 Task: Look for space in Lafiagi, Nigeria from 9th June, 2023 to 16th June, 2023 for 2 adults in price range Rs.8000 to Rs.16000. Place can be entire place with 2 bedrooms having 2 beds and 1 bathroom. Property type can be house, flat, guest house. Booking option can be shelf check-in. Required host language is English.
Action: Mouse moved to (529, 108)
Screenshot: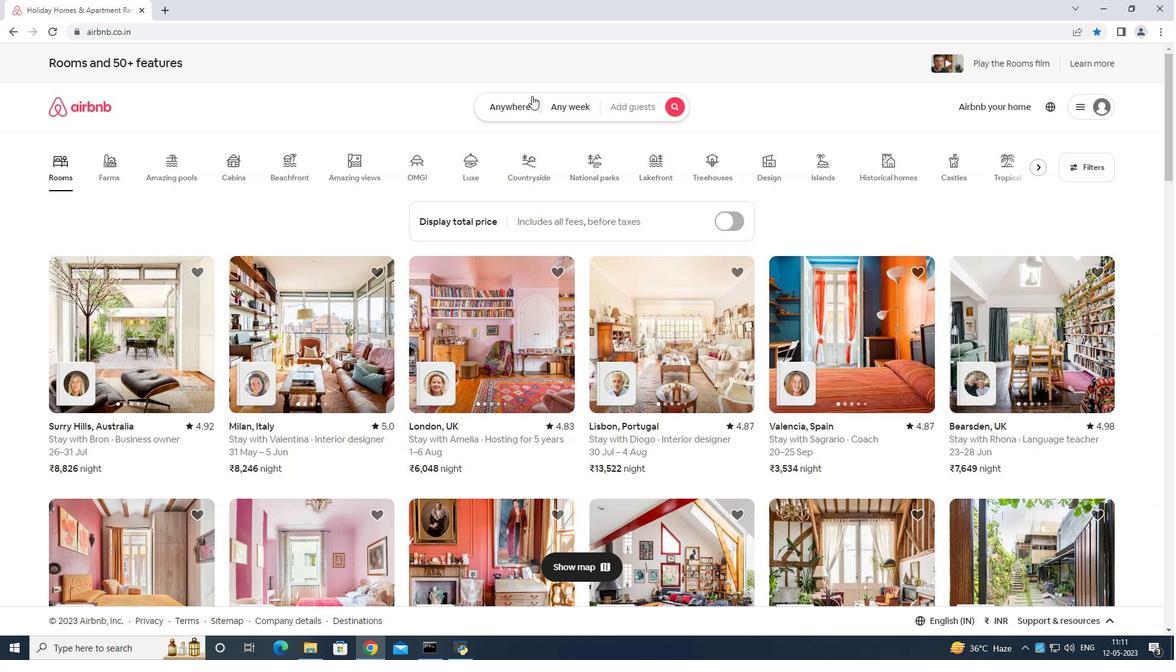 
Action: Mouse pressed left at (529, 108)
Screenshot: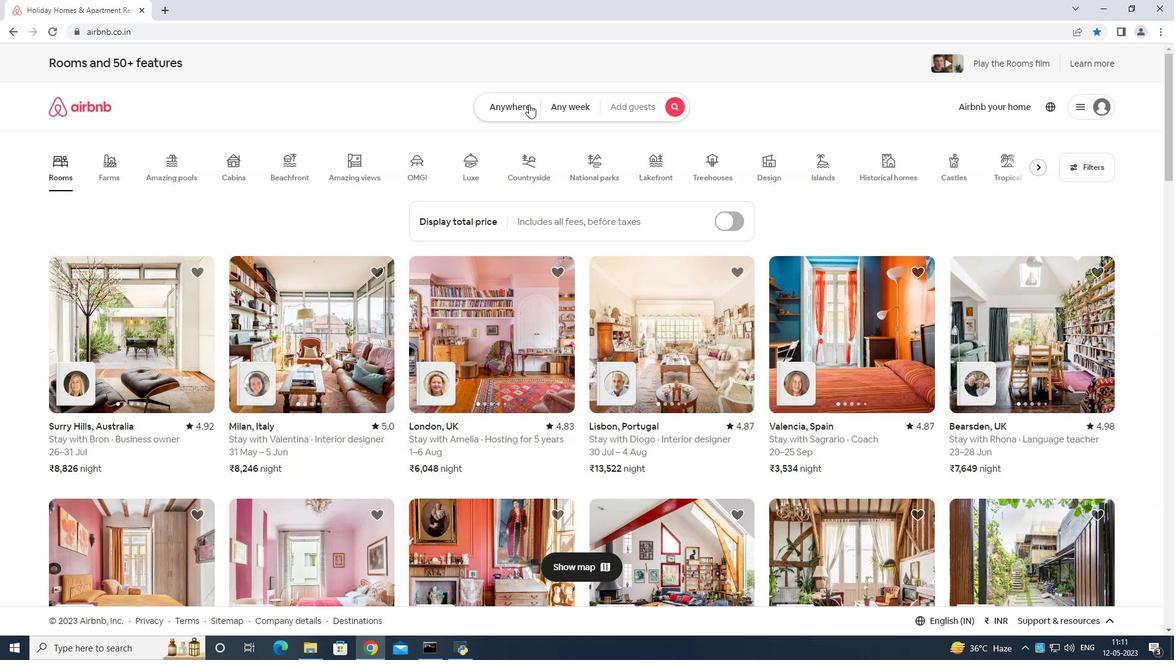 
Action: Mouse moved to (486, 143)
Screenshot: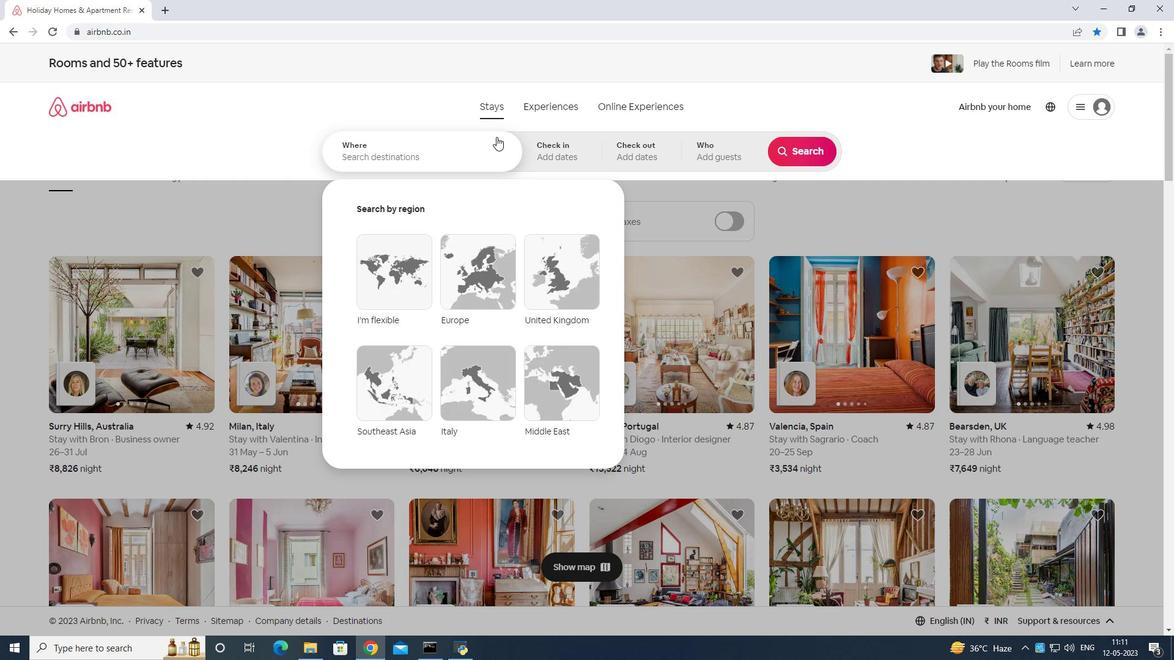 
Action: Mouse pressed left at (486, 143)
Screenshot: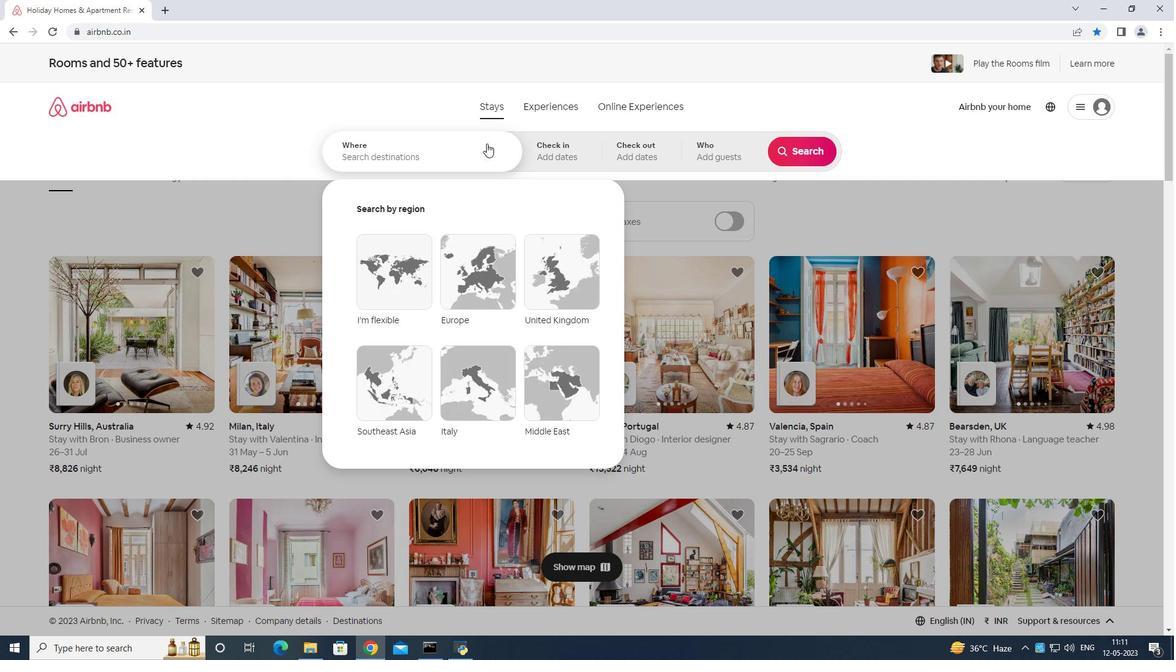 
Action: Mouse moved to (480, 142)
Screenshot: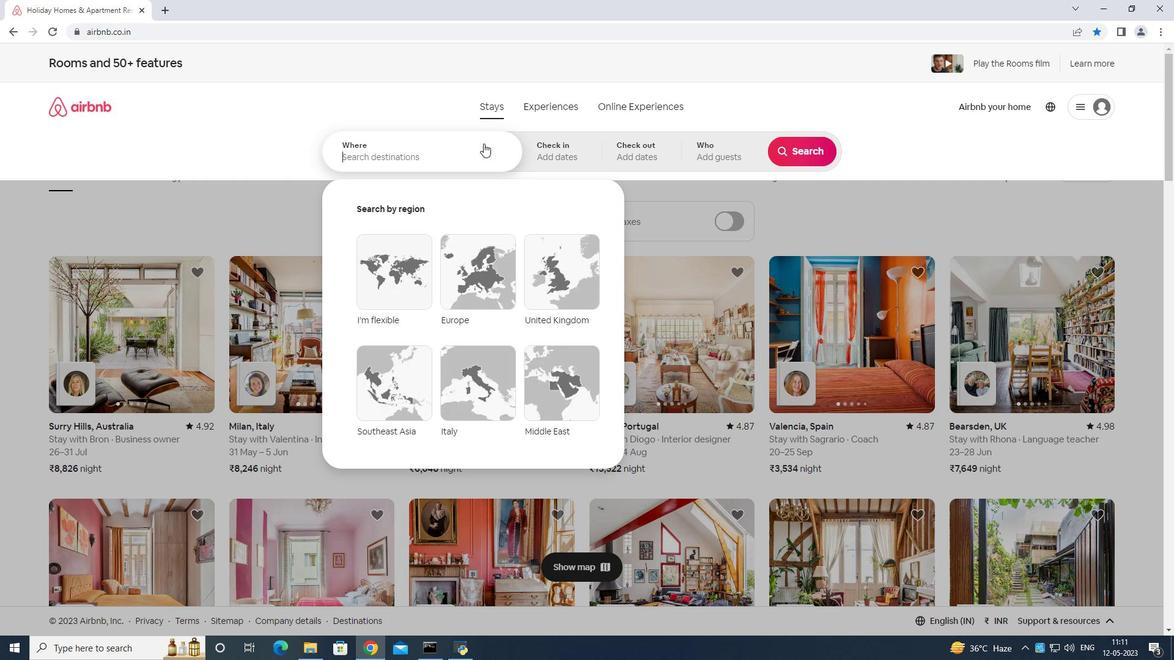 
Action: Key pressed <Key.shift>Lafiagi<Key.space>nigera<Key.backspace>ia<Key.enter>
Screenshot: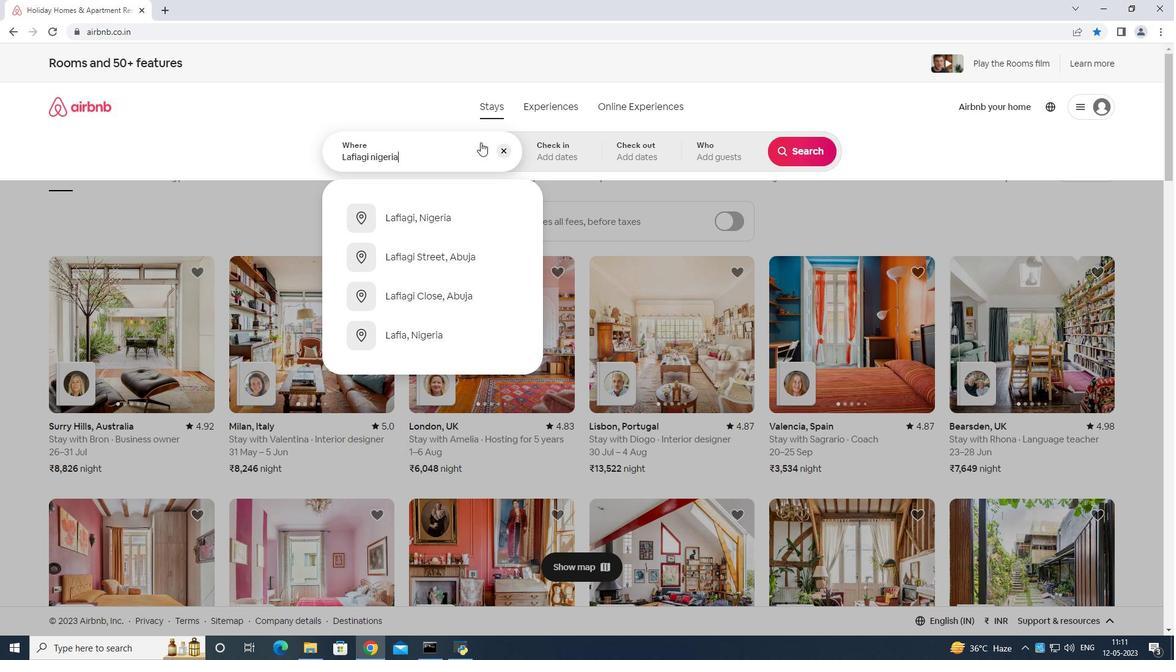 
Action: Mouse moved to (794, 250)
Screenshot: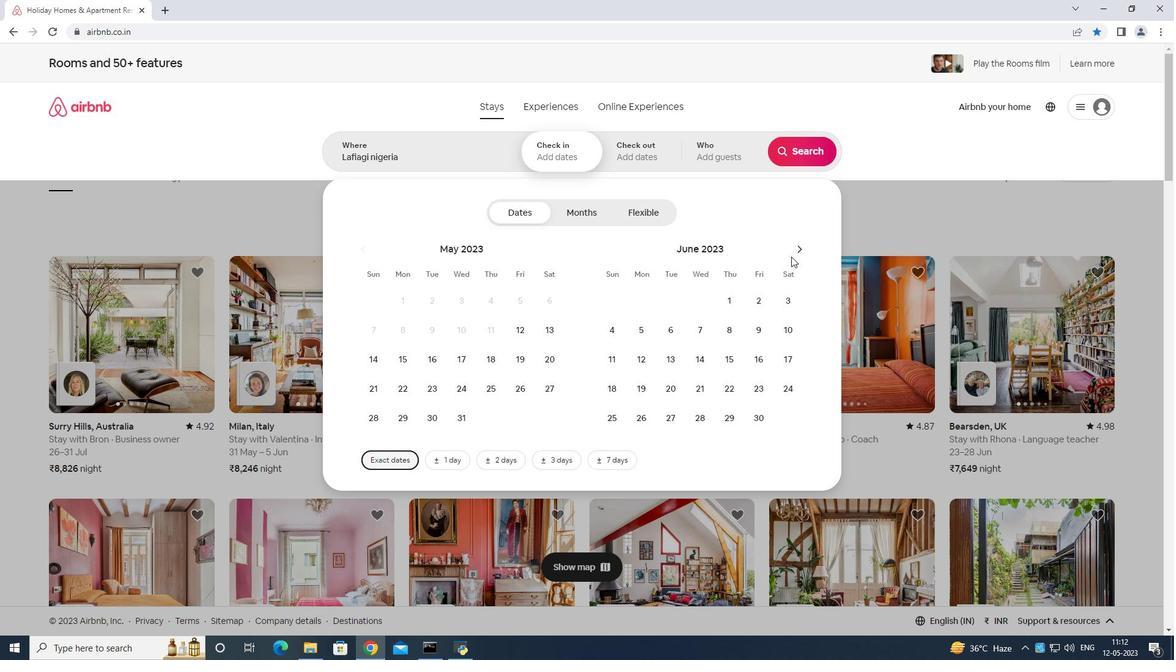 
Action: Mouse pressed left at (794, 250)
Screenshot: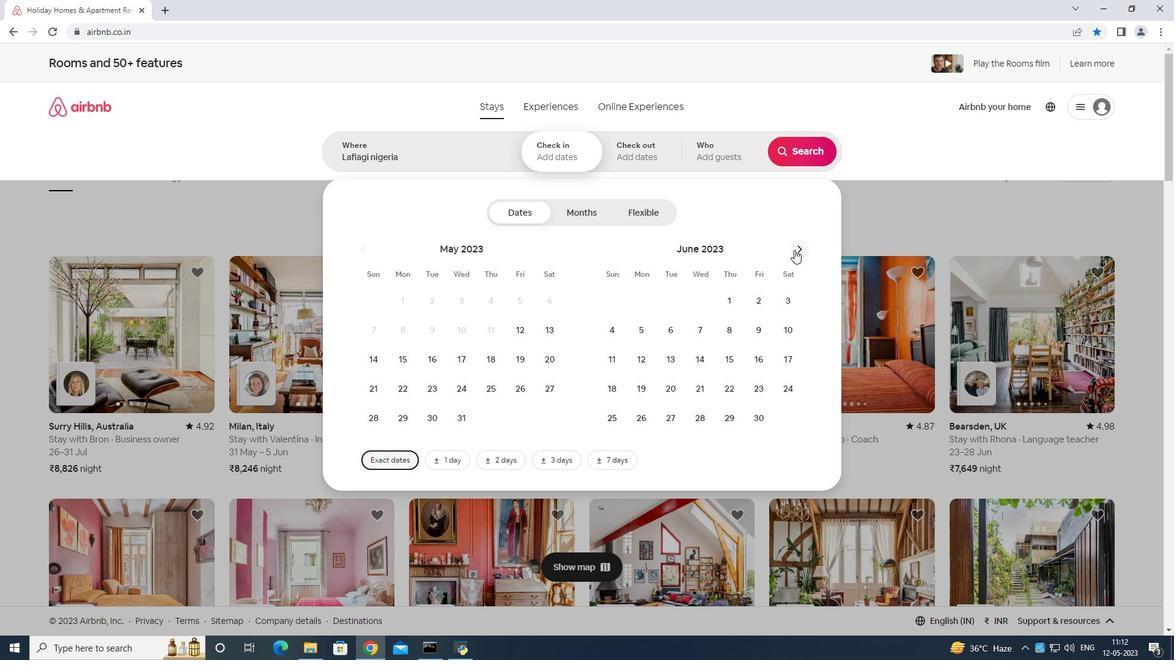
Action: Mouse moved to (518, 332)
Screenshot: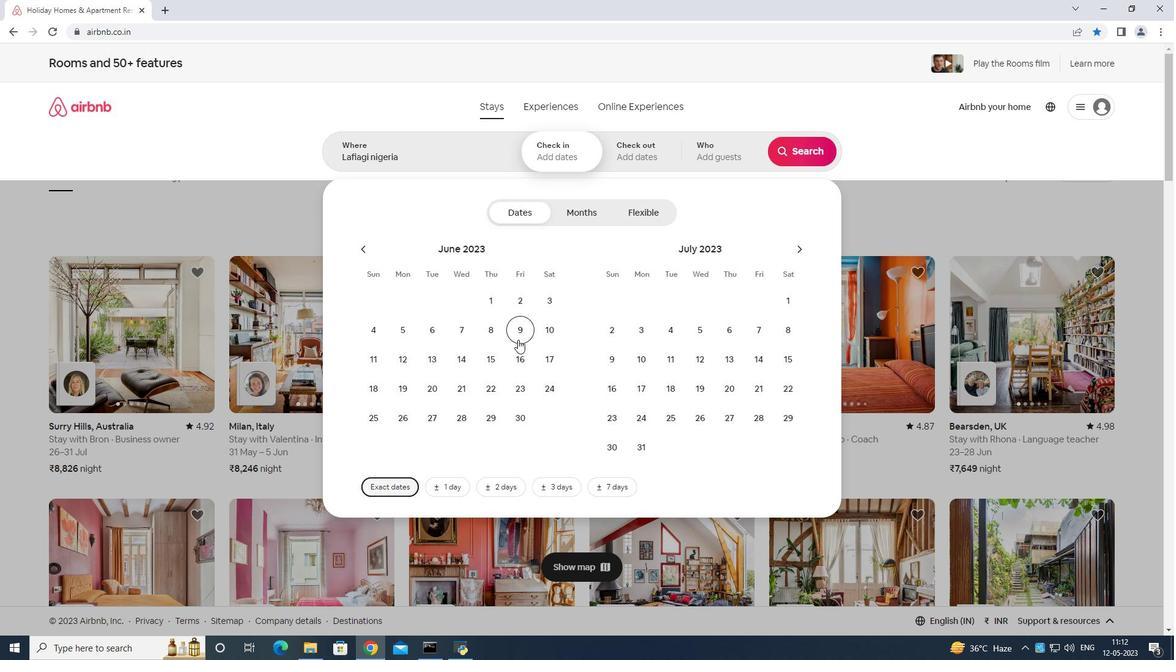 
Action: Mouse pressed left at (518, 332)
Screenshot: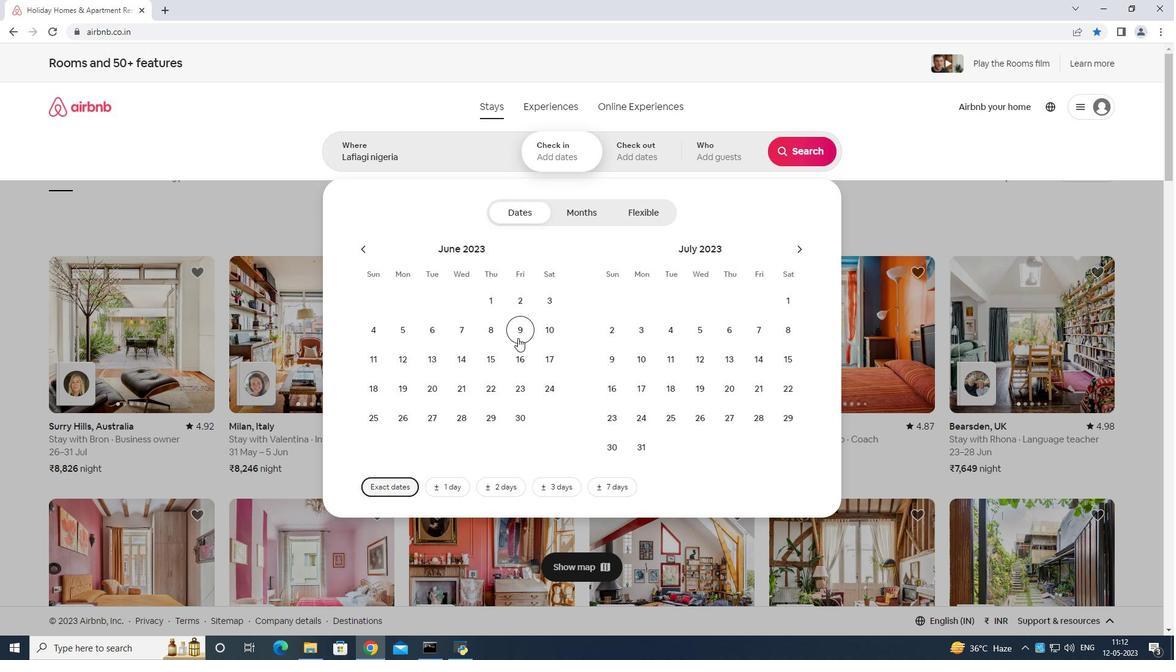 
Action: Mouse moved to (515, 361)
Screenshot: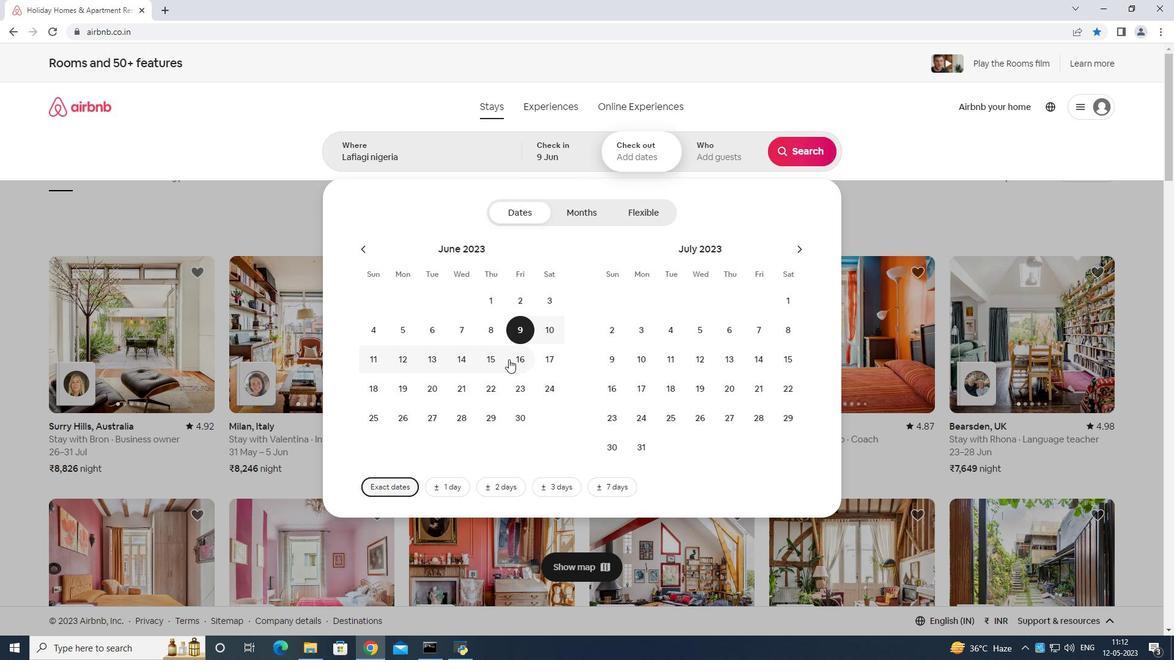 
Action: Mouse pressed left at (515, 361)
Screenshot: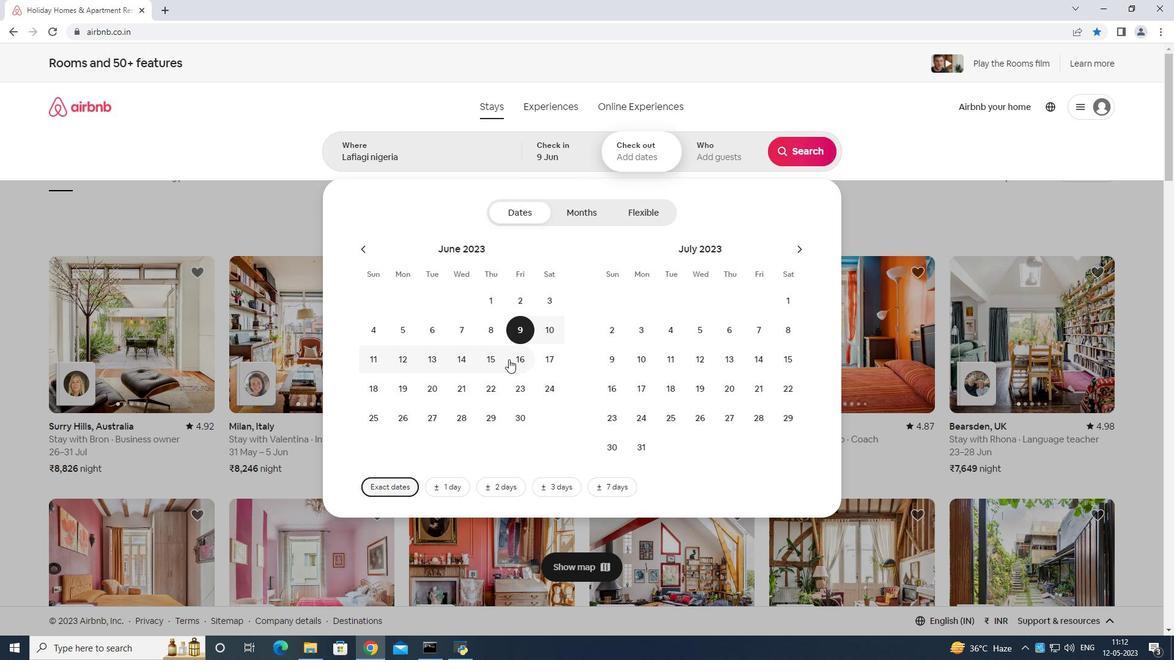 
Action: Mouse moved to (719, 153)
Screenshot: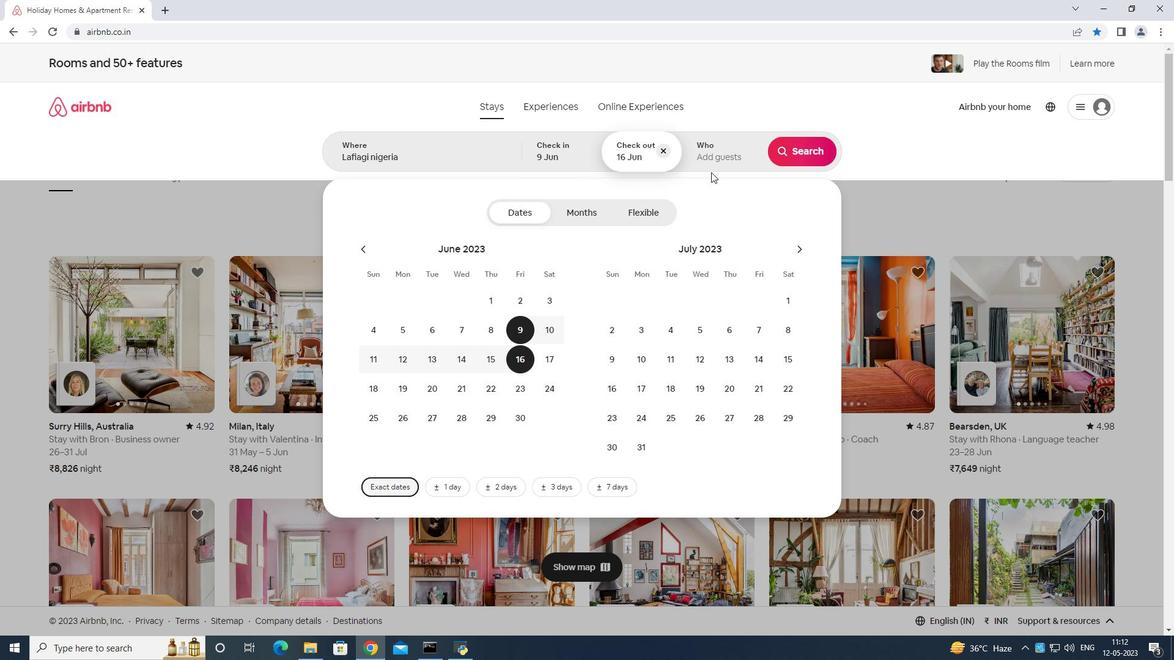 
Action: Mouse pressed left at (719, 153)
Screenshot: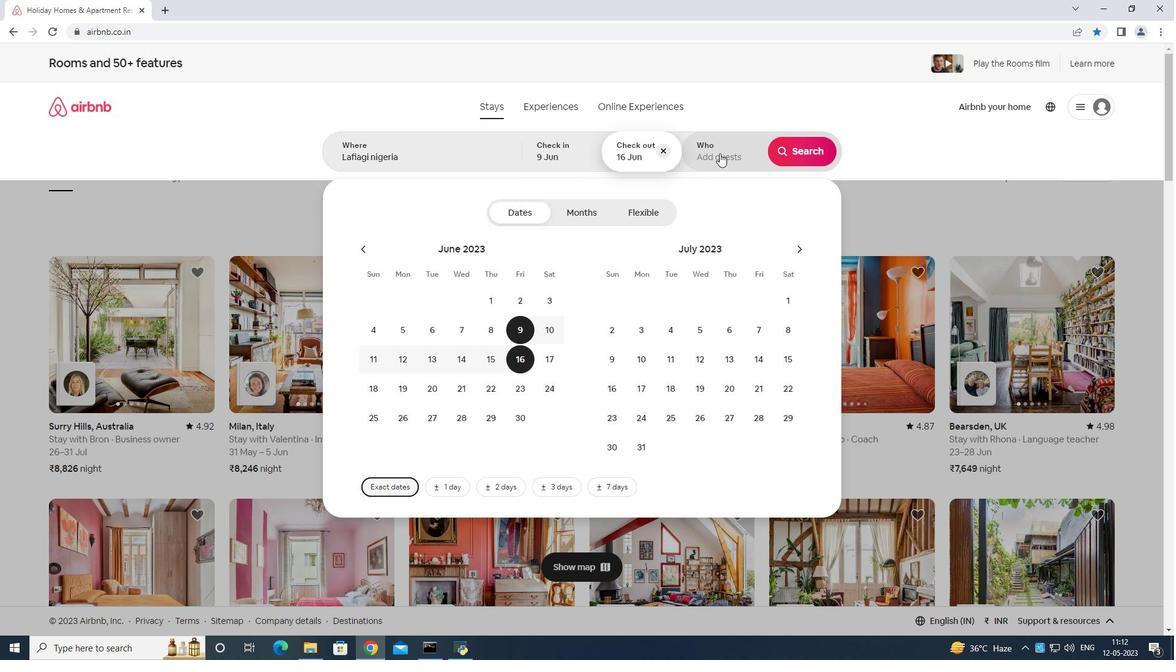 
Action: Mouse moved to (803, 226)
Screenshot: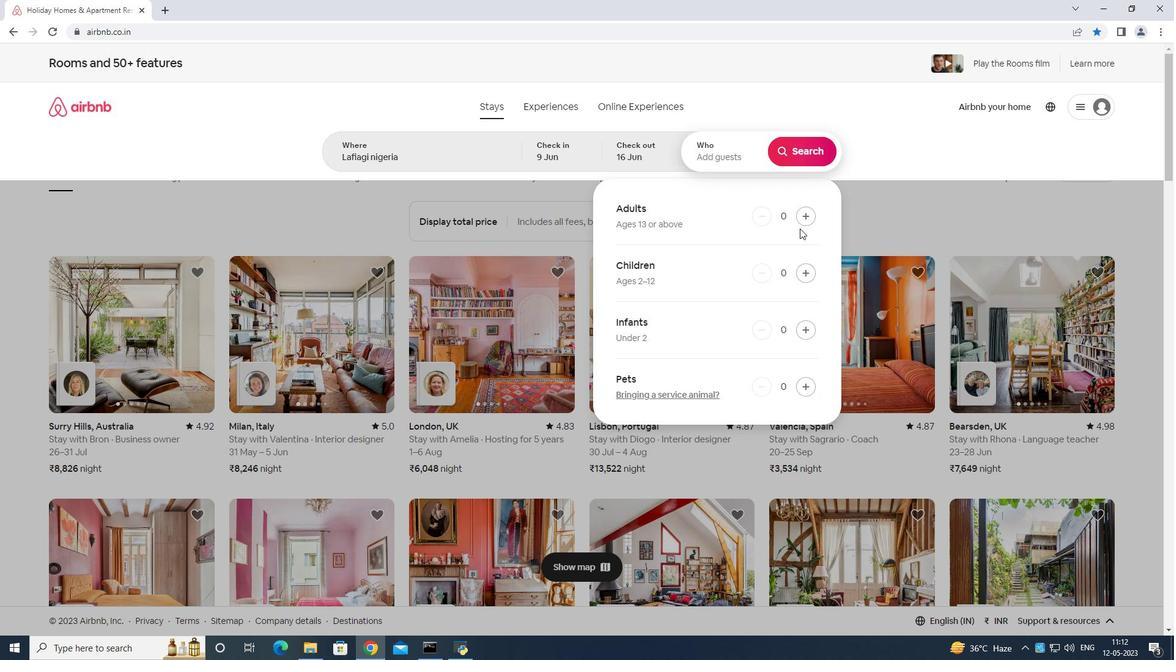 
Action: Mouse pressed left at (803, 226)
Screenshot: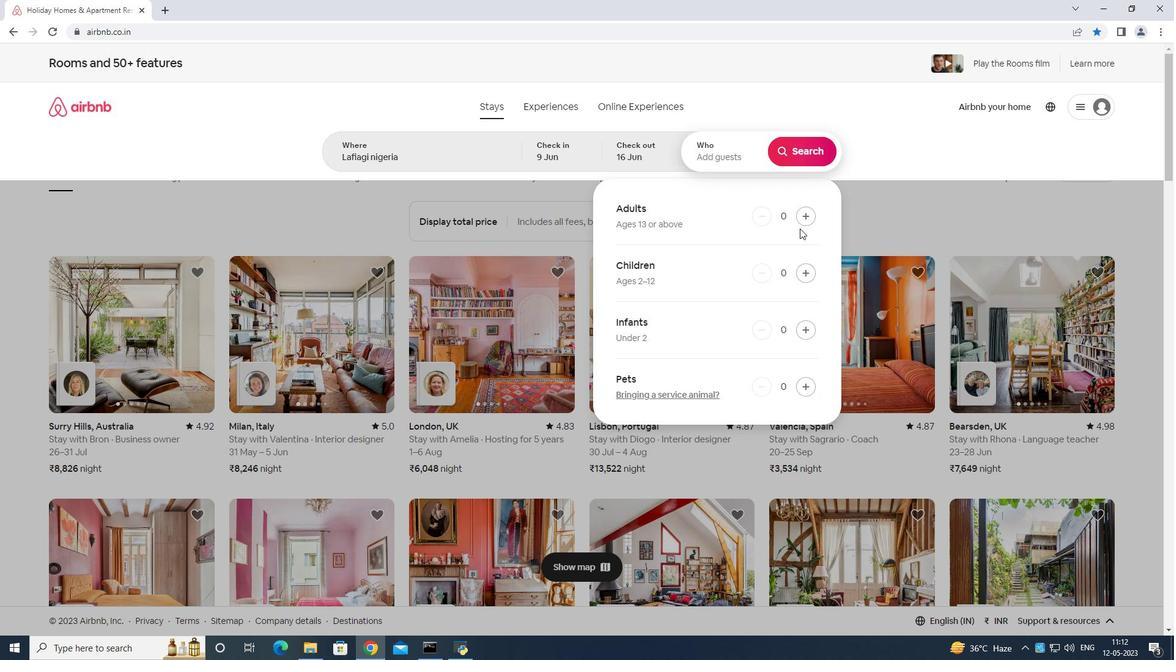 
Action: Mouse moved to (805, 225)
Screenshot: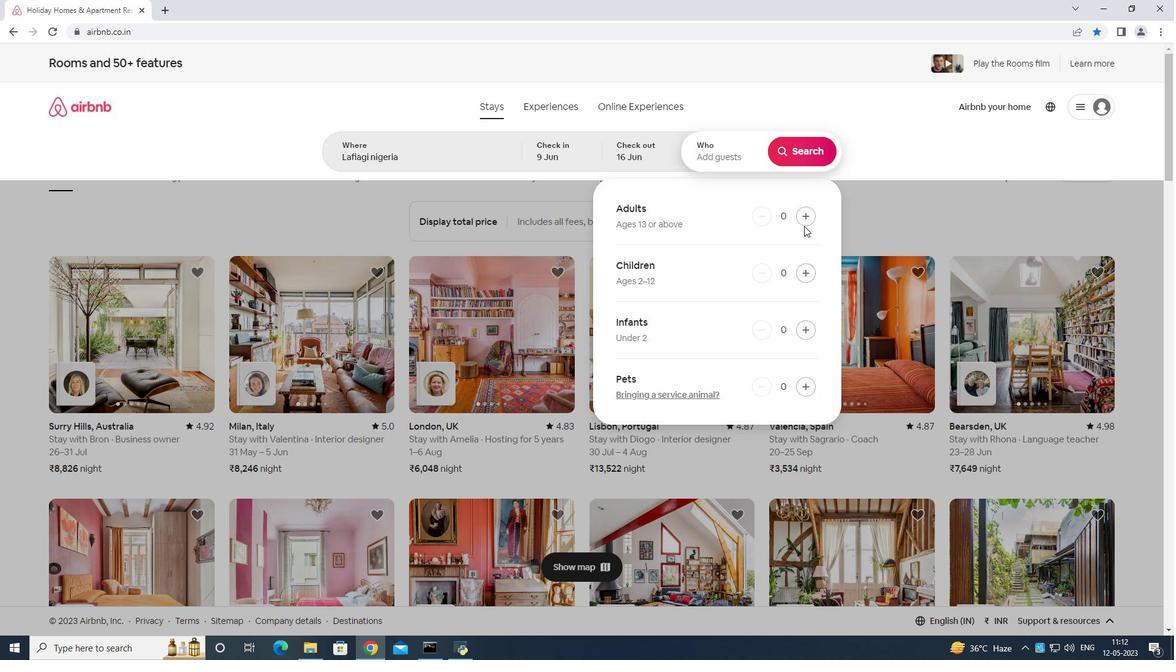 
Action: Mouse pressed left at (805, 225)
Screenshot: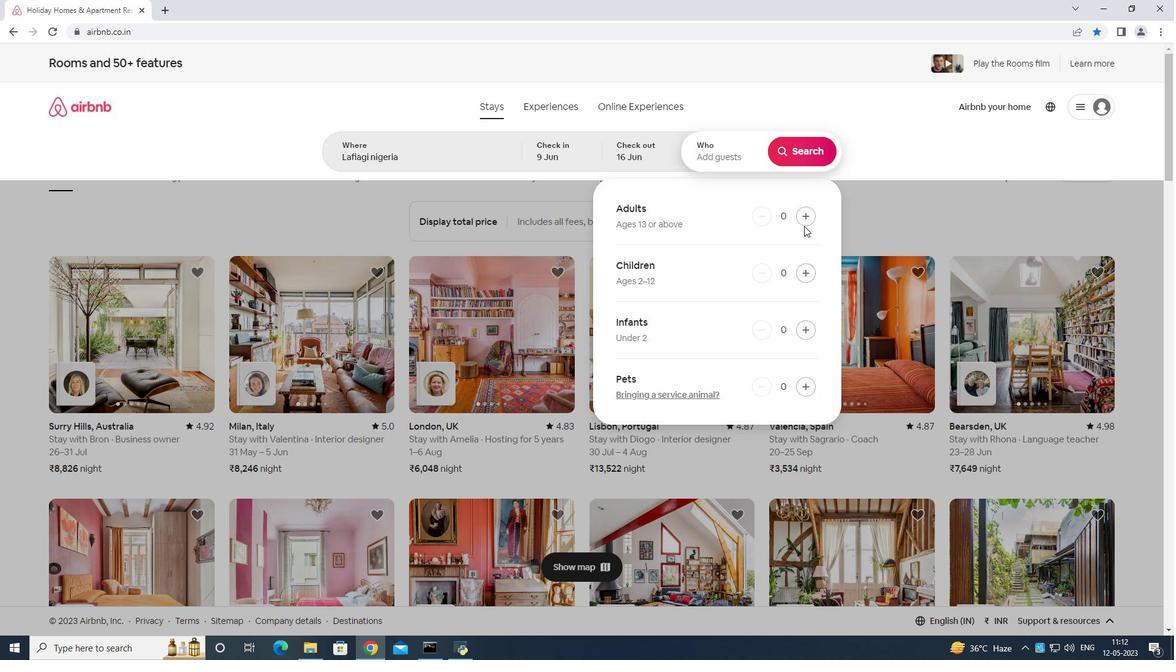 
Action: Mouse moved to (806, 224)
Screenshot: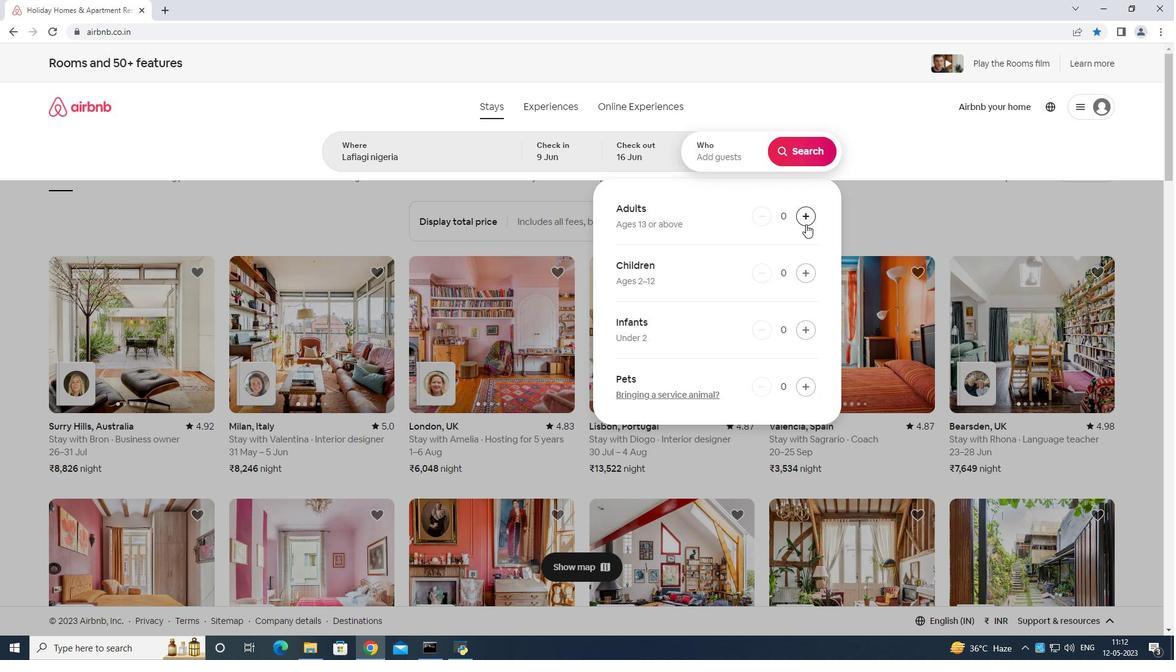 
Action: Mouse pressed left at (806, 224)
Screenshot: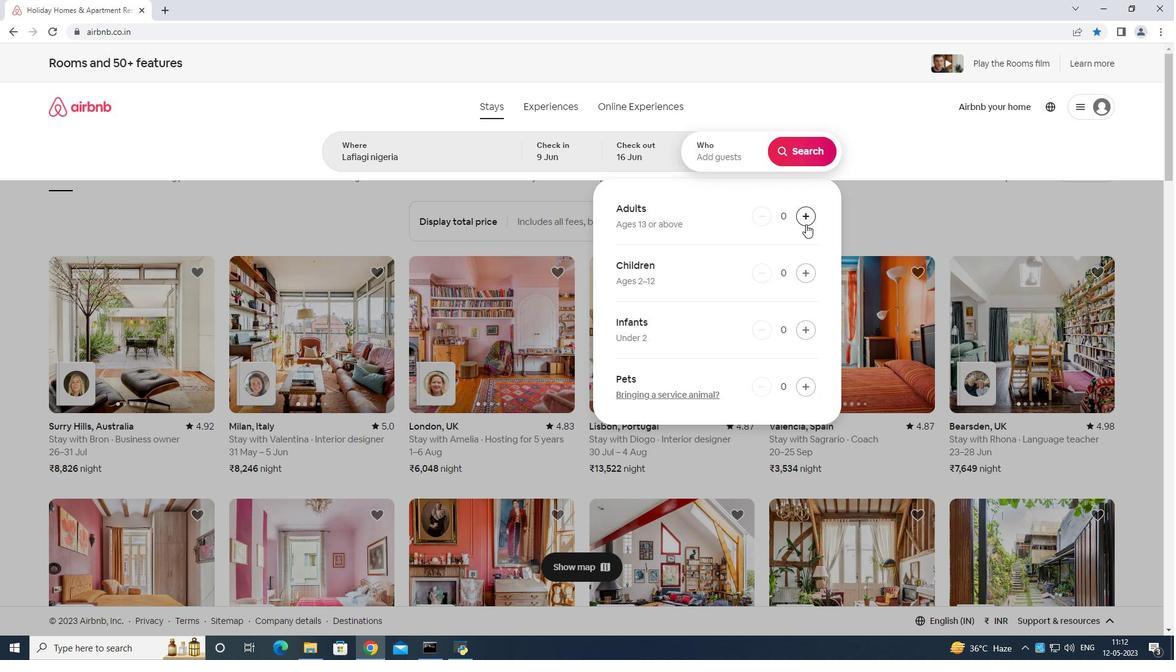 
Action: Mouse moved to (796, 148)
Screenshot: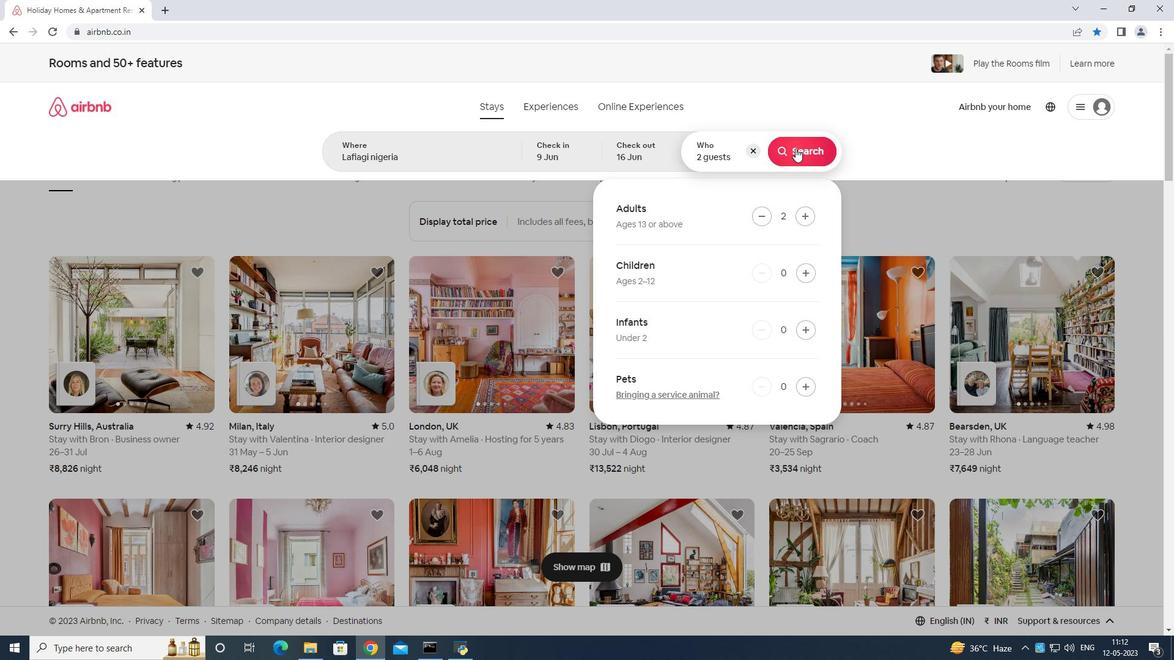 
Action: Mouse pressed left at (796, 148)
Screenshot: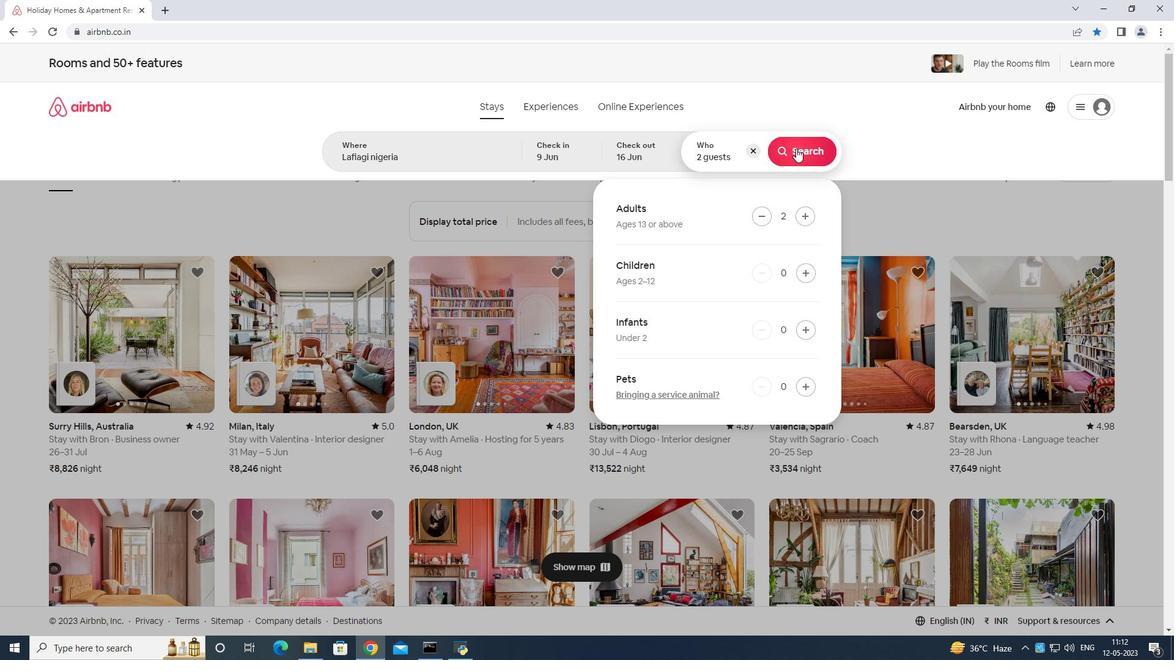 
Action: Mouse moved to (1116, 119)
Screenshot: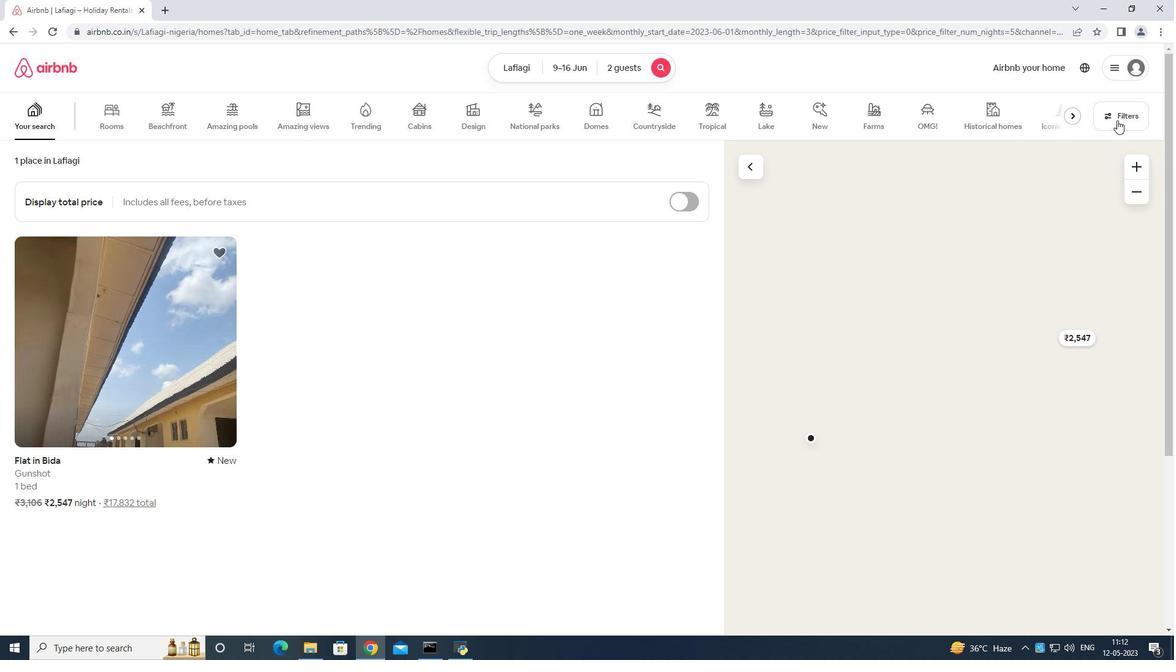 
Action: Mouse pressed left at (1116, 119)
Screenshot: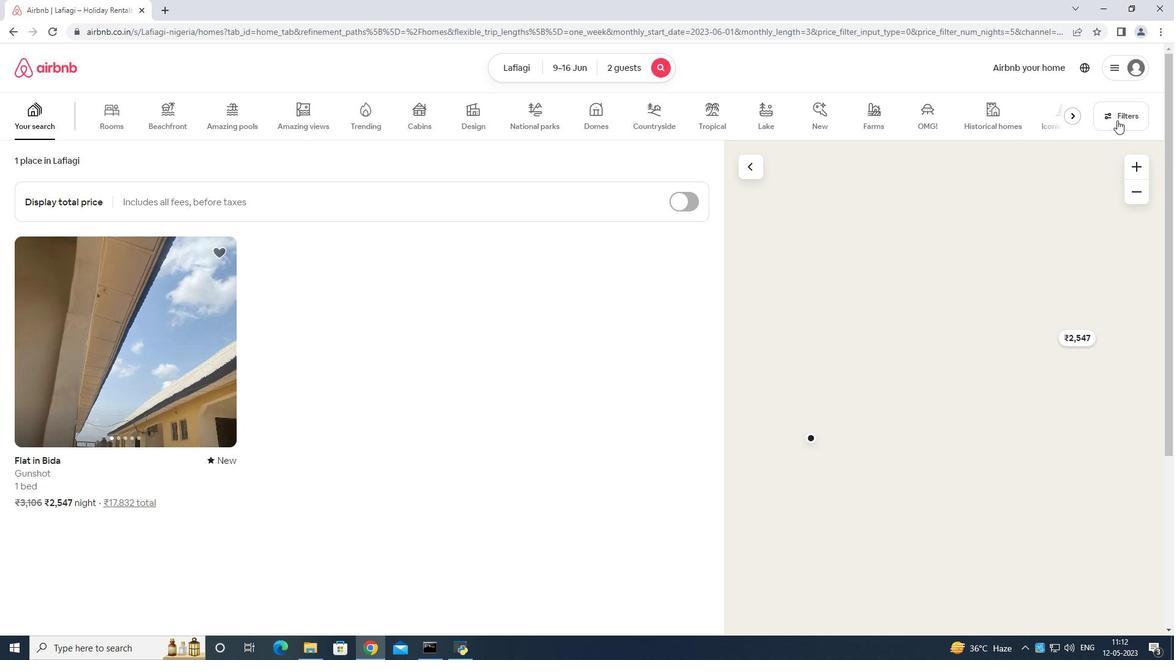 
Action: Mouse moved to (532, 416)
Screenshot: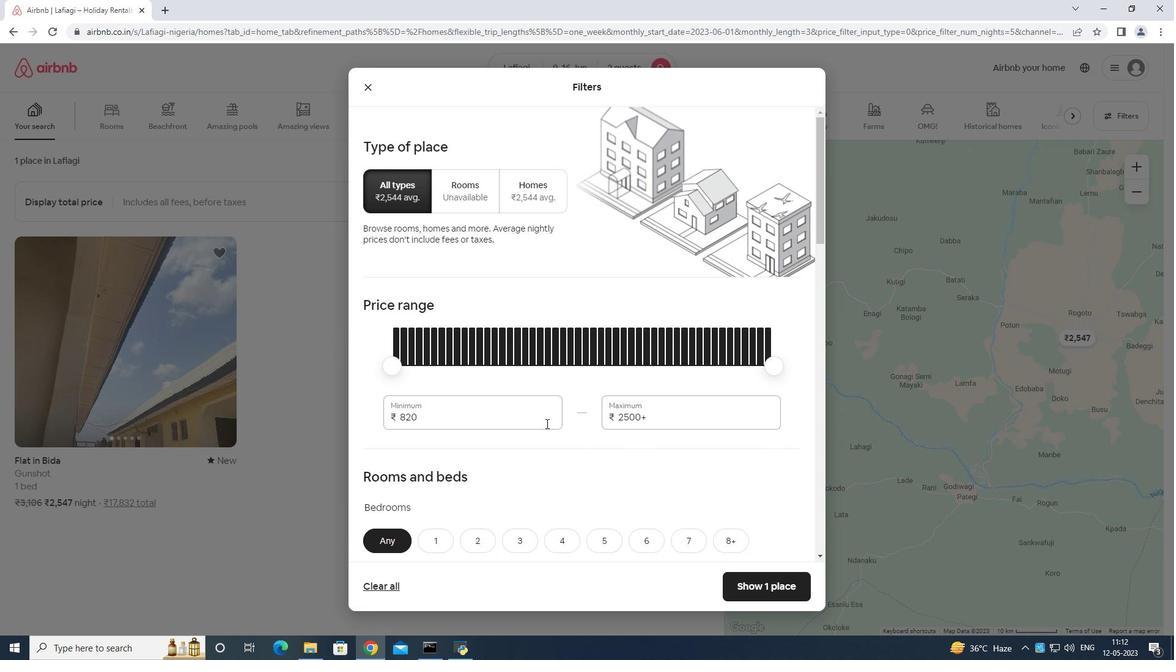 
Action: Mouse pressed left at (532, 416)
Screenshot: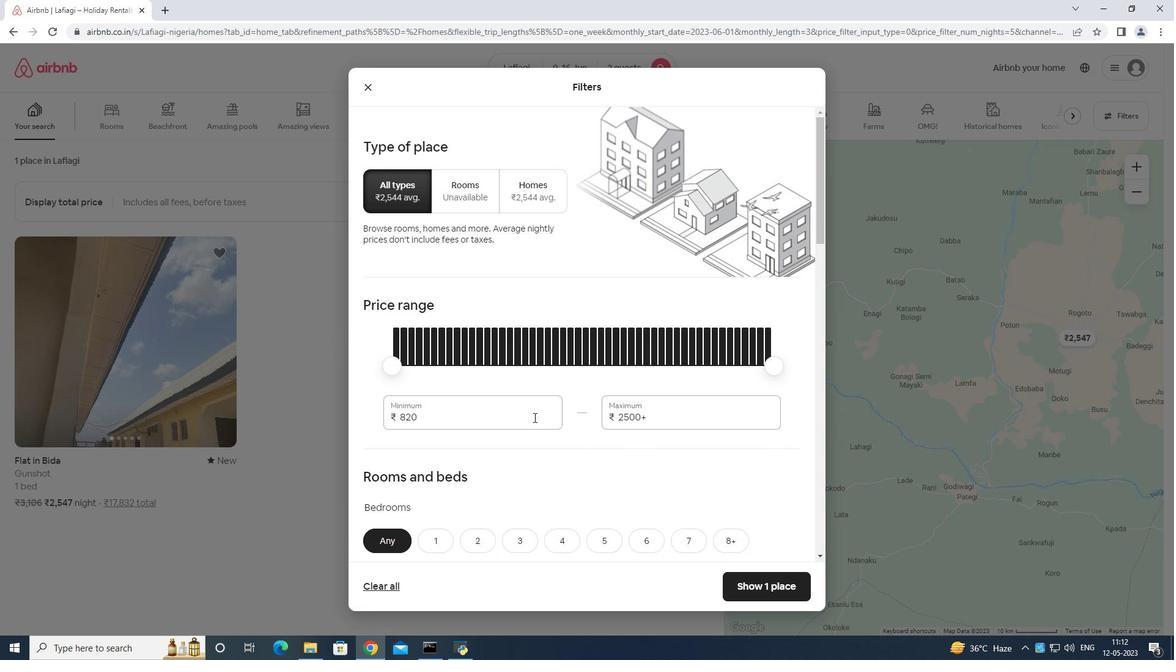 
Action: Key pressed <Key.backspace>
Screenshot: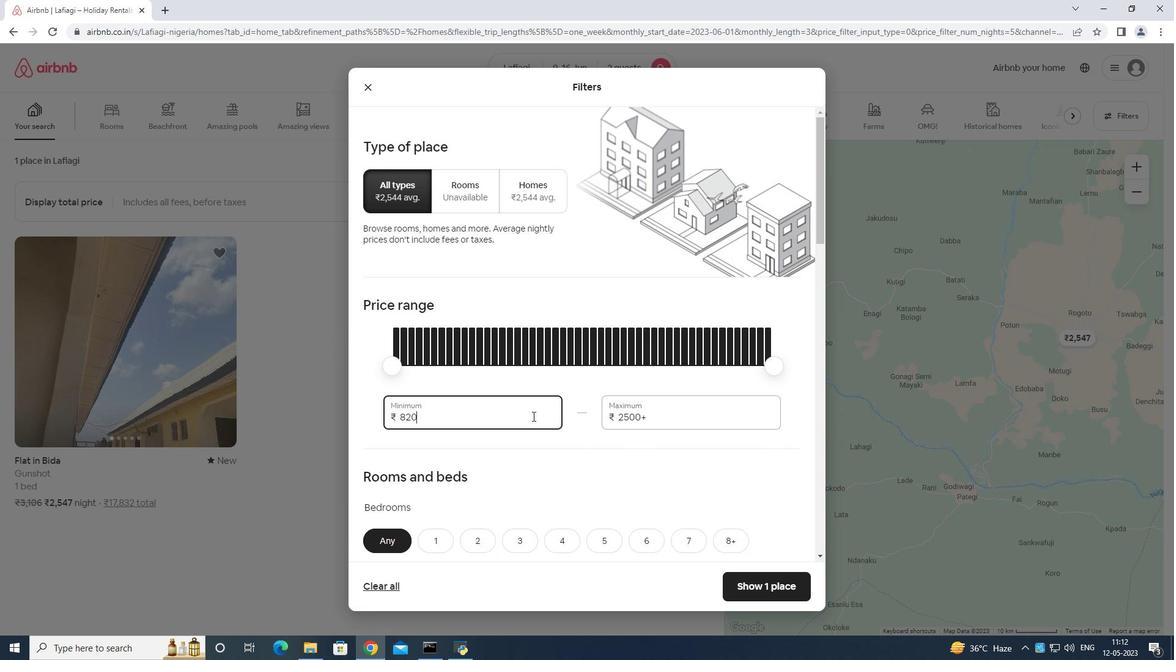 
Action: Mouse moved to (532, 415)
Screenshot: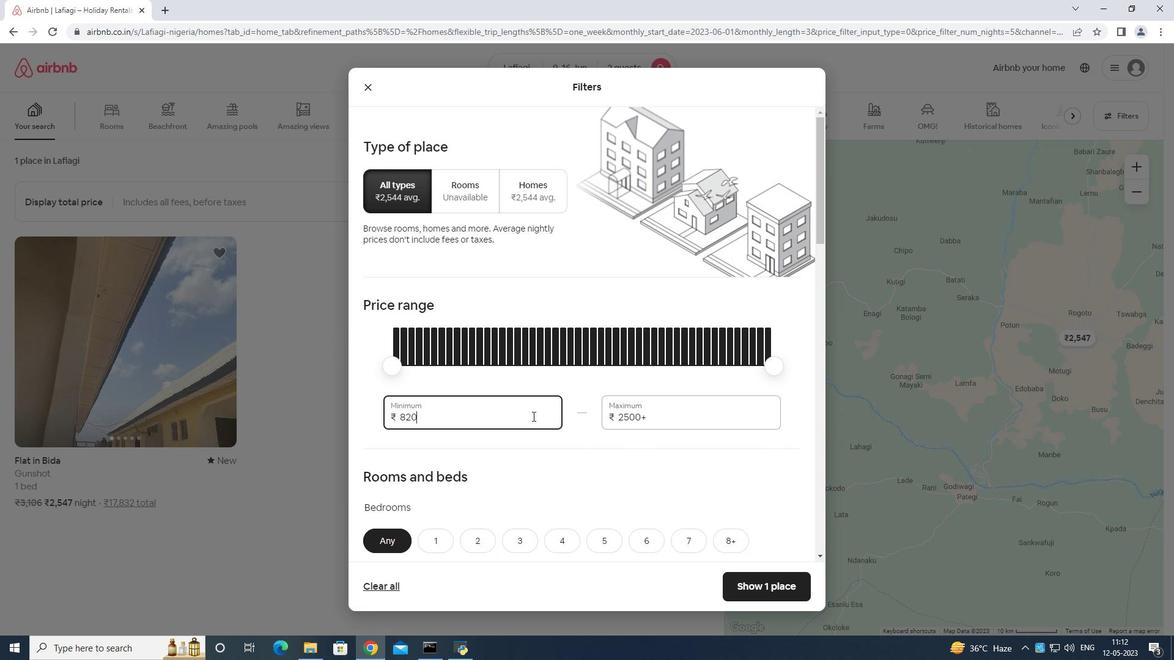 
Action: Key pressed <Key.backspace><Key.backspace><Key.backspace><Key.backspace><Key.backspace><Key.backspace><Key.backspace><Key.backspace>
Screenshot: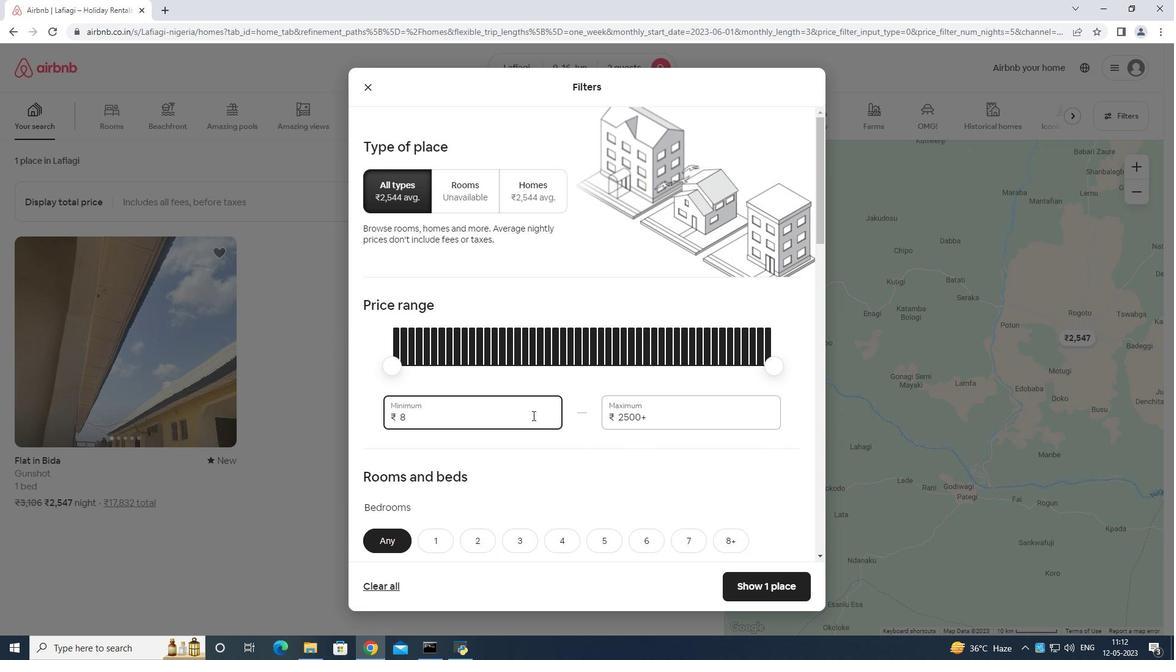 
Action: Mouse moved to (535, 414)
Screenshot: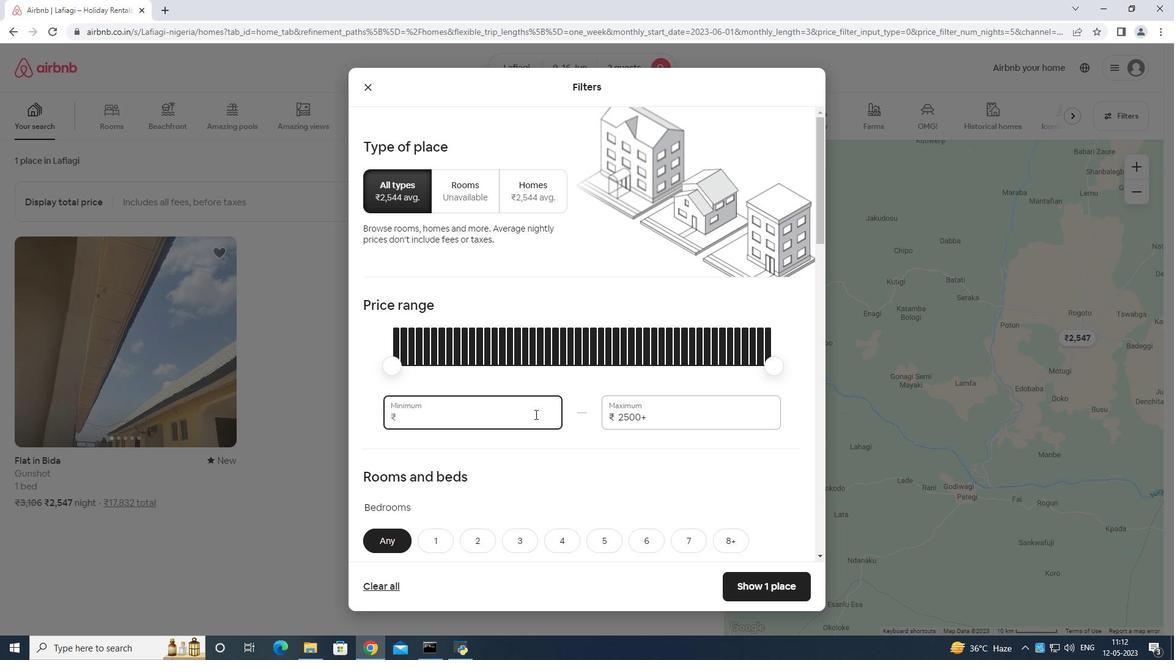 
Action: Key pressed 8
Screenshot: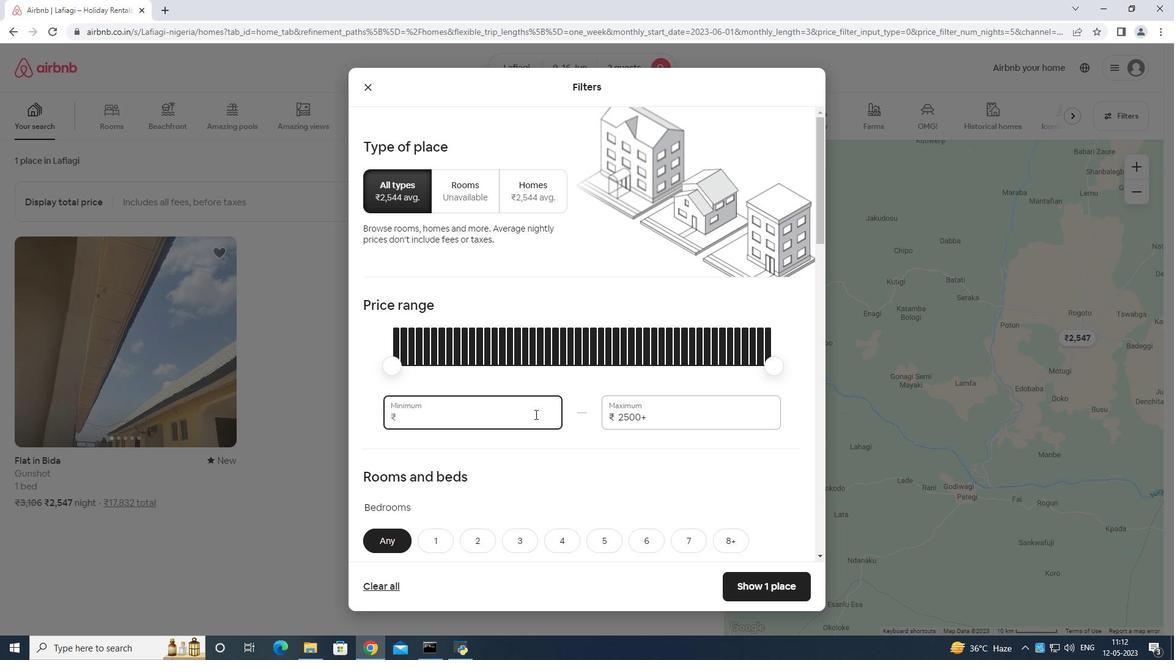 
Action: Mouse moved to (539, 414)
Screenshot: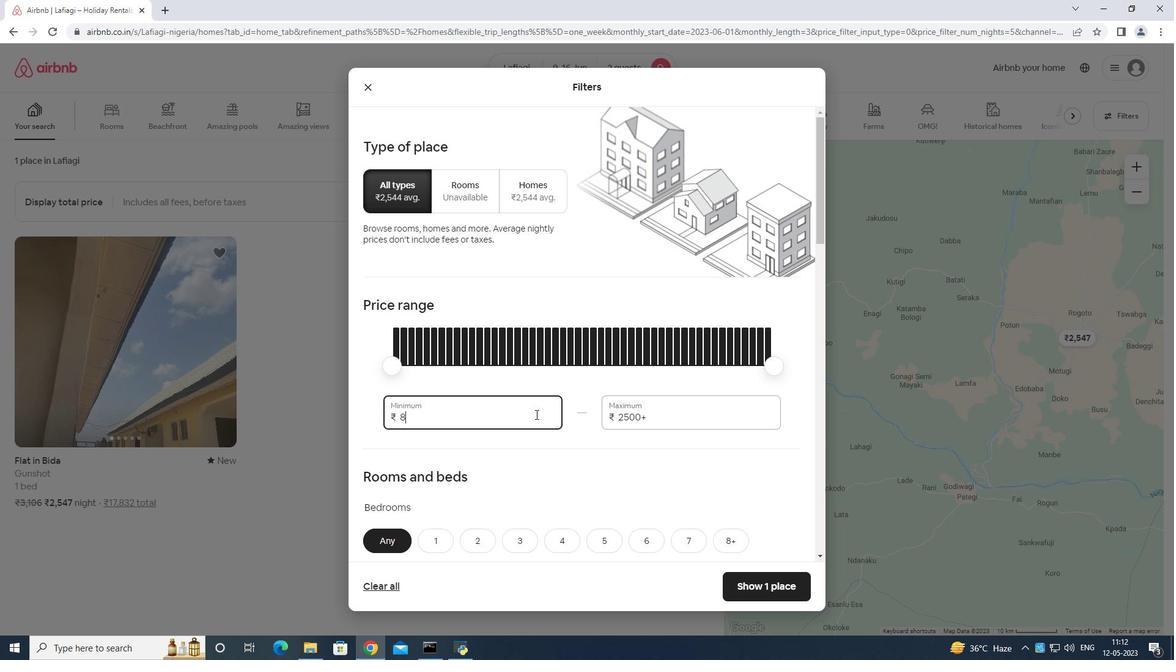 
Action: Key pressed 000
Screenshot: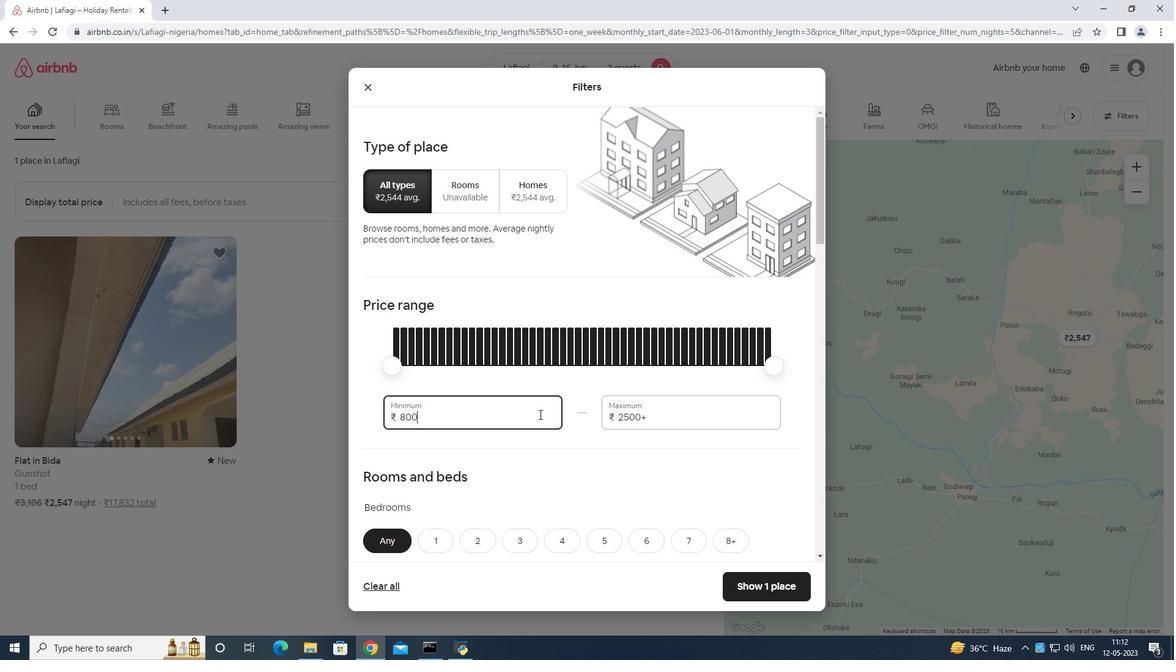 
Action: Mouse moved to (704, 403)
Screenshot: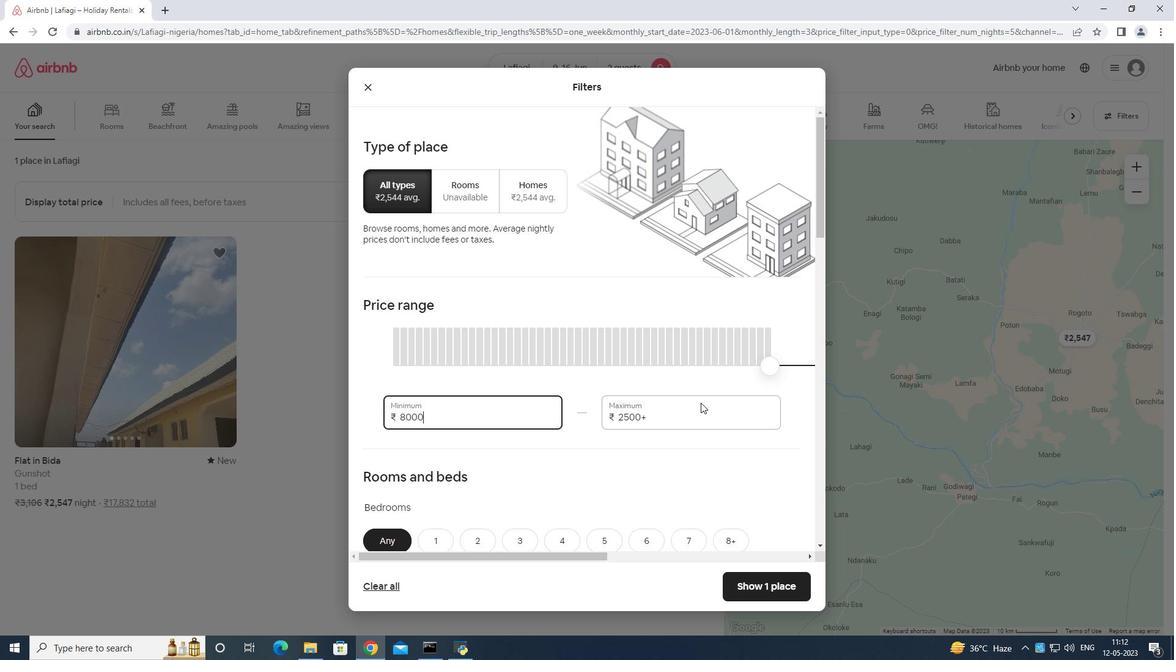
Action: Mouse pressed left at (704, 403)
Screenshot: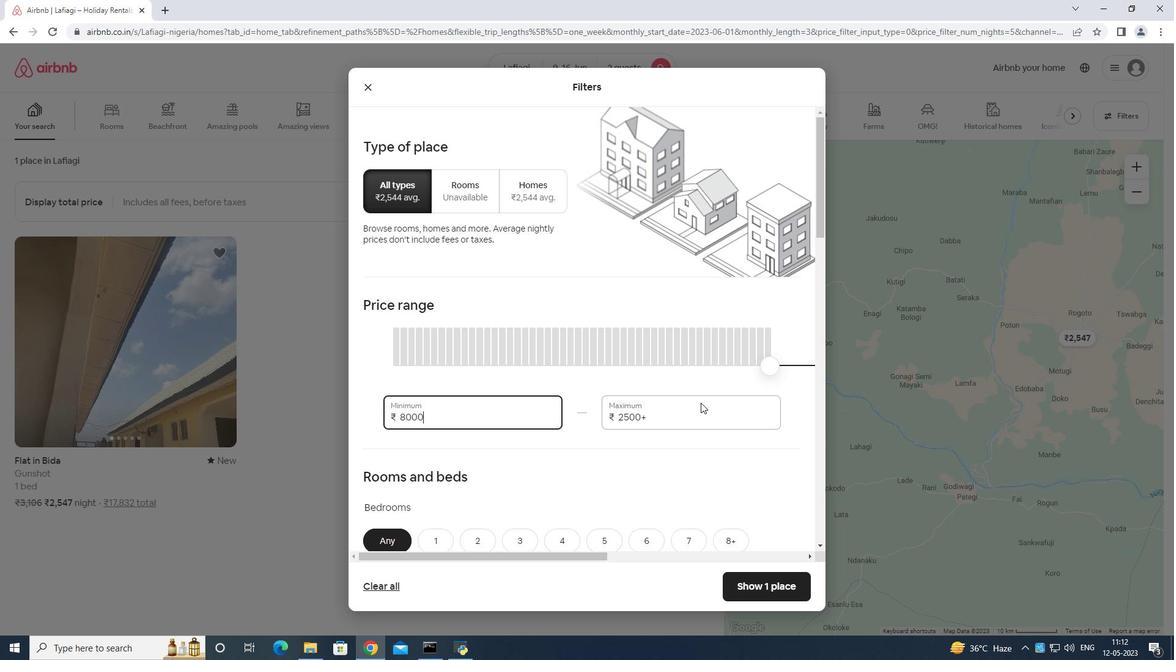 
Action: Mouse moved to (705, 401)
Screenshot: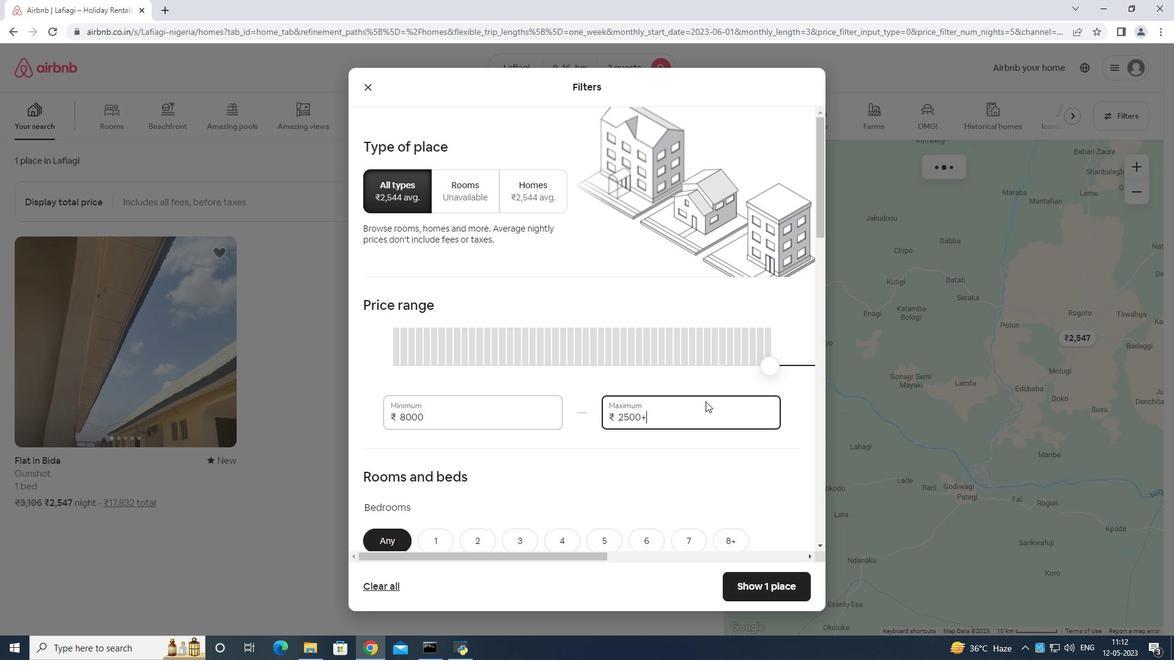 
Action: Key pressed <Key.backspace>
Screenshot: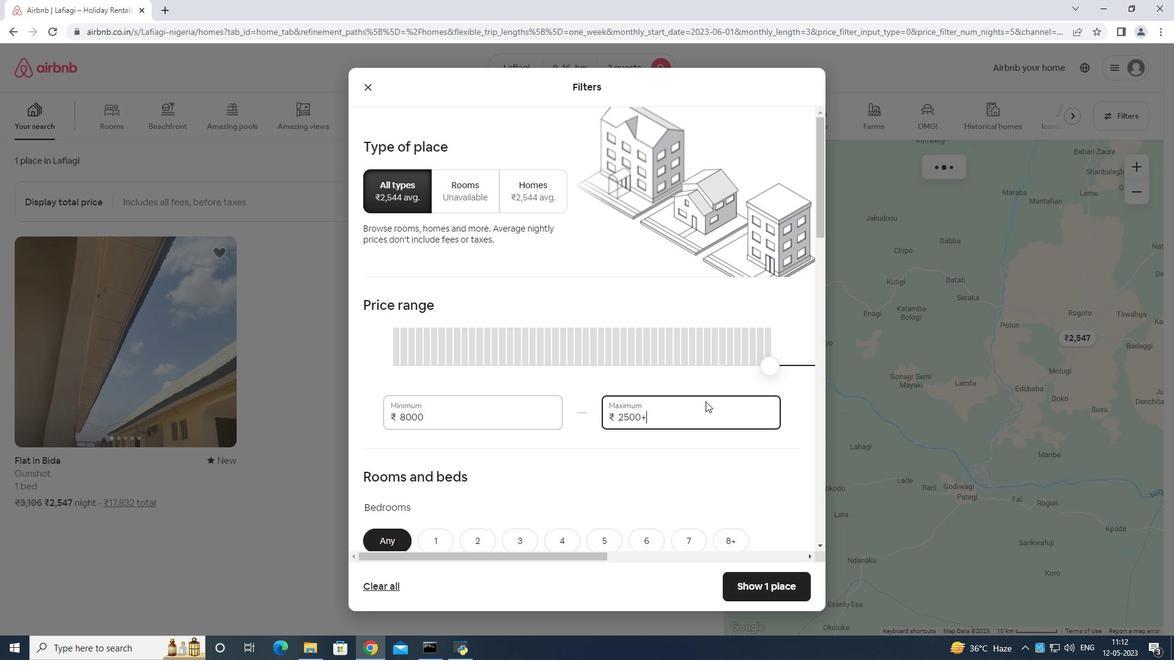 
Action: Mouse moved to (696, 403)
Screenshot: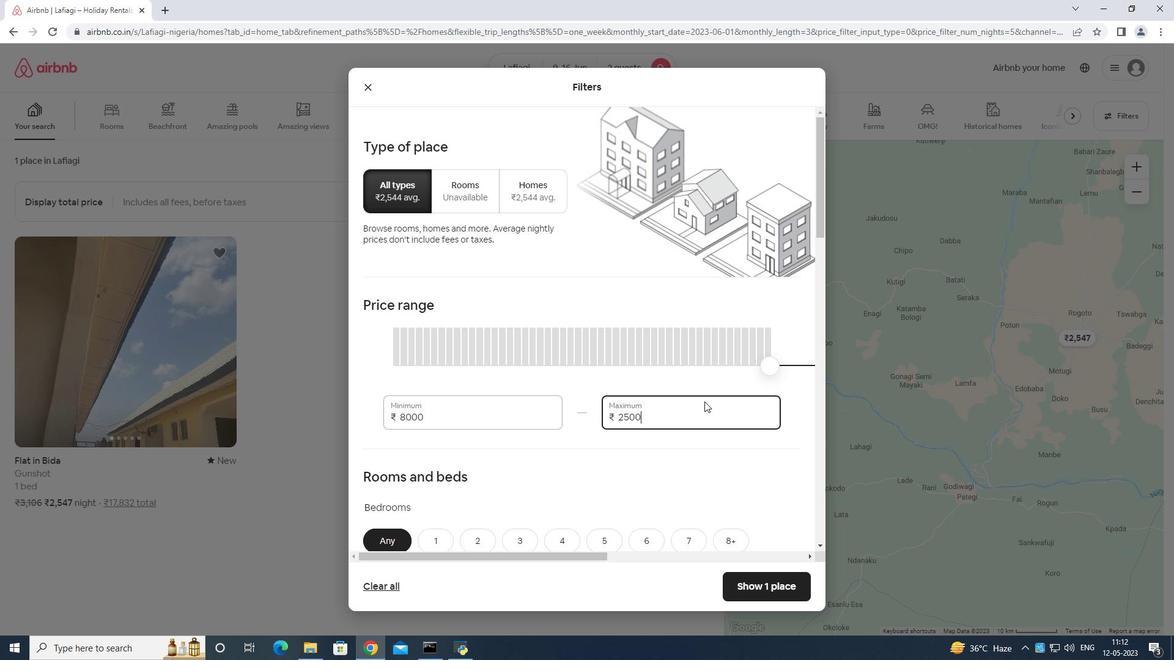 
Action: Key pressed <Key.backspace><Key.backspace><Key.backspace><Key.backspace><Key.backspace>16000
Screenshot: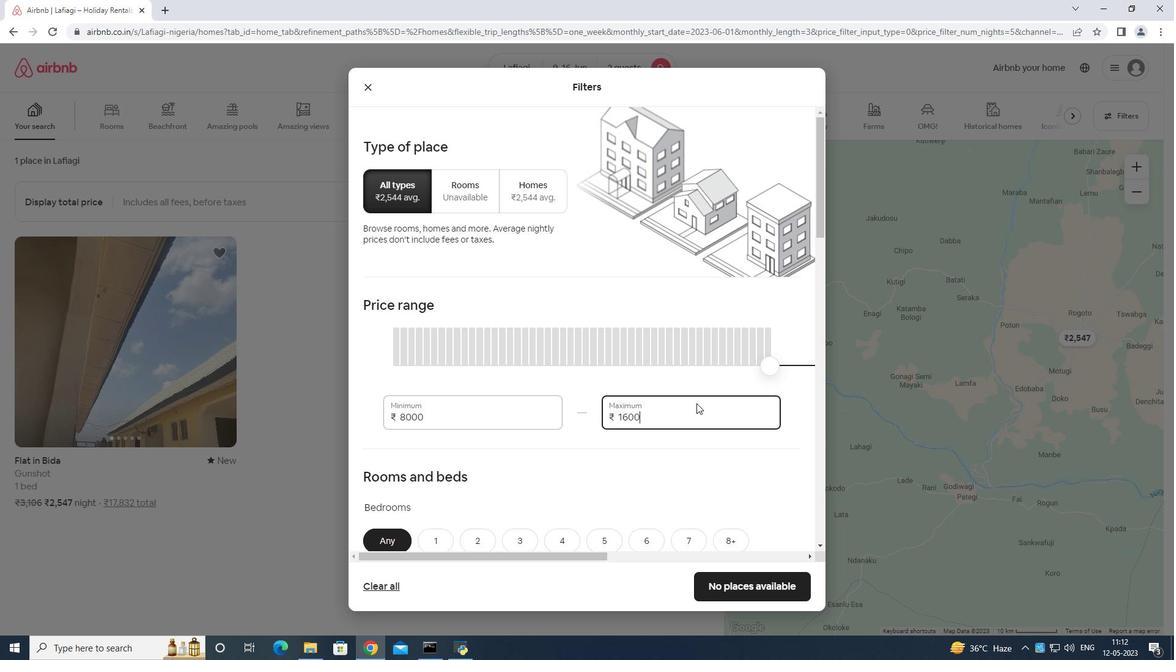 
Action: Mouse moved to (670, 389)
Screenshot: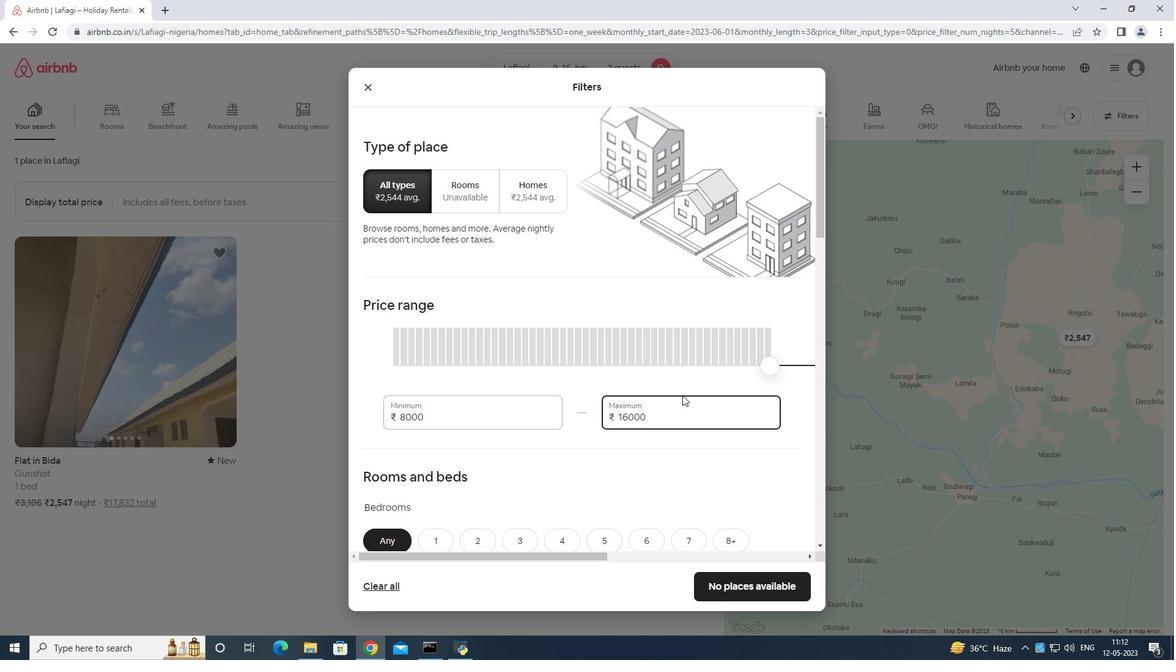 
Action: Mouse scrolled (670, 389) with delta (0, 0)
Screenshot: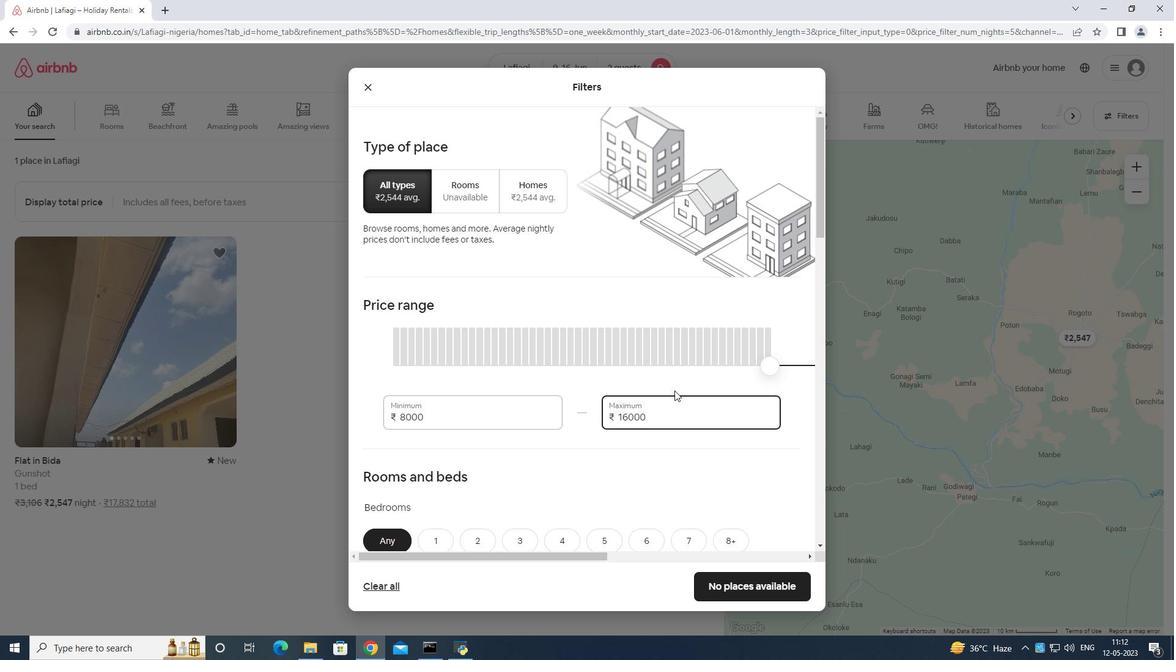 
Action: Mouse scrolled (670, 389) with delta (0, 0)
Screenshot: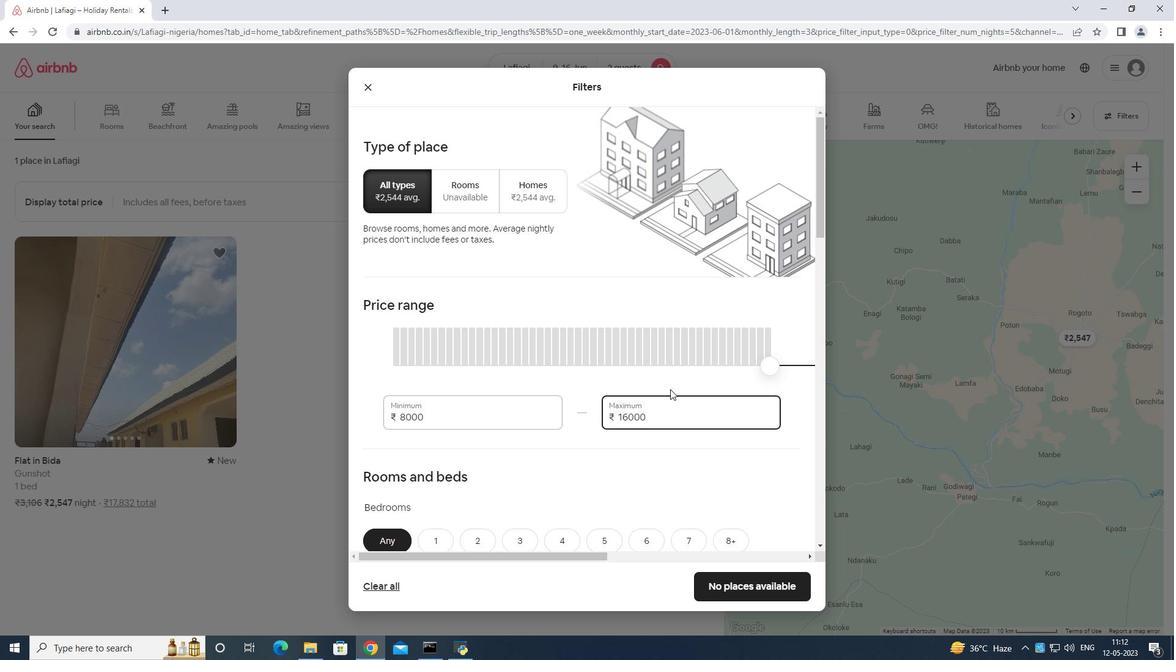
Action: Mouse moved to (669, 389)
Screenshot: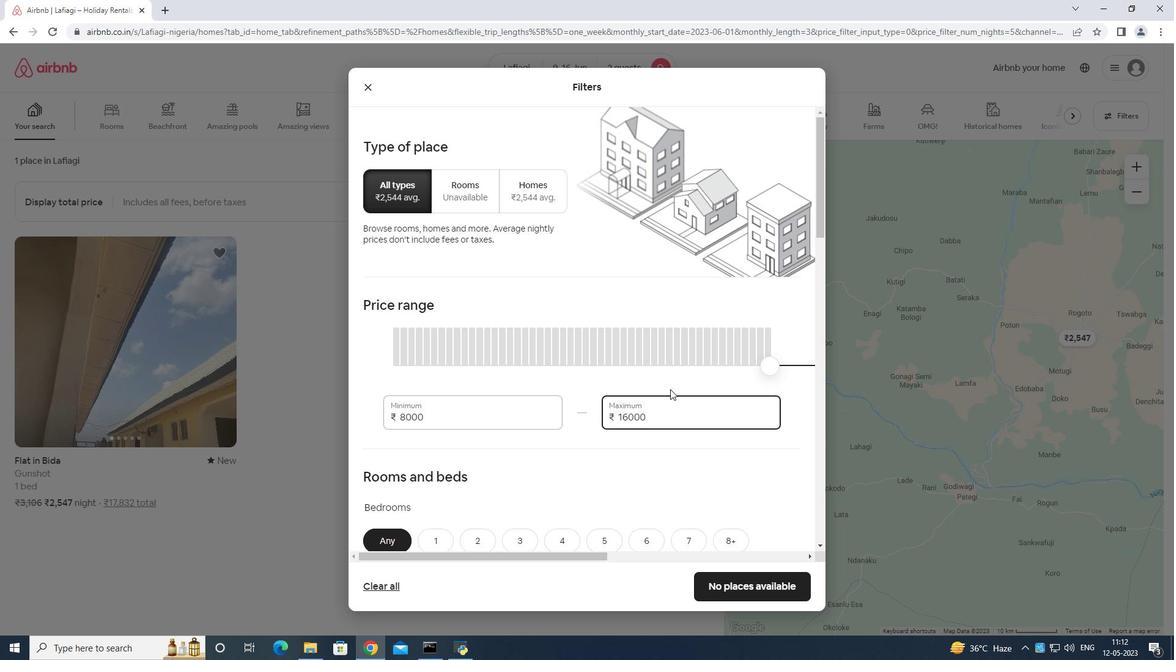 
Action: Mouse scrolled (669, 389) with delta (0, 0)
Screenshot: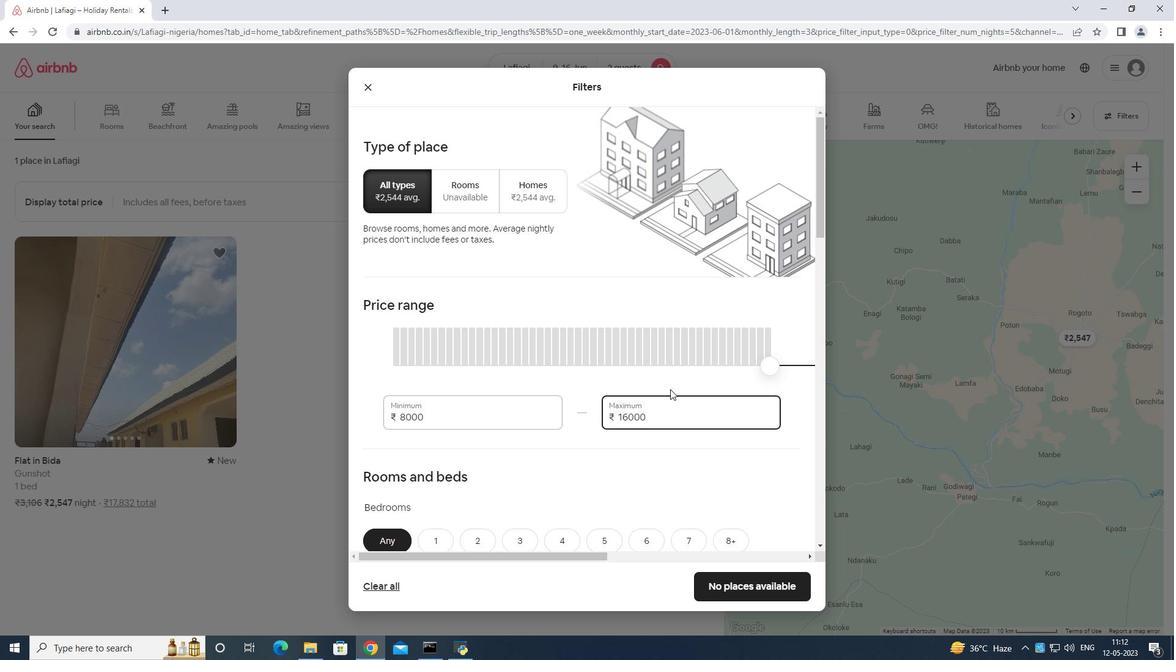 
Action: Mouse moved to (606, 341)
Screenshot: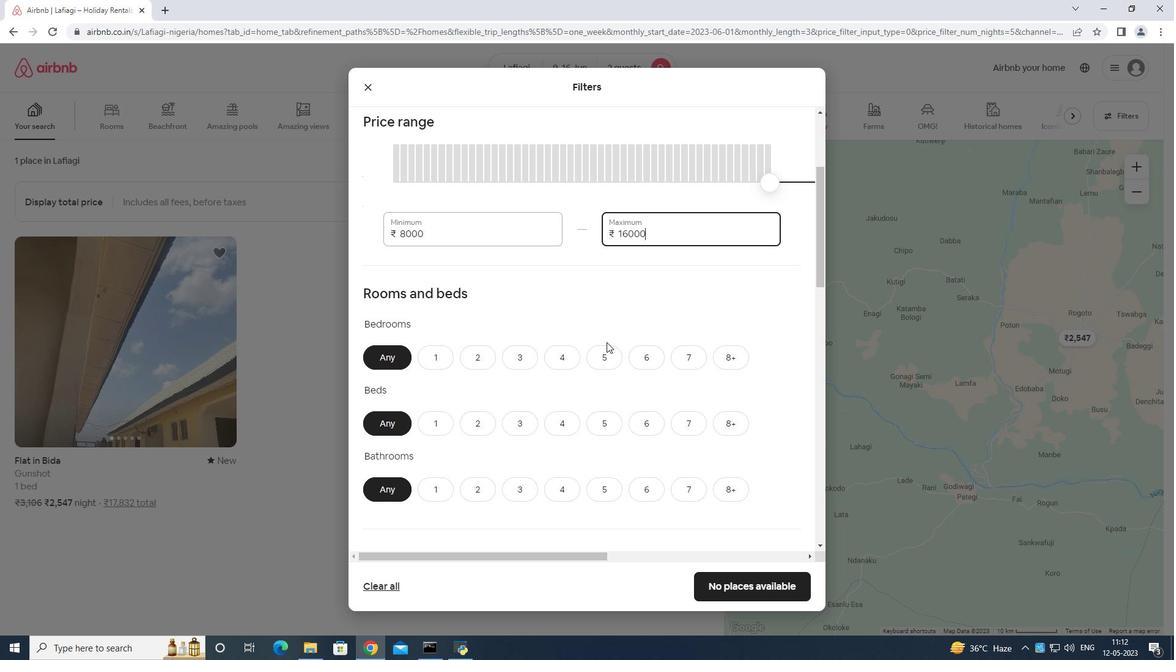 
Action: Mouse scrolled (606, 341) with delta (0, 0)
Screenshot: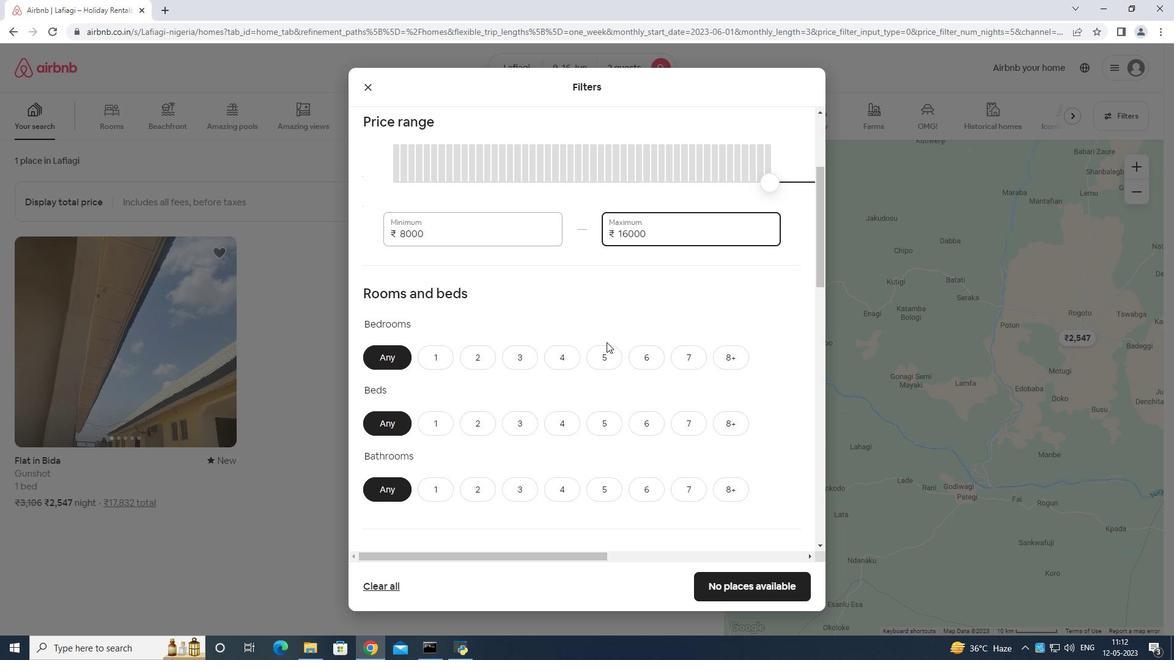 
Action: Mouse scrolled (606, 341) with delta (0, 0)
Screenshot: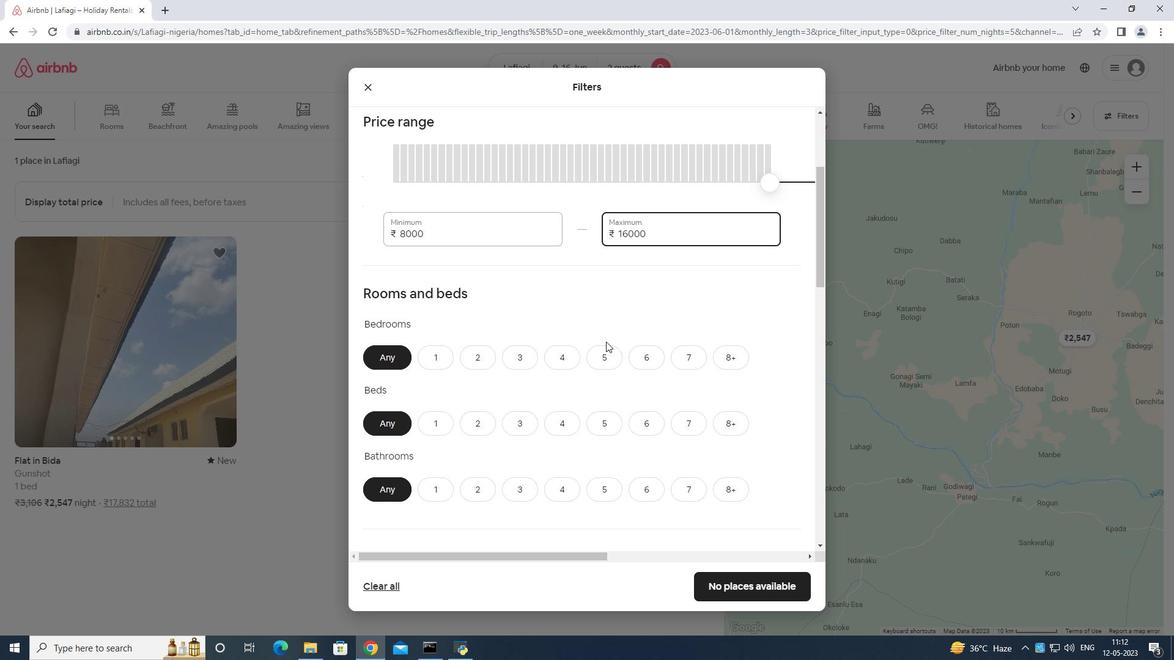 
Action: Mouse moved to (479, 236)
Screenshot: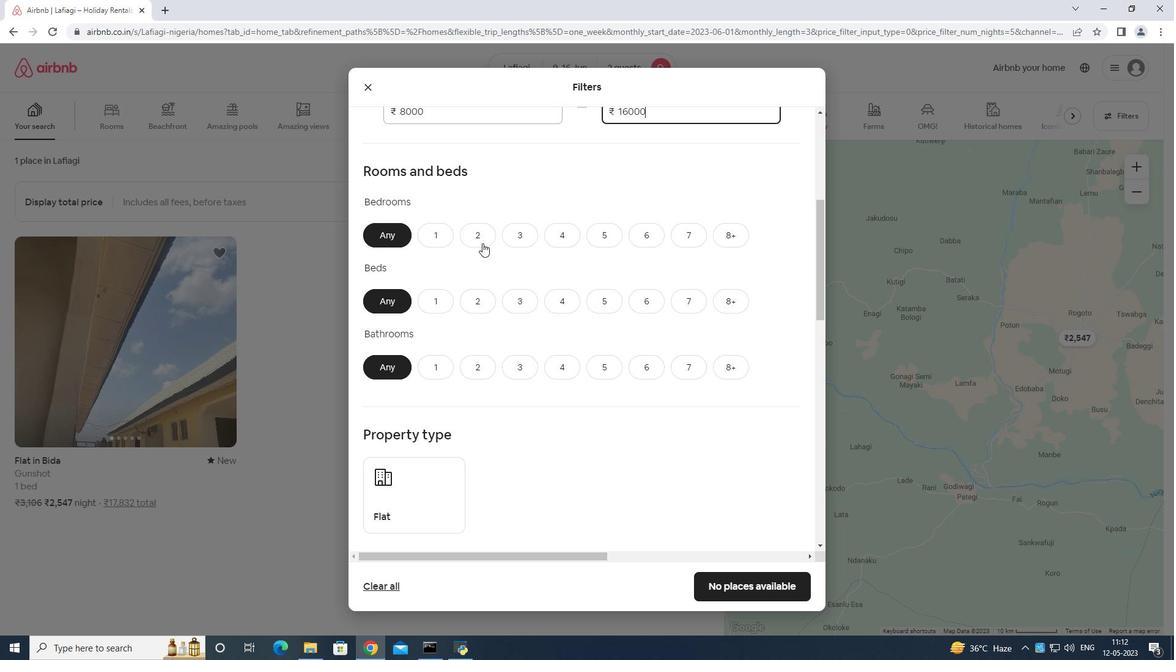 
Action: Mouse pressed left at (479, 236)
Screenshot: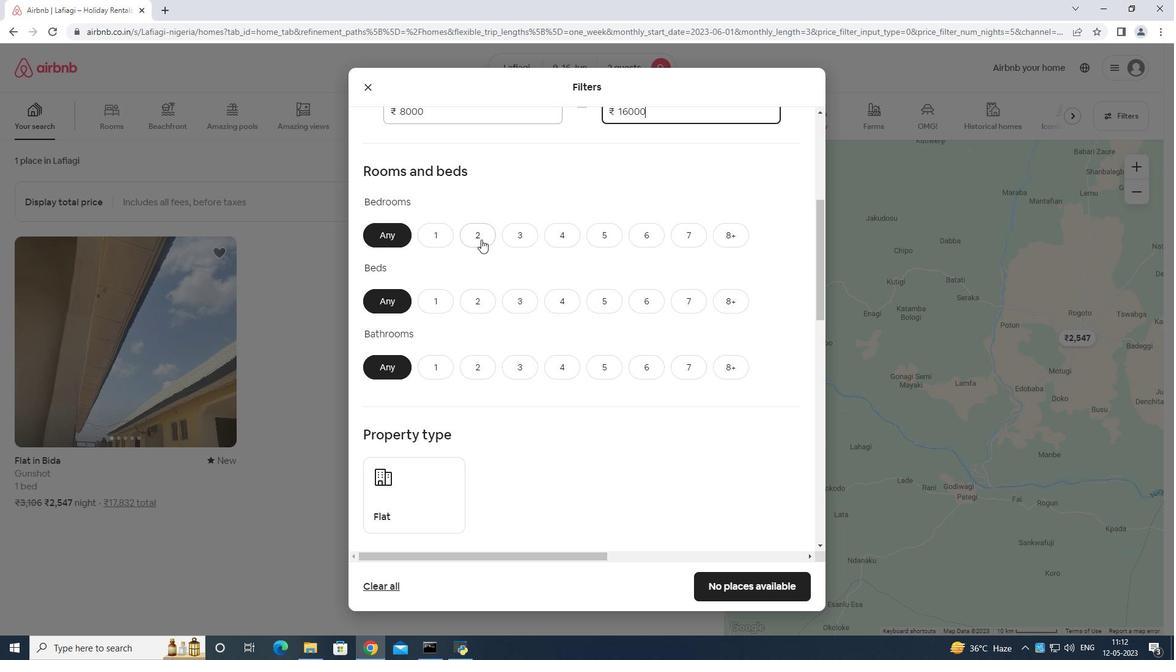 
Action: Mouse moved to (476, 297)
Screenshot: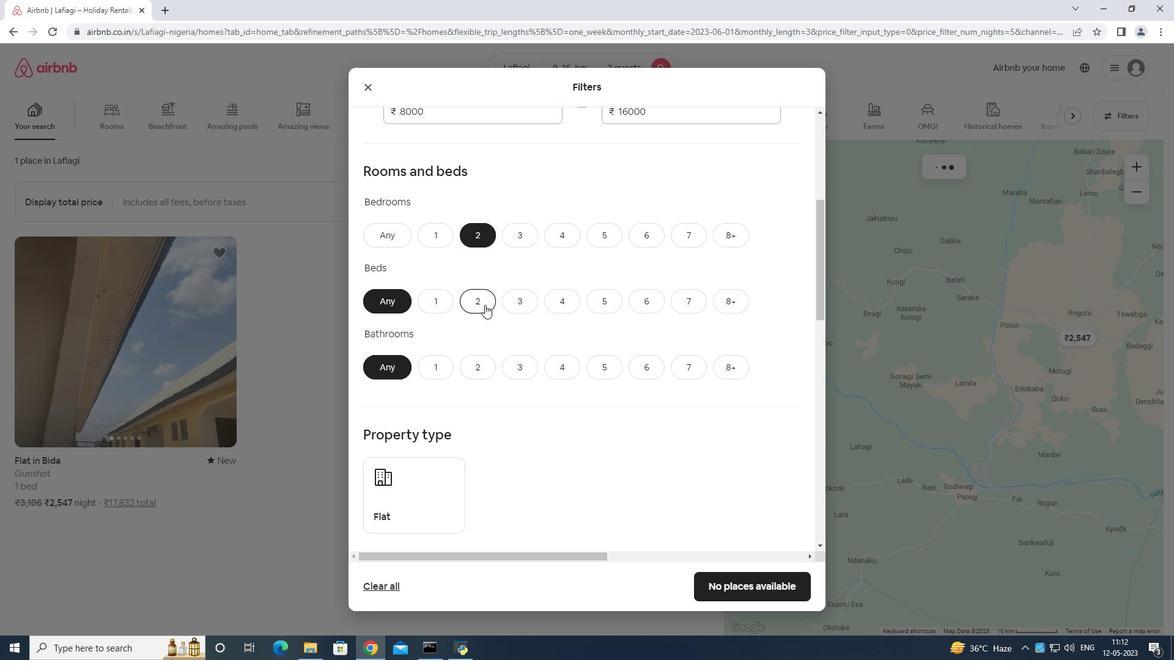 
Action: Mouse pressed left at (476, 297)
Screenshot: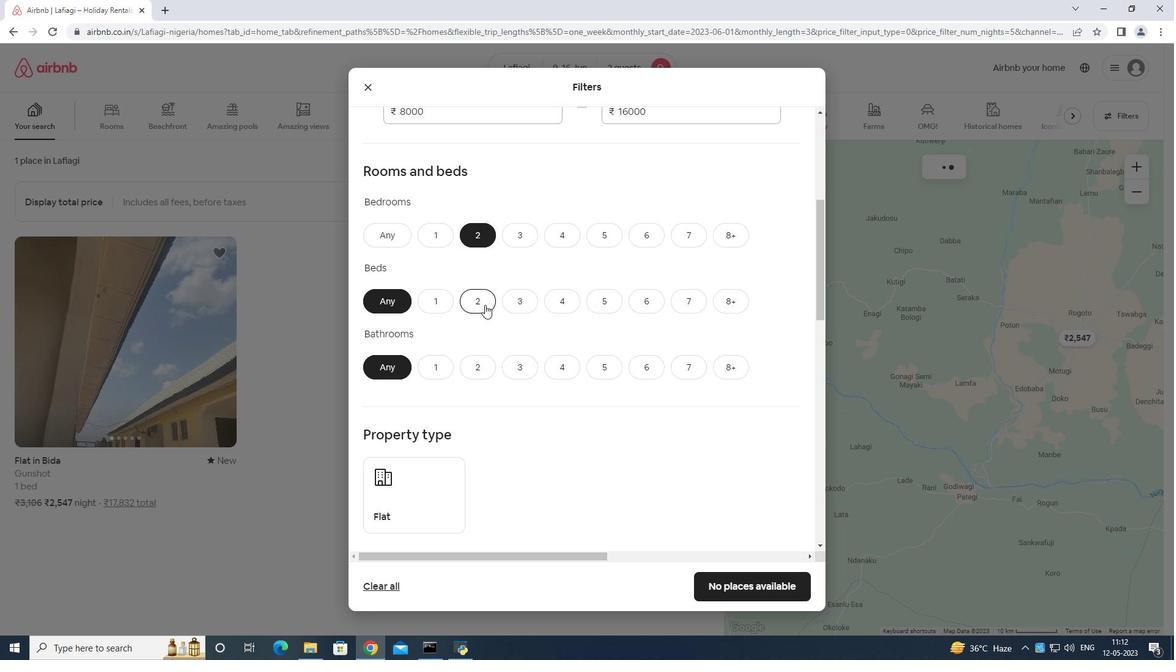 
Action: Mouse moved to (433, 378)
Screenshot: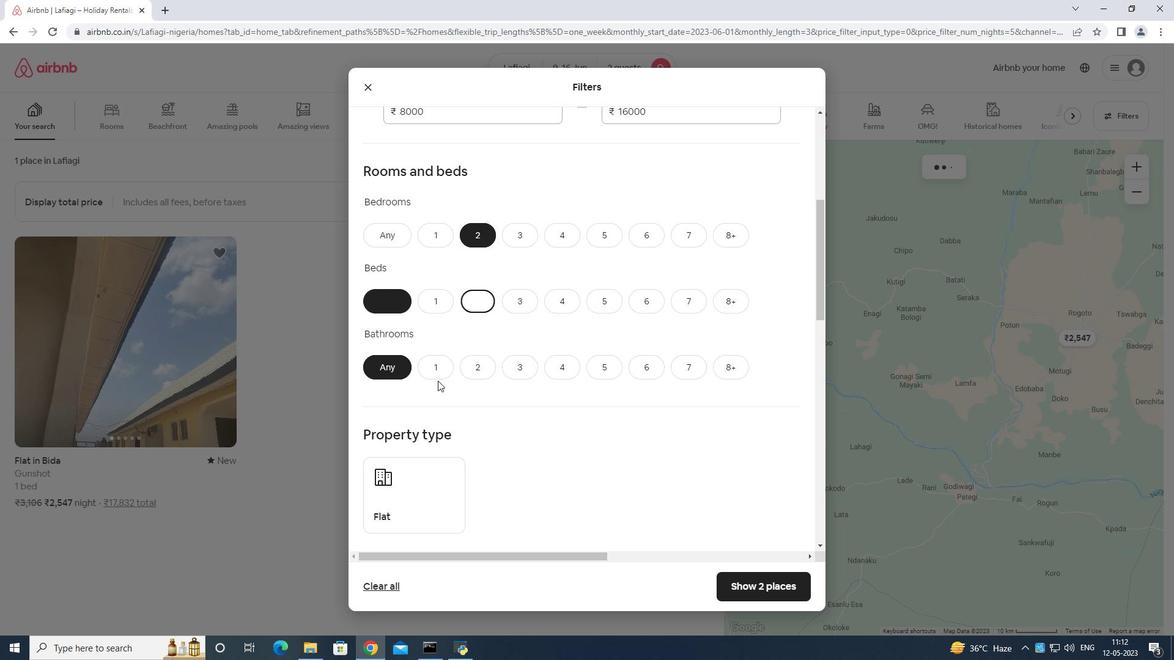 
Action: Mouse pressed left at (433, 378)
Screenshot: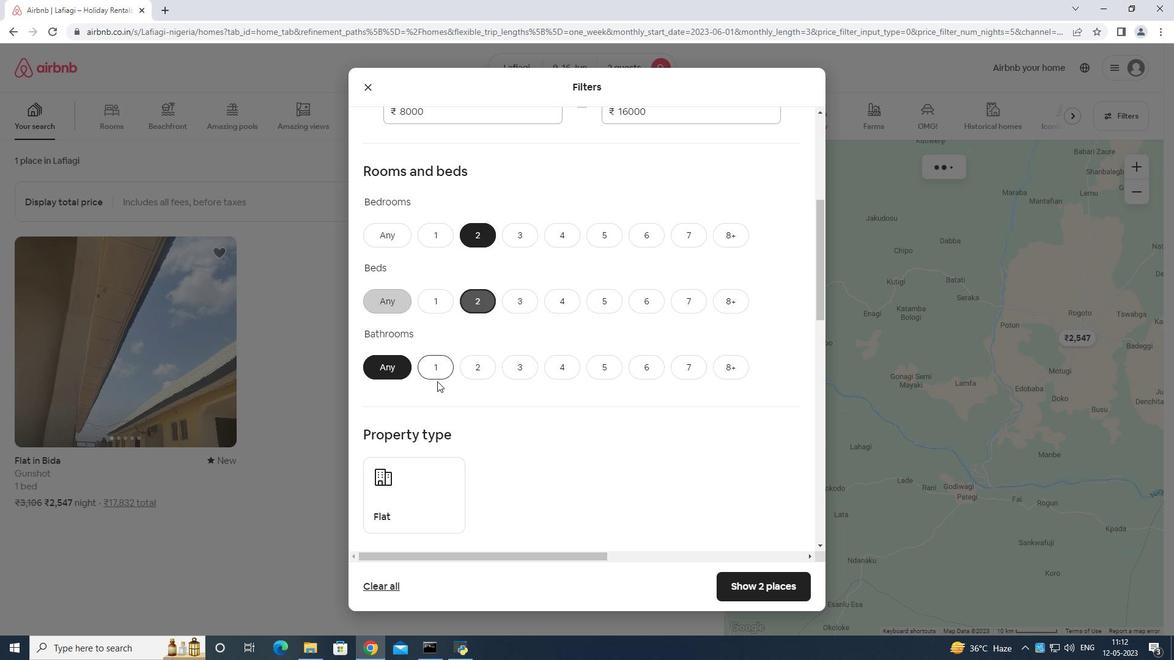 
Action: Mouse moved to (442, 360)
Screenshot: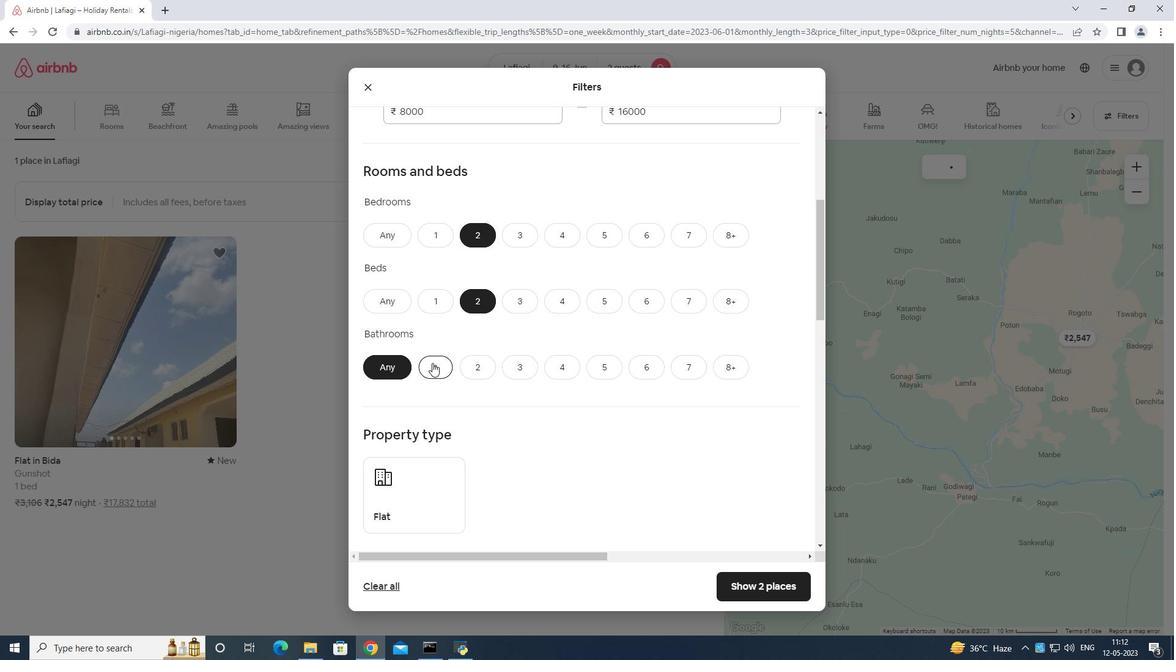 
Action: Mouse scrolled (442, 359) with delta (0, 0)
Screenshot: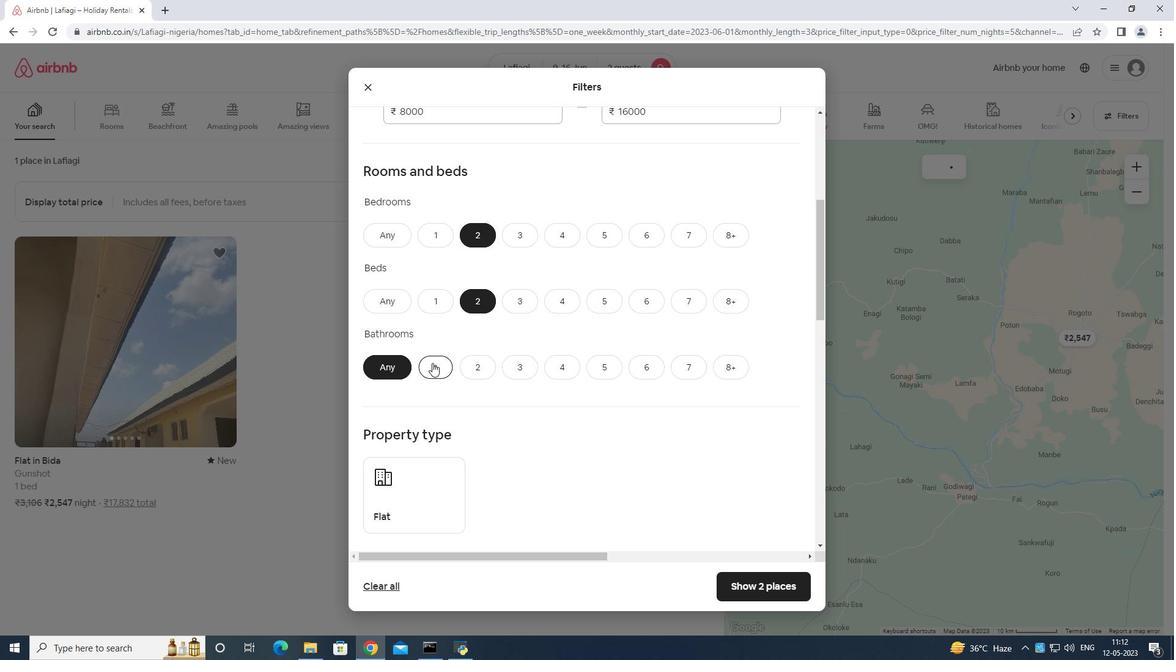 
Action: Mouse moved to (452, 360)
Screenshot: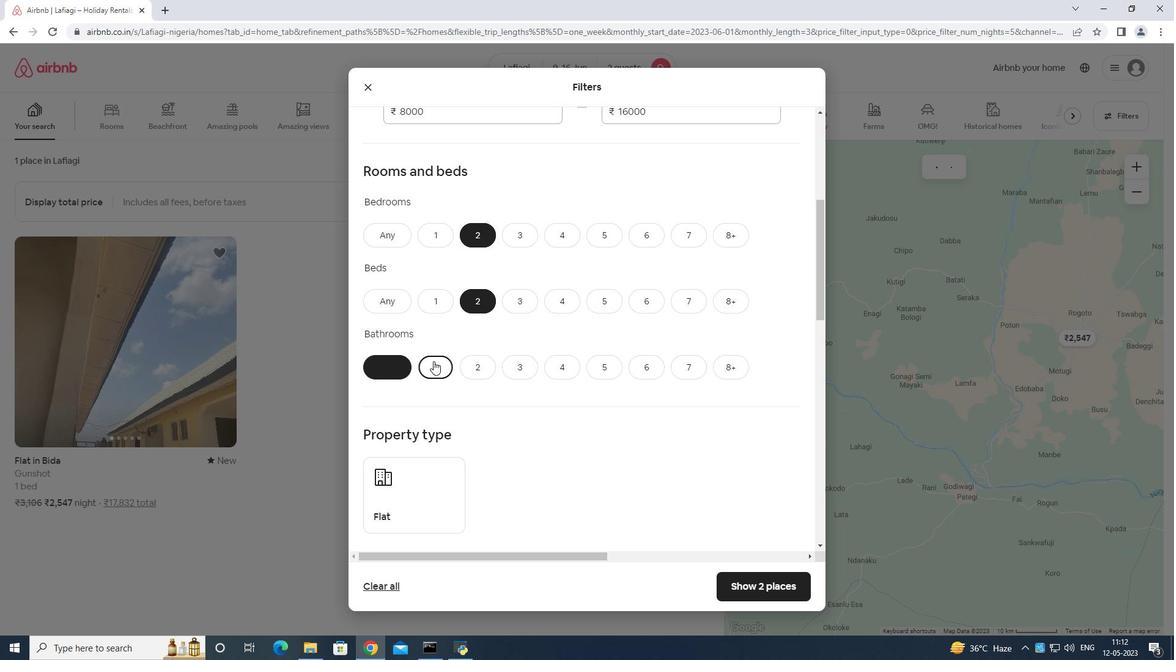 
Action: Mouse scrolled (452, 359) with delta (0, 0)
Screenshot: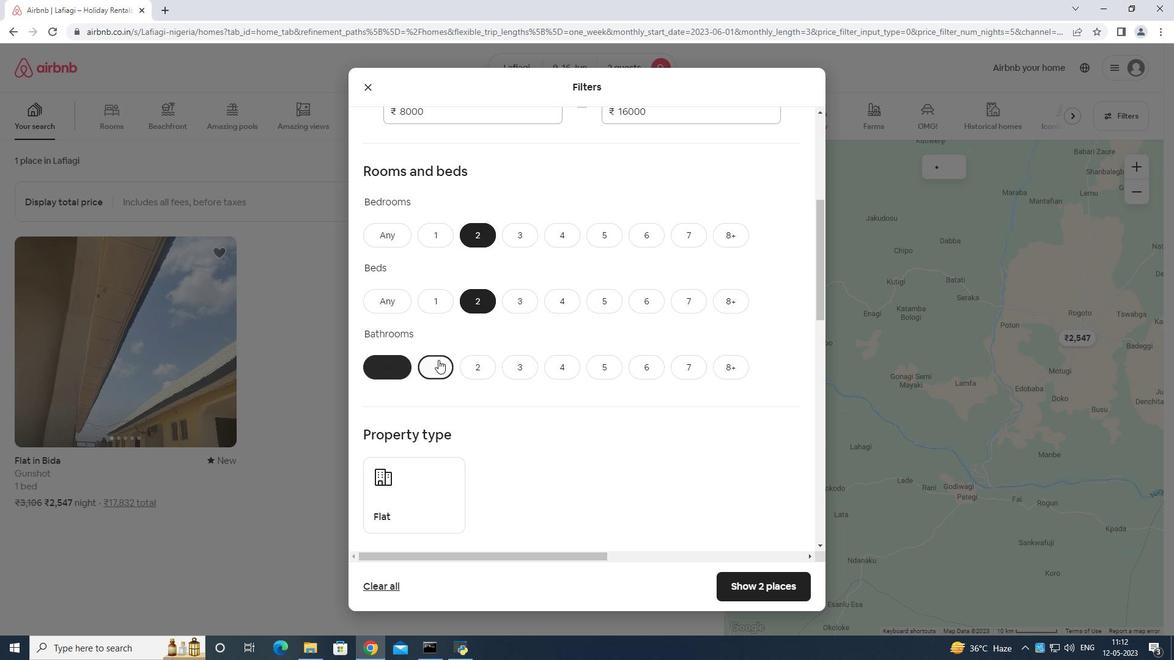 
Action: Mouse moved to (454, 360)
Screenshot: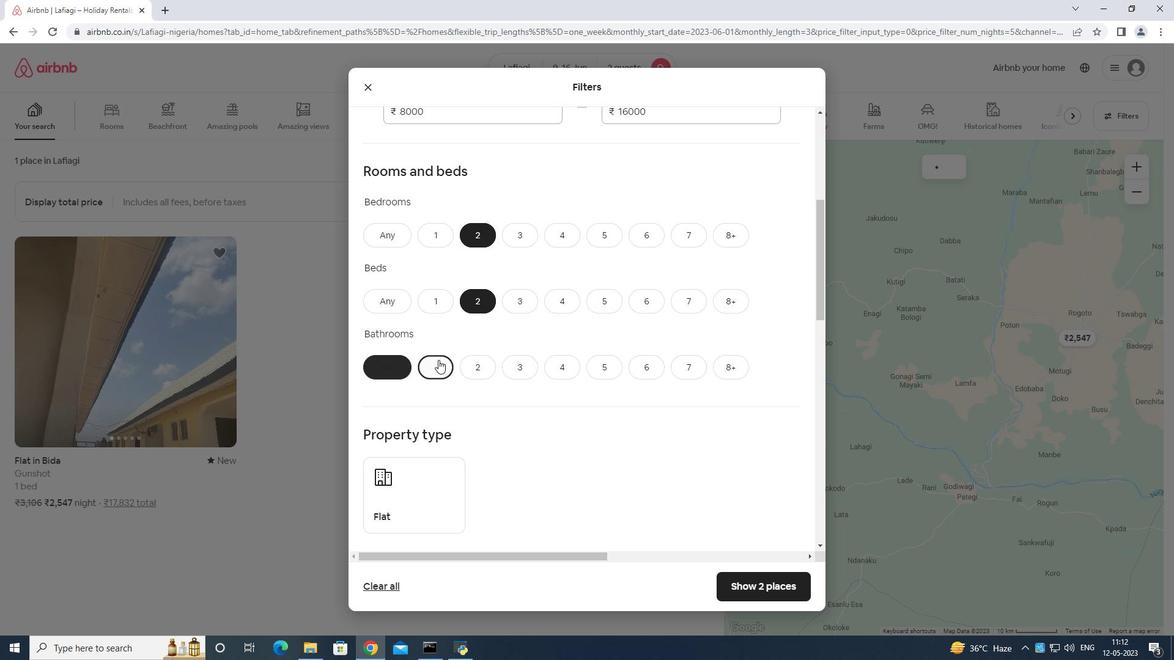 
Action: Mouse scrolled (454, 359) with delta (0, 0)
Screenshot: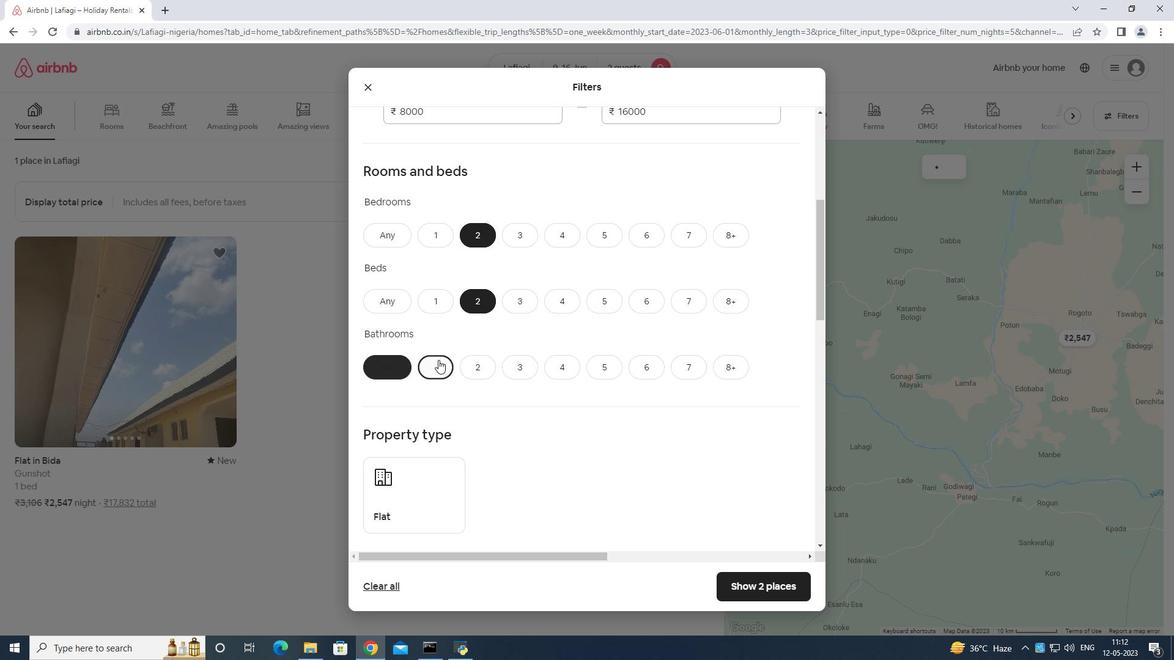 
Action: Mouse moved to (415, 322)
Screenshot: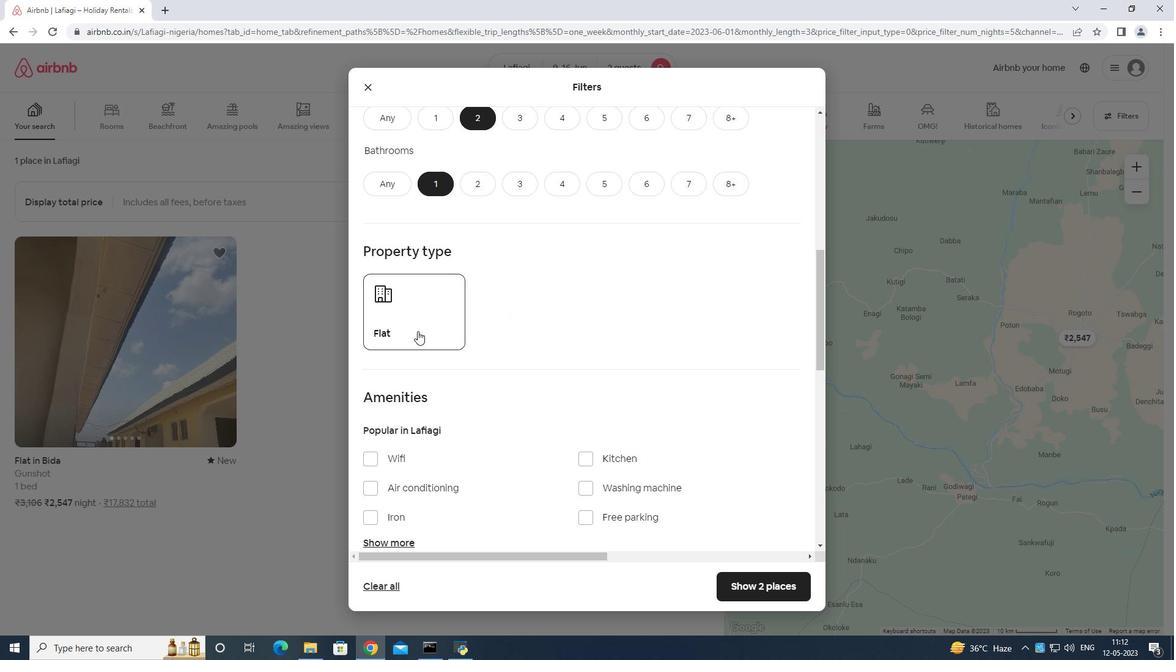 
Action: Mouse pressed left at (415, 322)
Screenshot: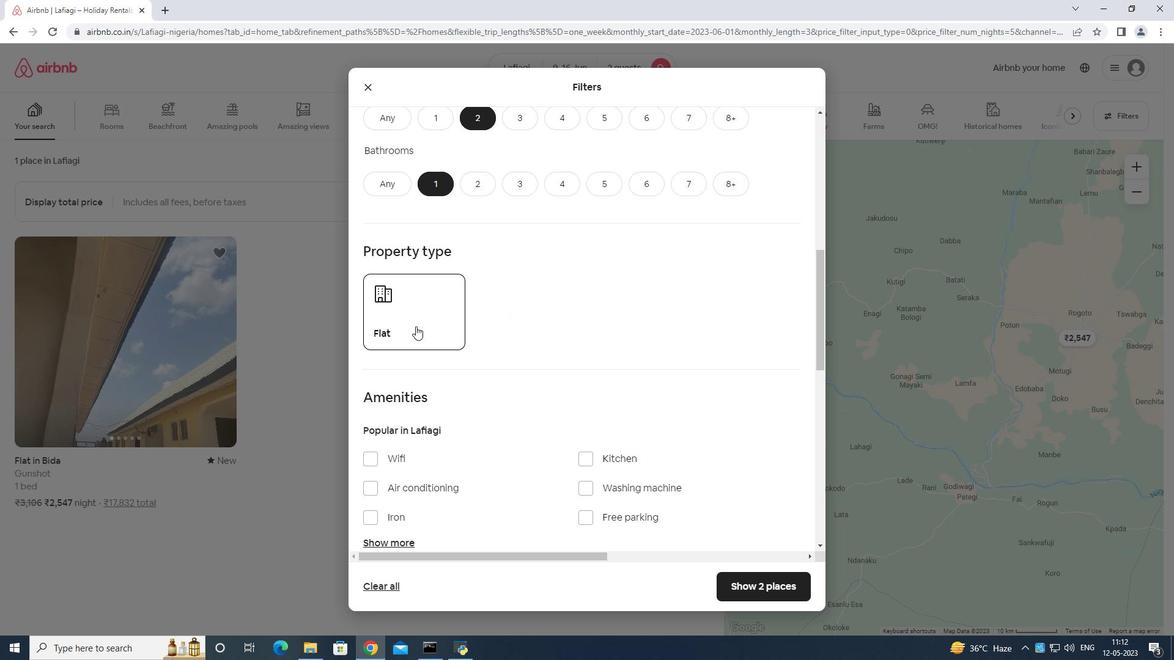 
Action: Mouse moved to (463, 291)
Screenshot: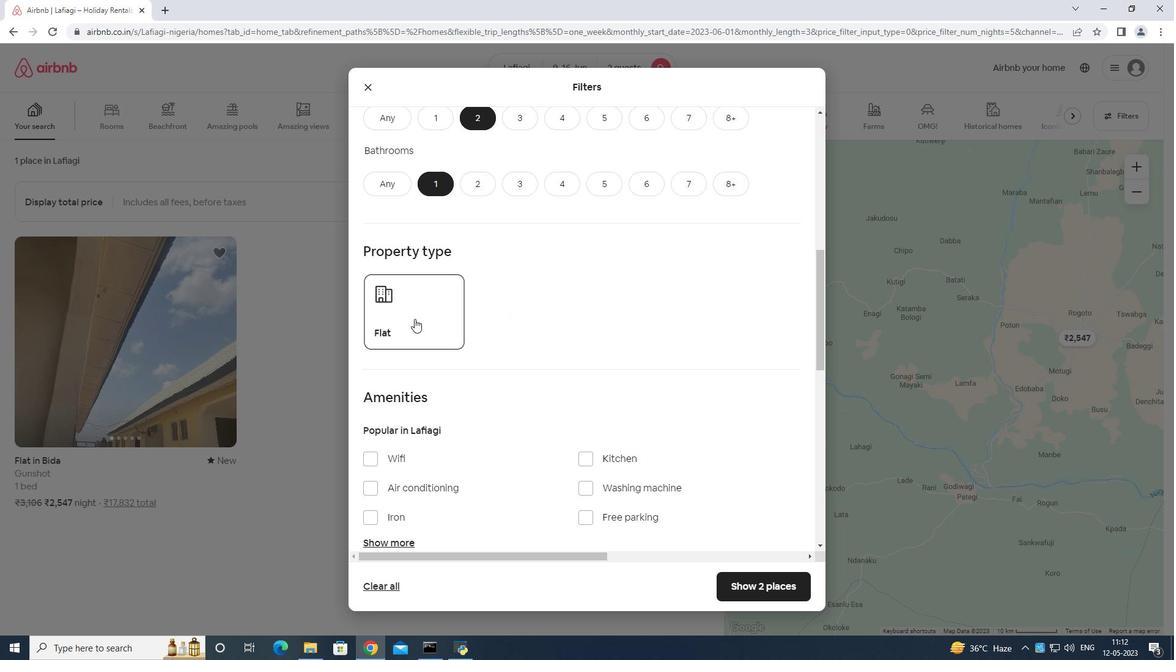 
Action: Mouse scrolled (463, 290) with delta (0, 0)
Screenshot: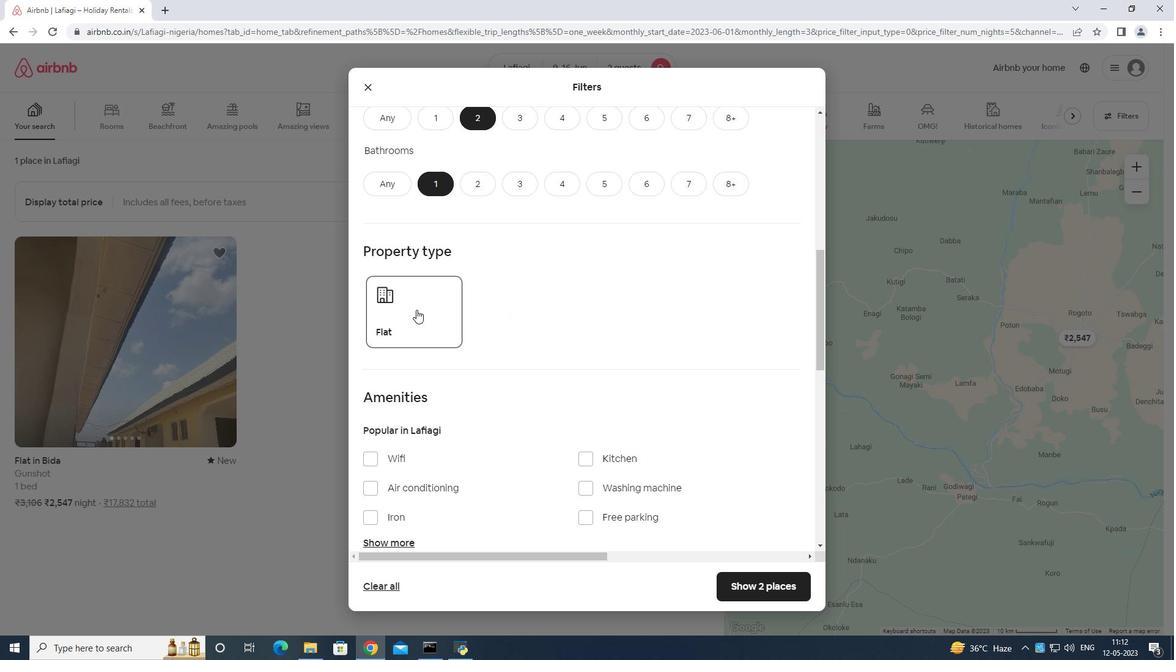 
Action: Mouse moved to (464, 291)
Screenshot: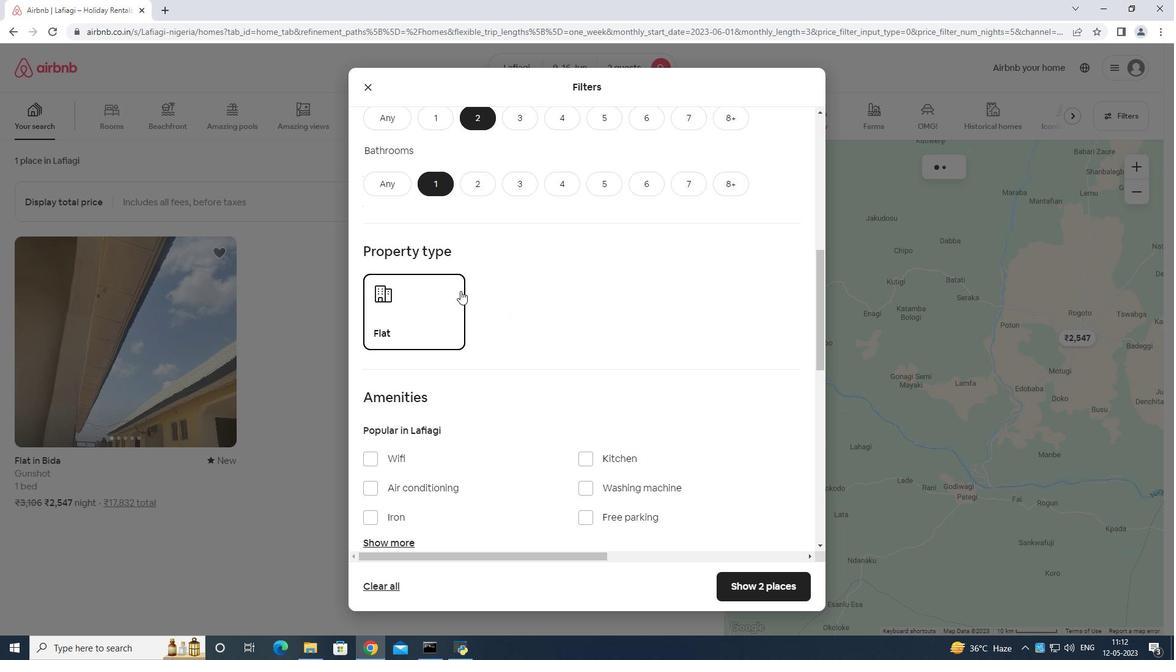 
Action: Mouse scrolled (464, 290) with delta (0, 0)
Screenshot: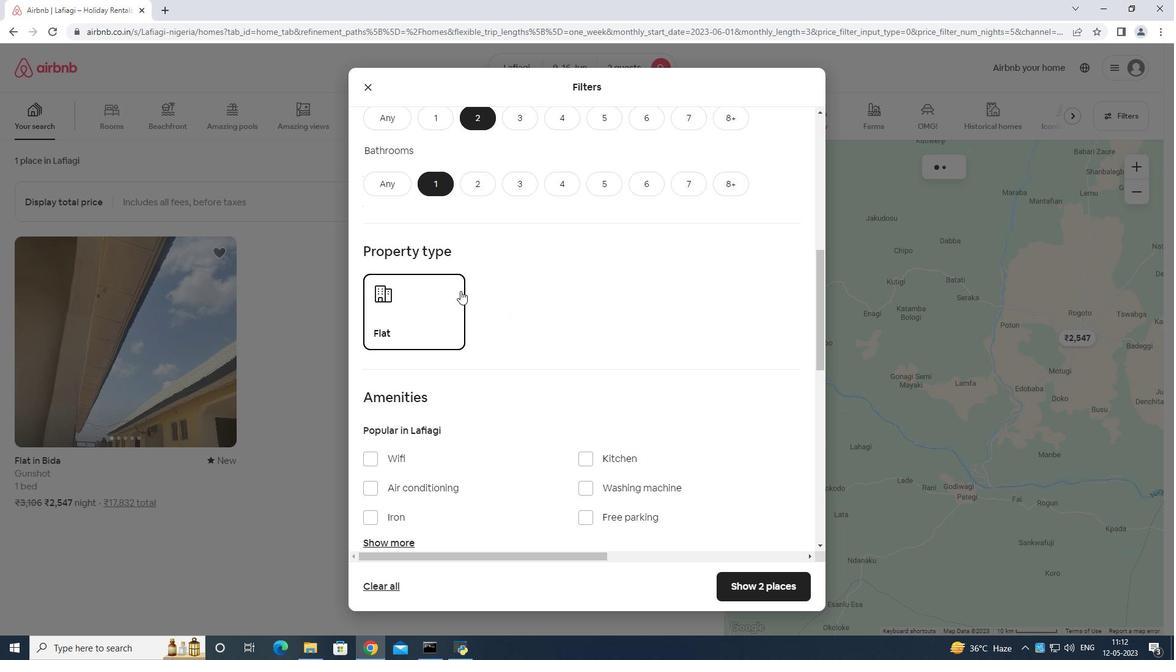 
Action: Mouse moved to (470, 292)
Screenshot: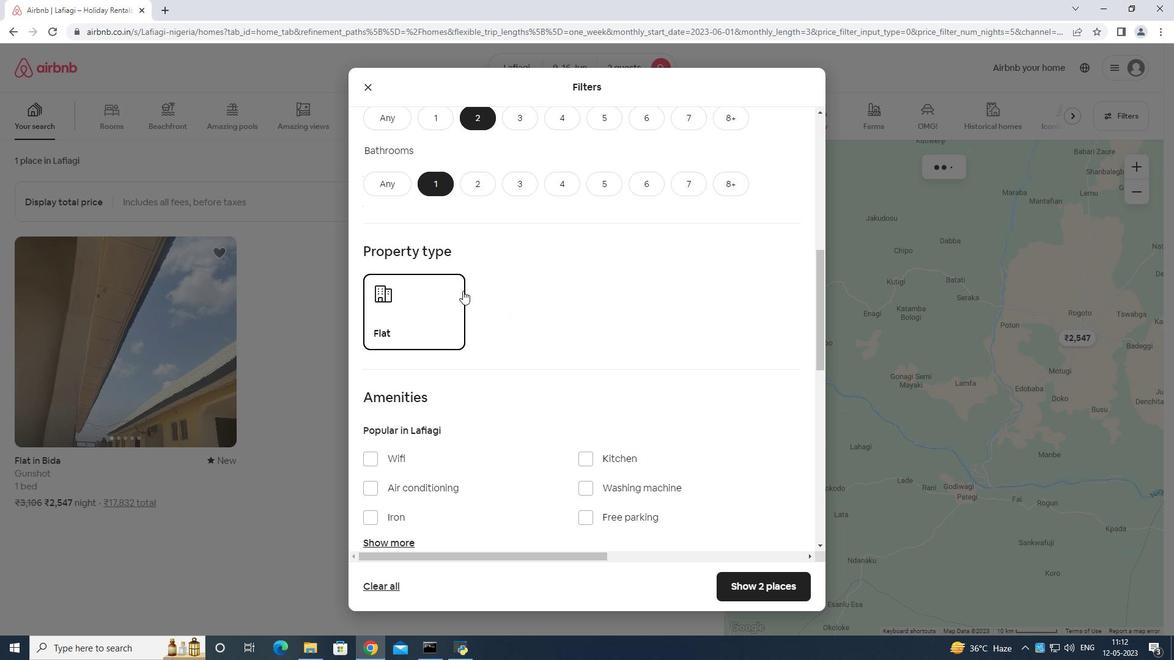
Action: Mouse scrolled (470, 291) with delta (0, 0)
Screenshot: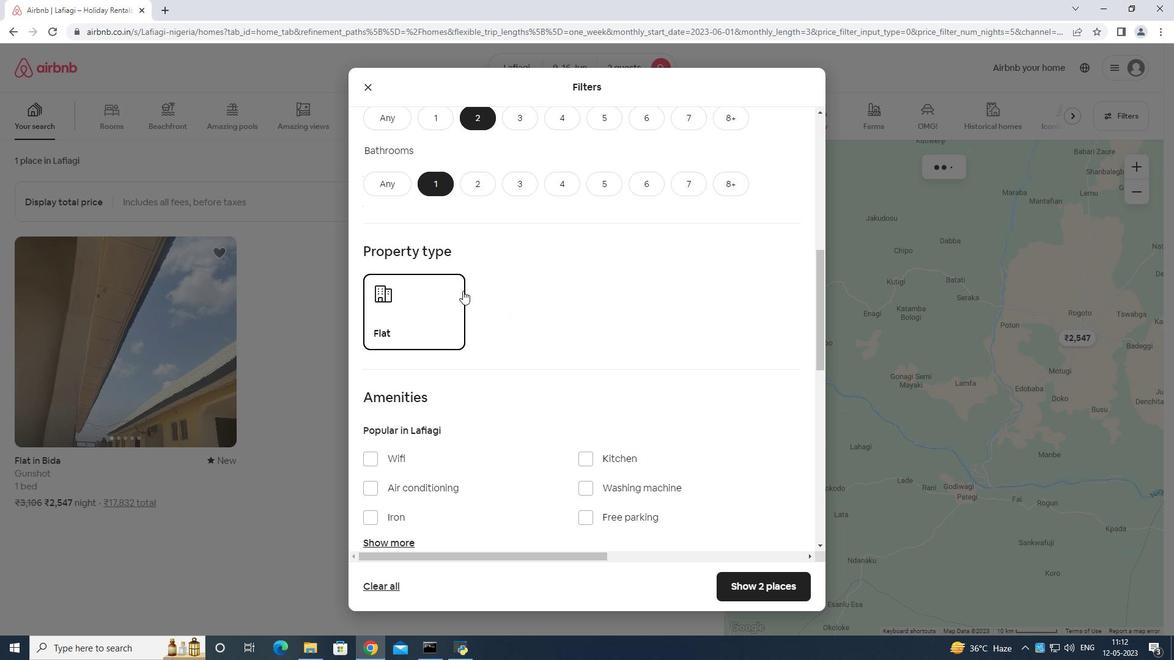 
Action: Mouse moved to (473, 292)
Screenshot: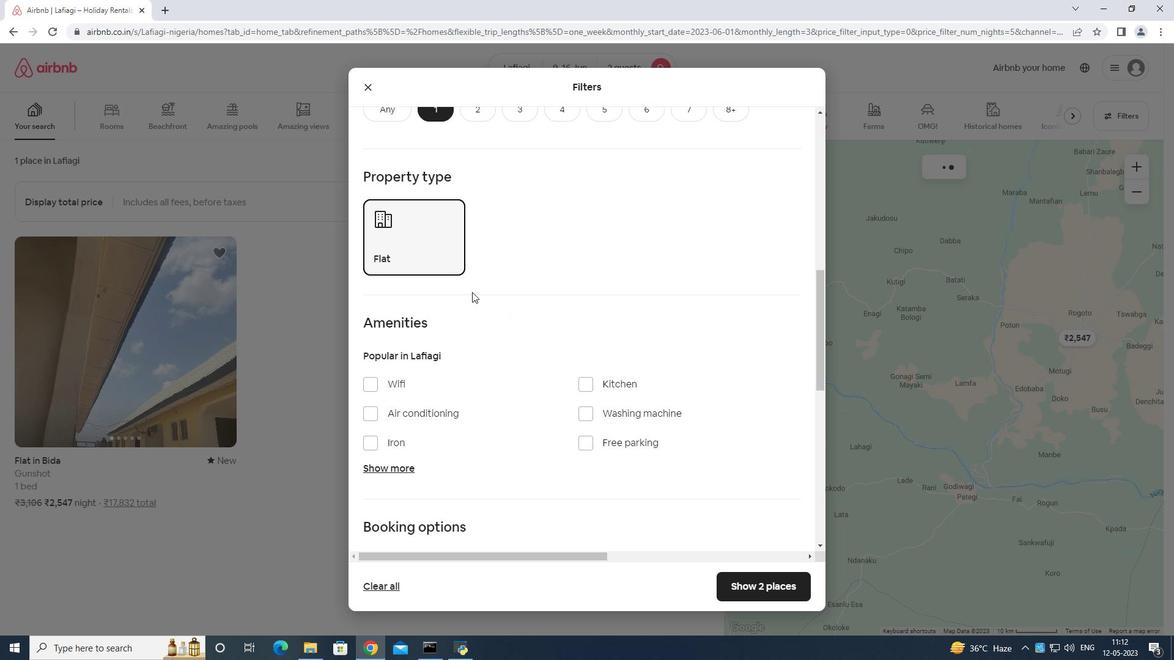 
Action: Mouse scrolled (473, 291) with delta (0, 0)
Screenshot: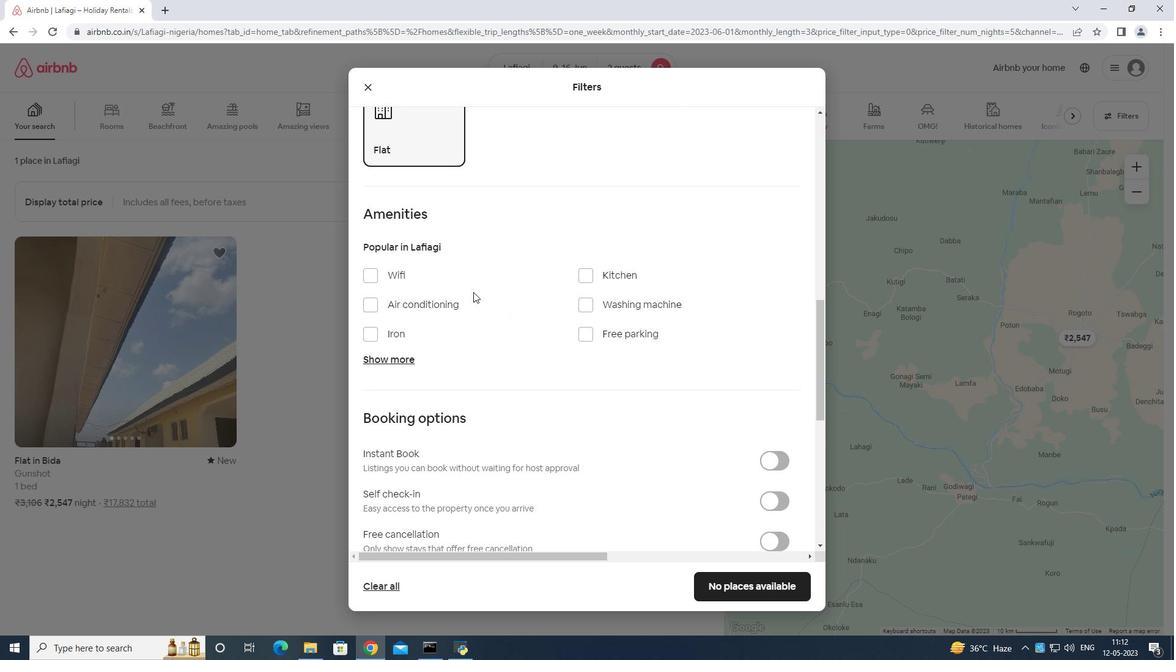 
Action: Mouse moved to (474, 292)
Screenshot: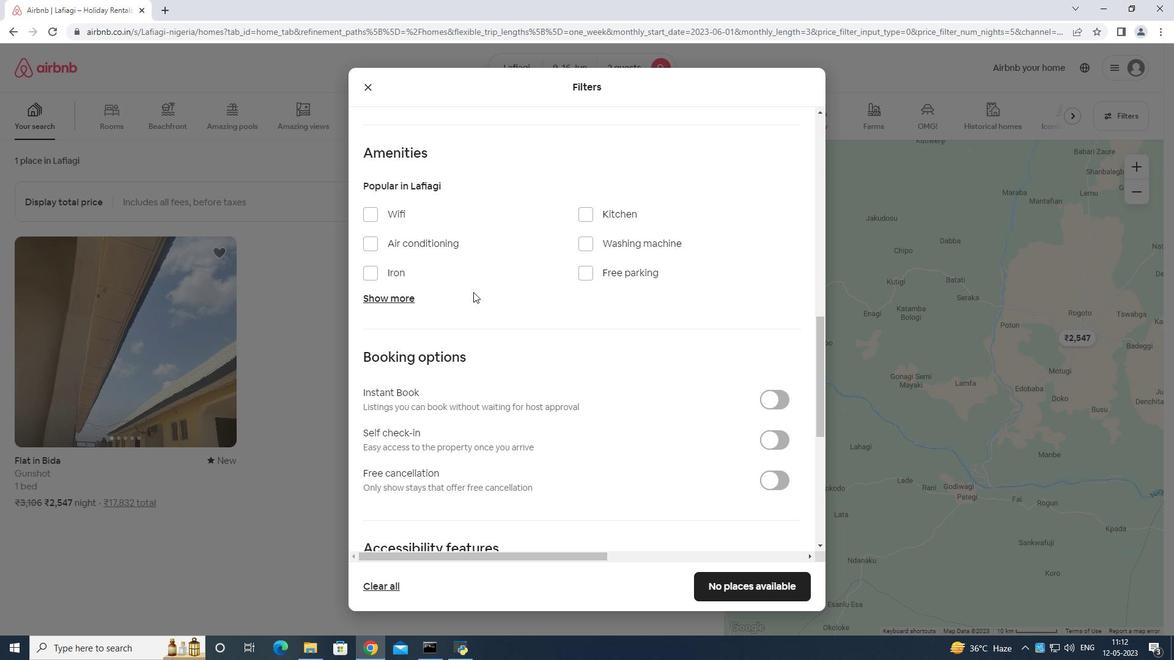 
Action: Mouse scrolled (474, 291) with delta (0, 0)
Screenshot: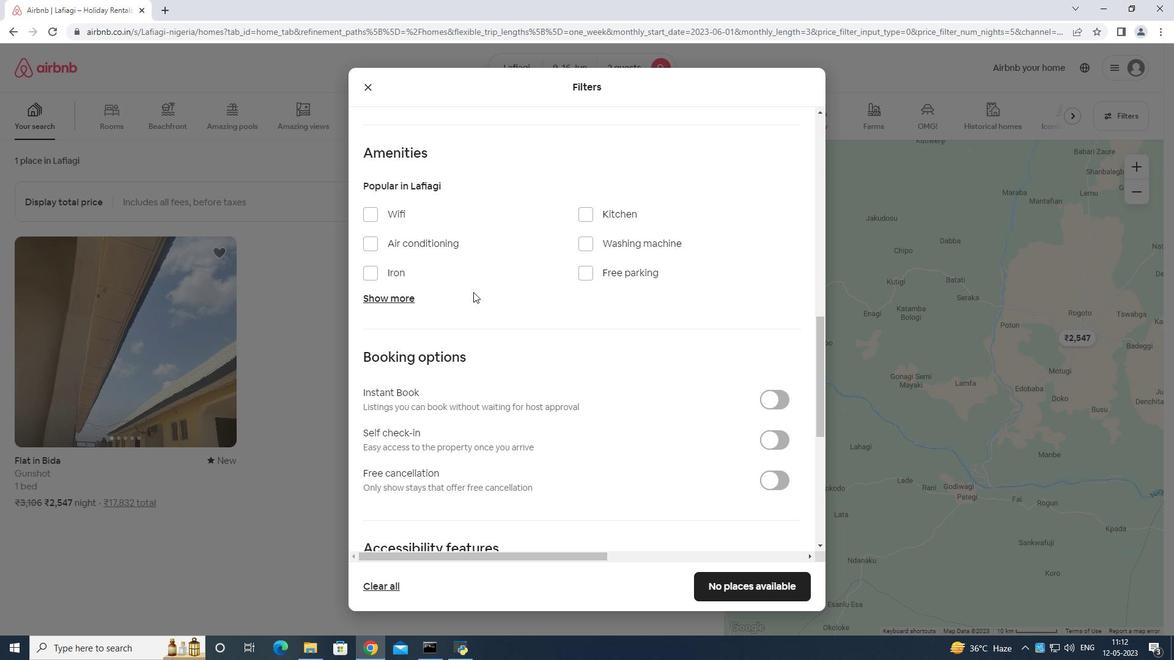
Action: Mouse moved to (479, 300)
Screenshot: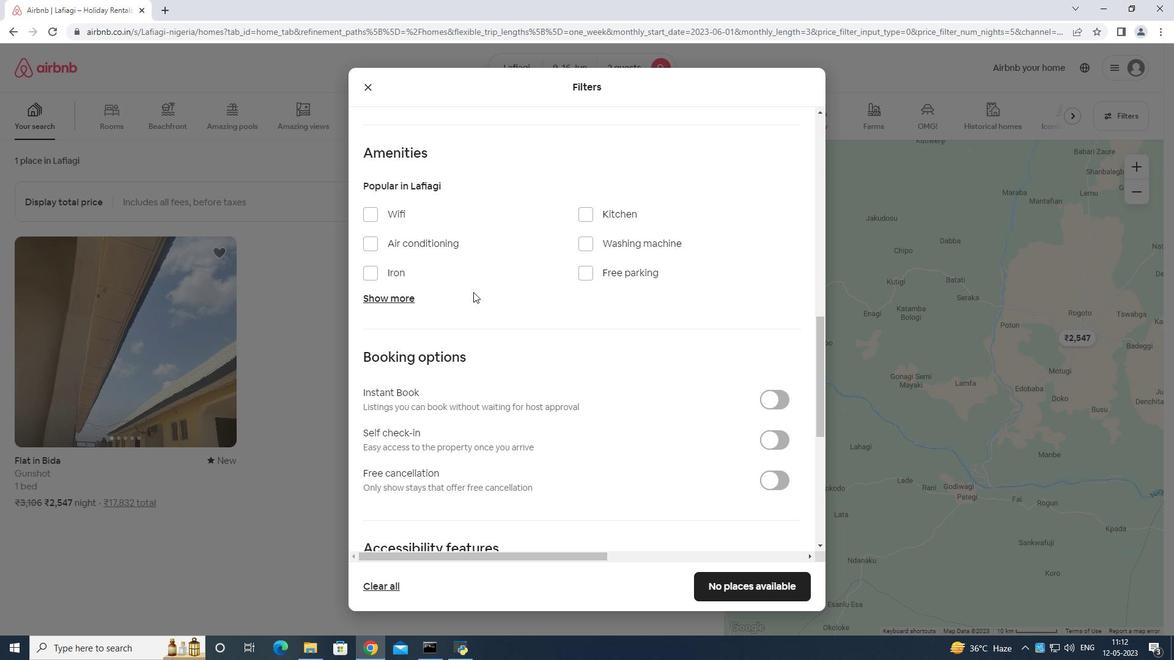 
Action: Mouse scrolled (479, 299) with delta (0, 0)
Screenshot: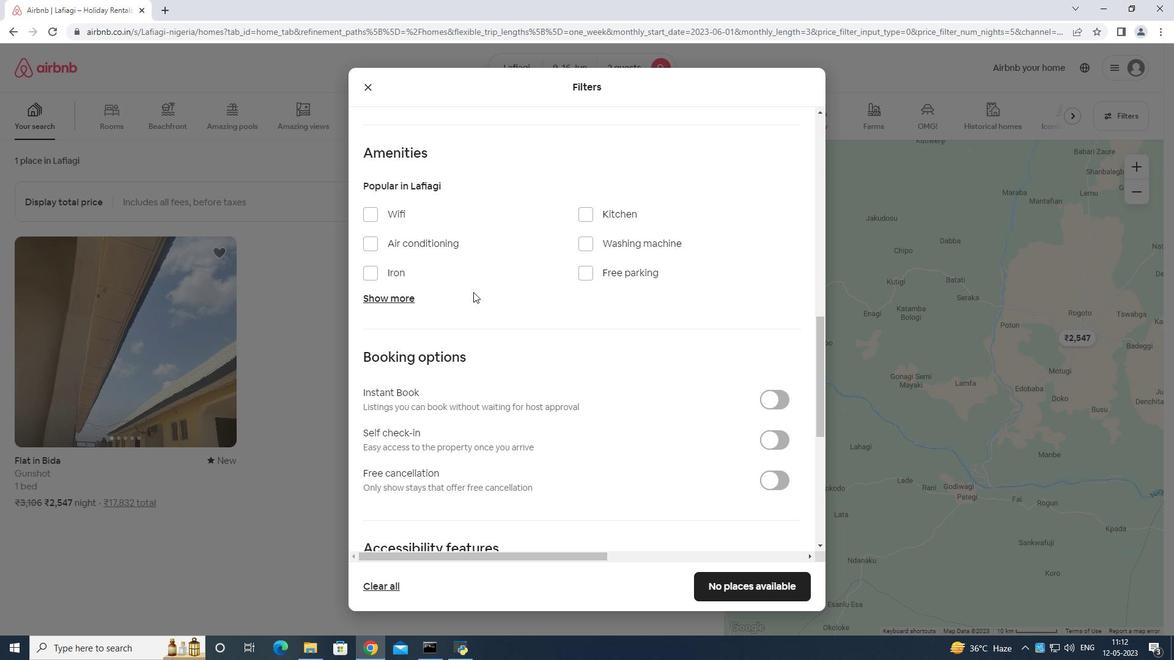 
Action: Mouse moved to (482, 302)
Screenshot: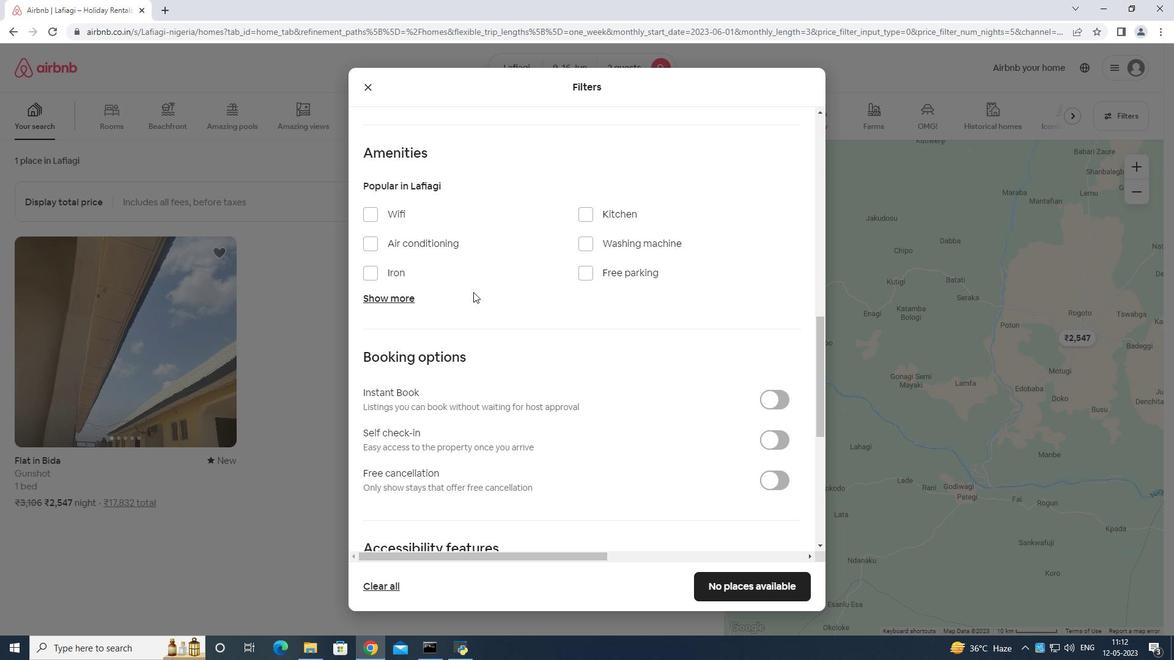 
Action: Mouse scrolled (482, 301) with delta (0, 0)
Screenshot: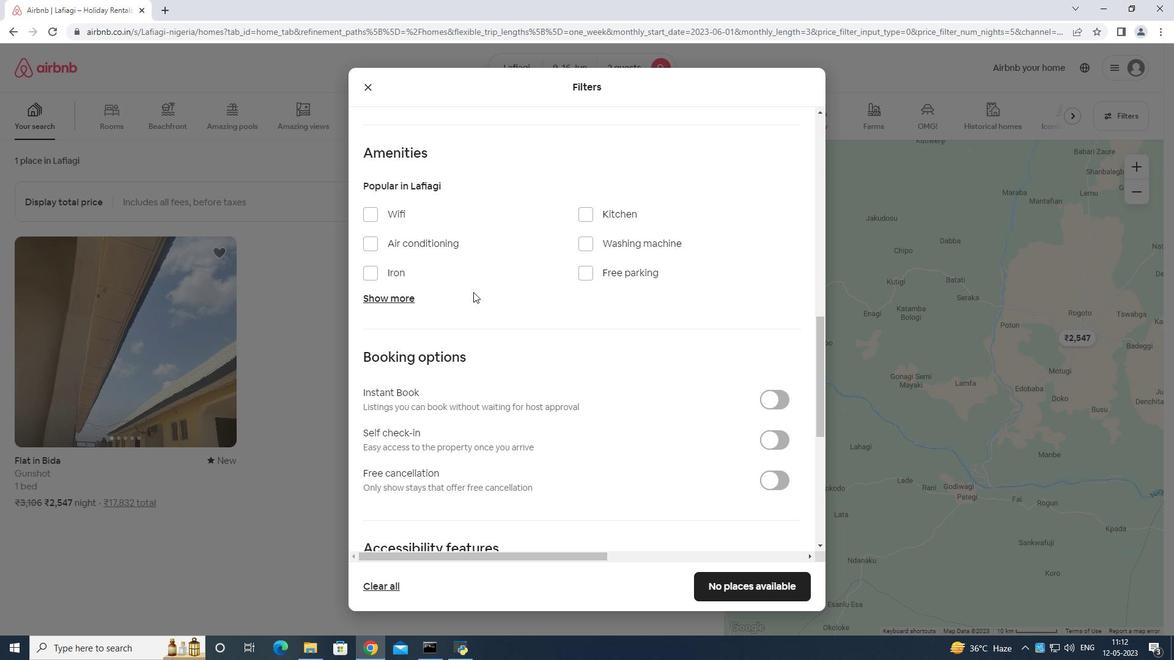 
Action: Mouse moved to (482, 302)
Screenshot: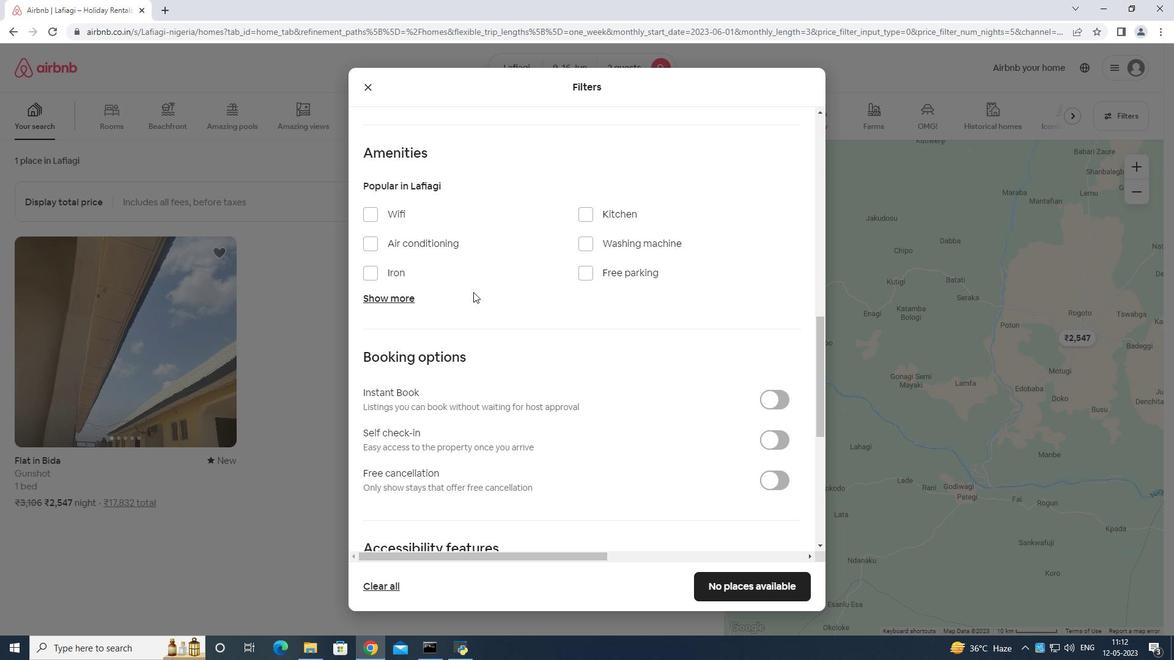
Action: Mouse scrolled (482, 301) with delta (0, 0)
Screenshot: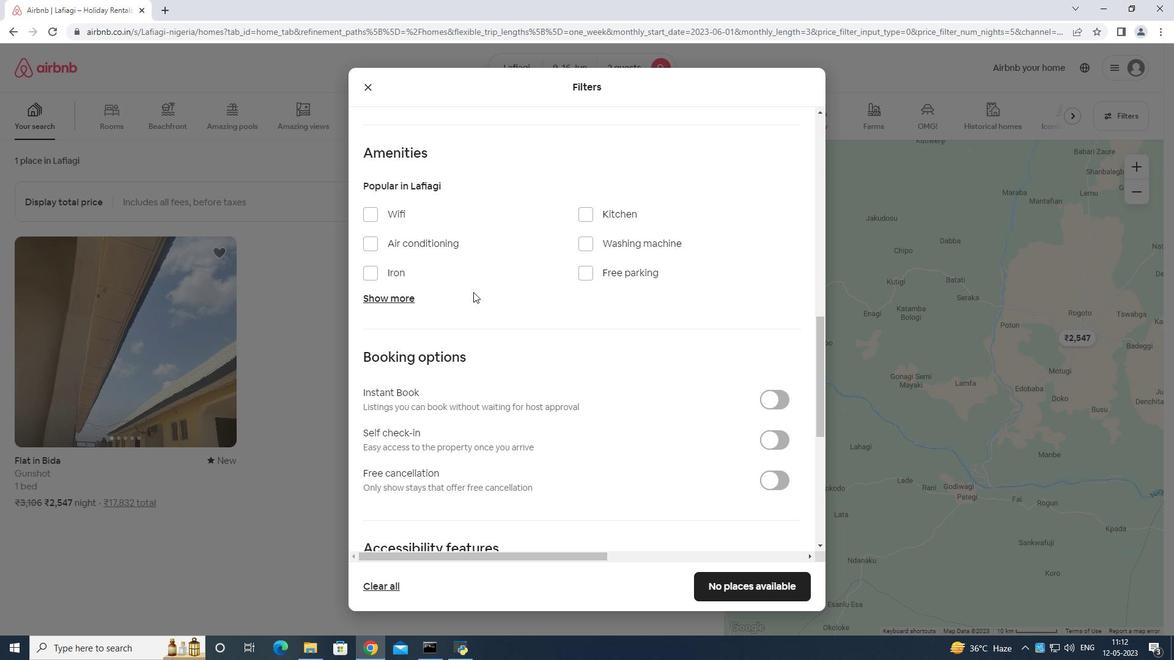 
Action: Mouse moved to (483, 302)
Screenshot: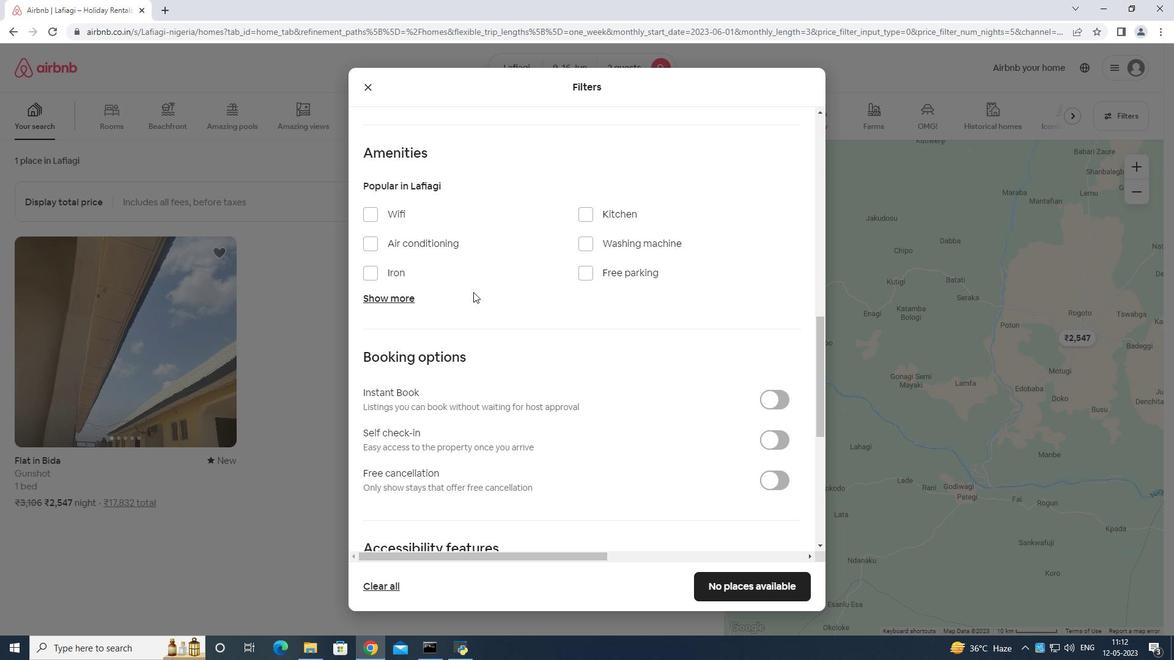 
Action: Mouse scrolled (483, 301) with delta (0, 0)
Screenshot: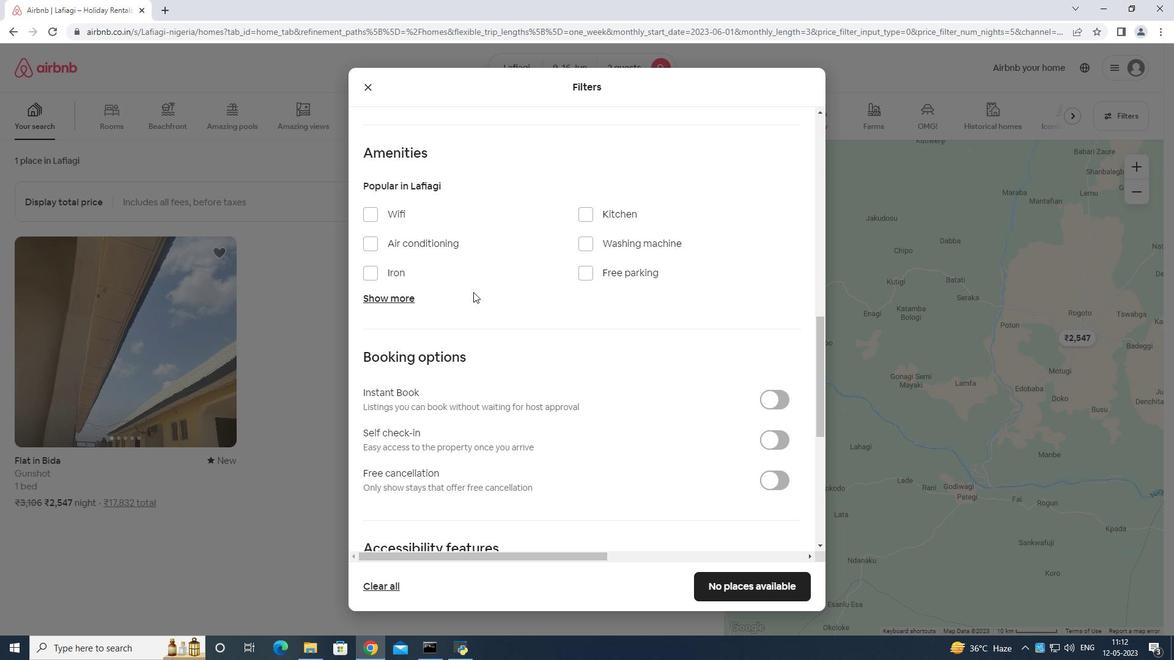 
Action: Mouse moved to (484, 302)
Screenshot: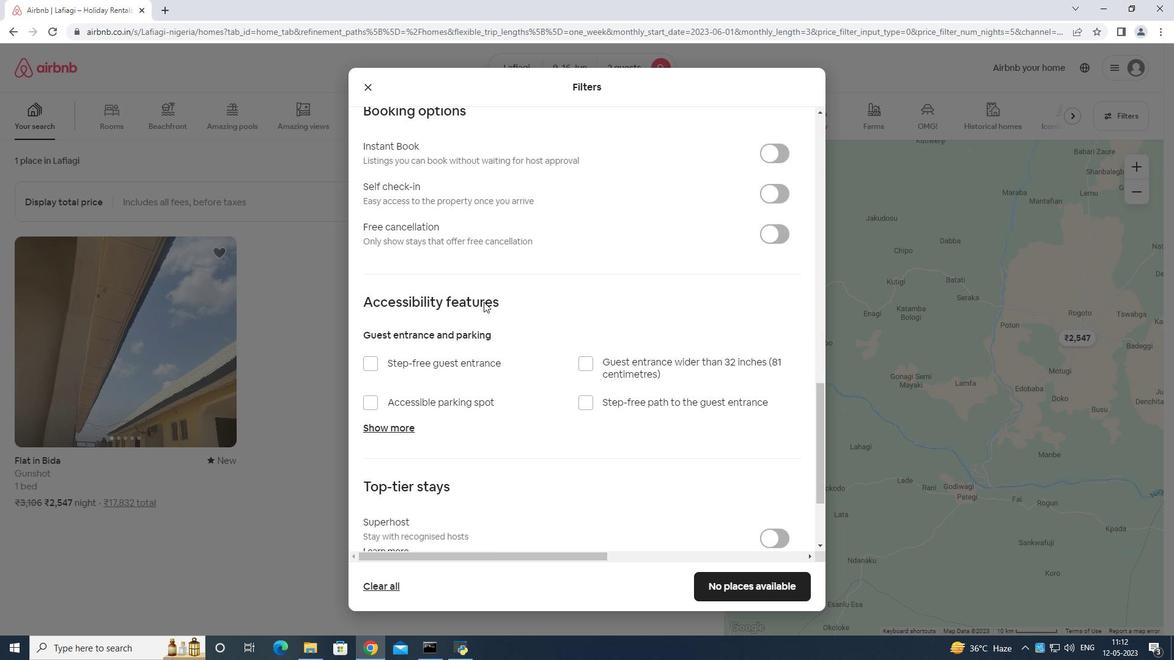 
Action: Mouse scrolled (484, 301) with delta (0, 0)
Screenshot: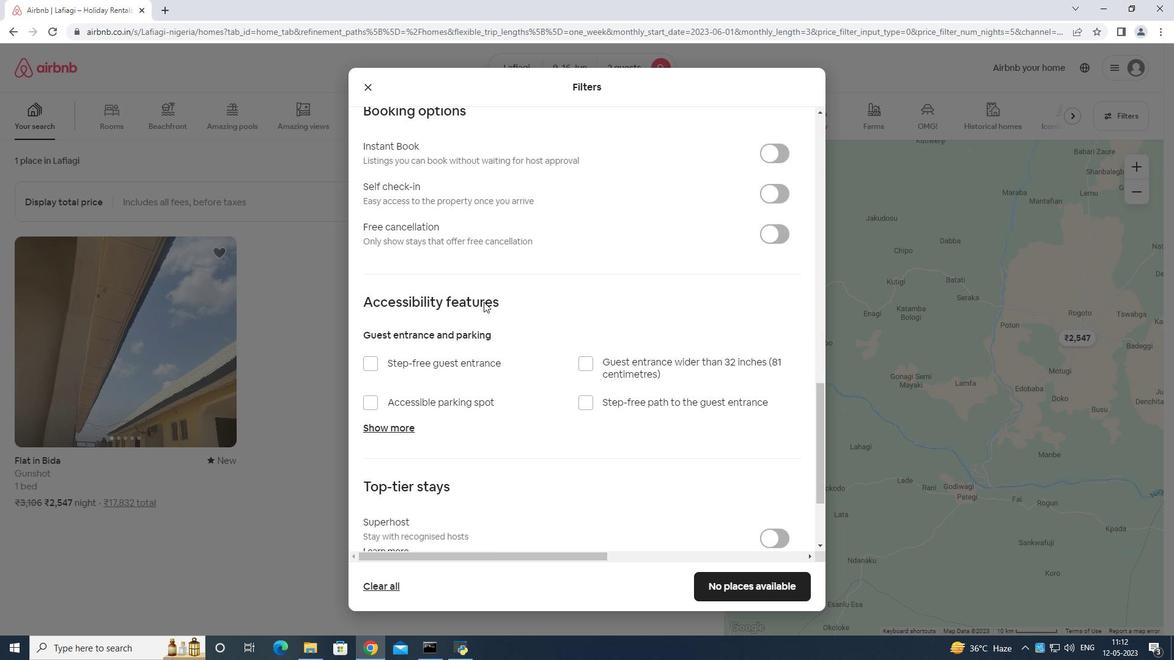 
Action: Mouse moved to (491, 299)
Screenshot: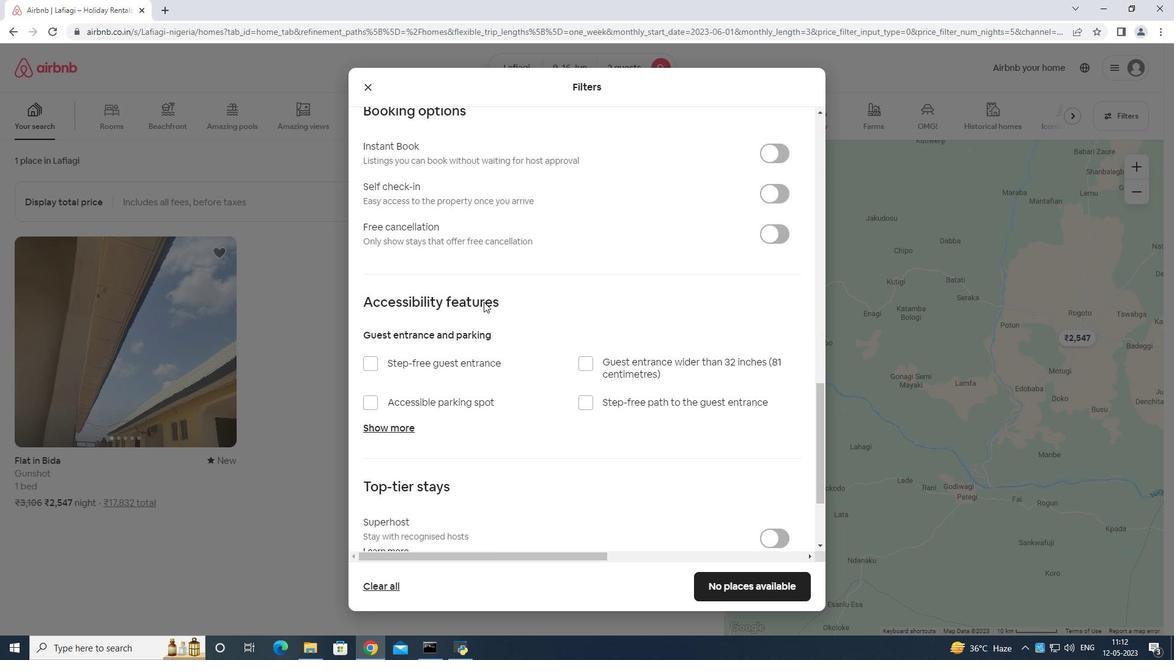 
Action: Mouse scrolled (491, 298) with delta (0, 0)
Screenshot: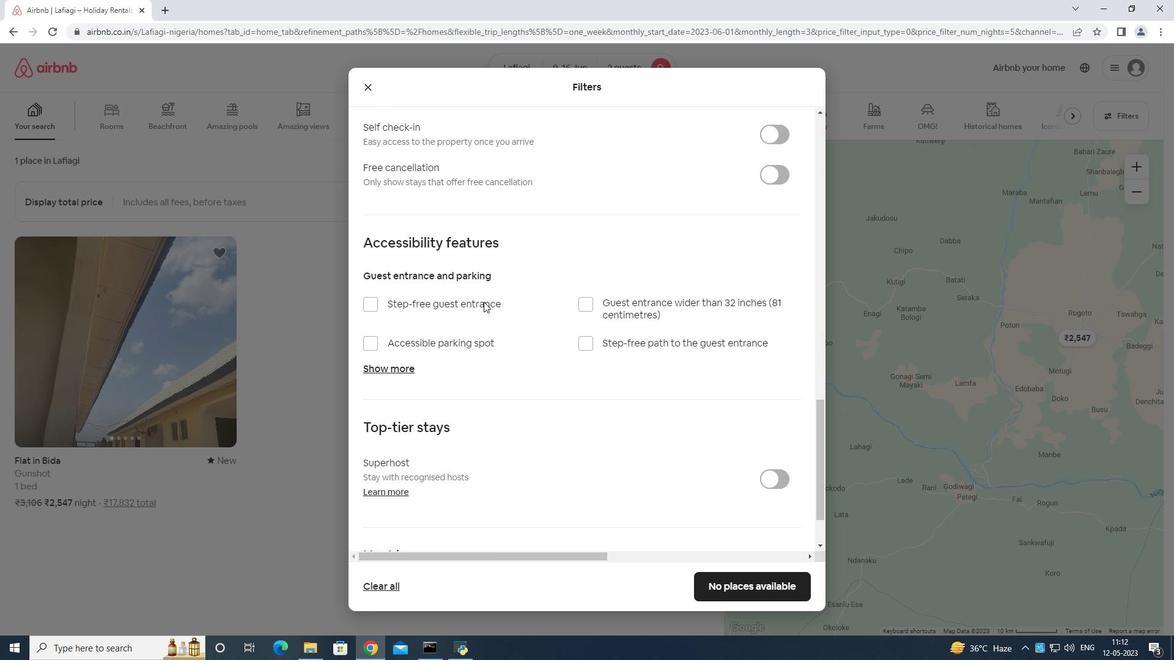 
Action: Mouse moved to (760, 107)
Screenshot: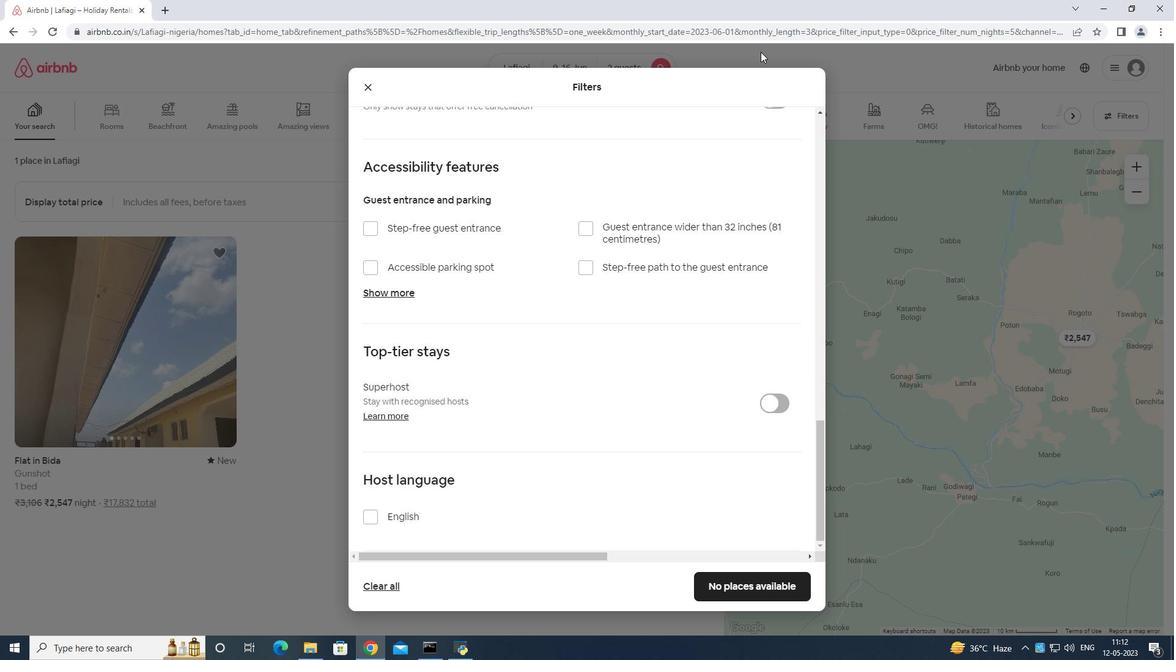 
Action: Mouse pressed left at (760, 107)
Screenshot: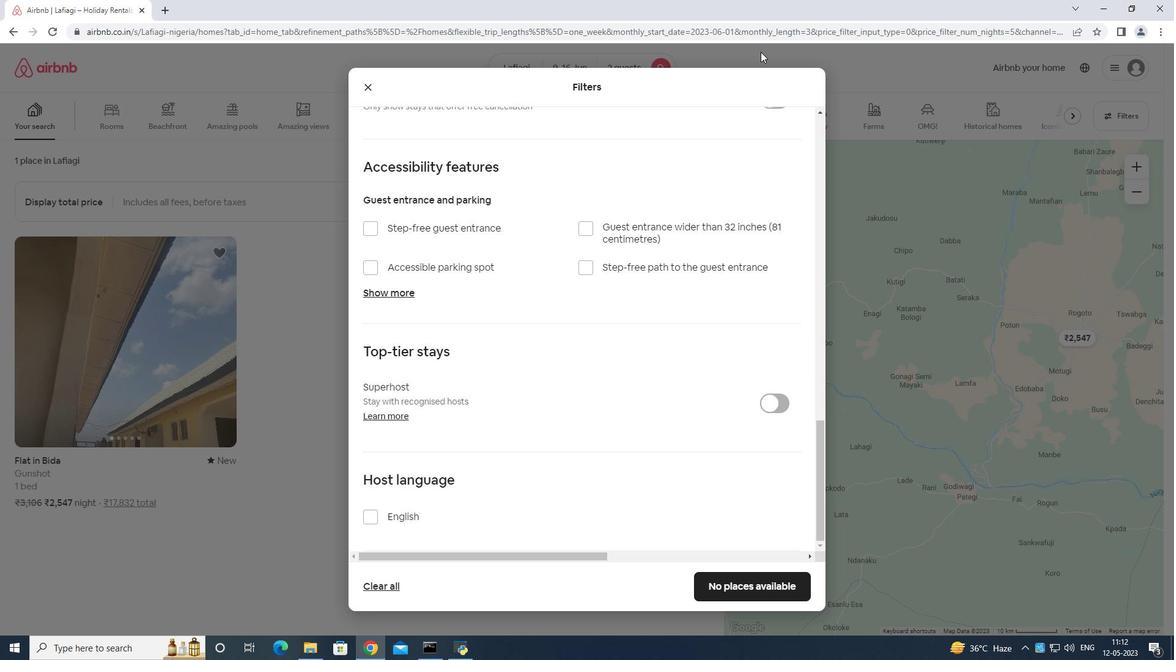 
Action: Mouse moved to (748, 226)
Screenshot: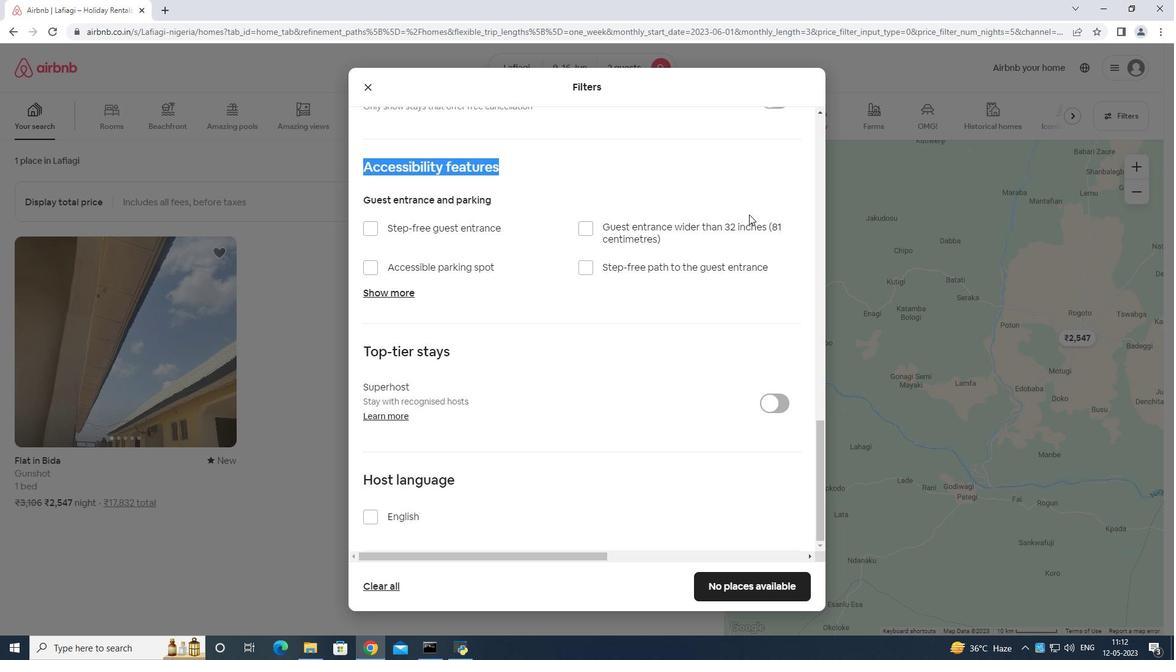 
Action: Mouse scrolled (748, 226) with delta (0, 0)
Screenshot: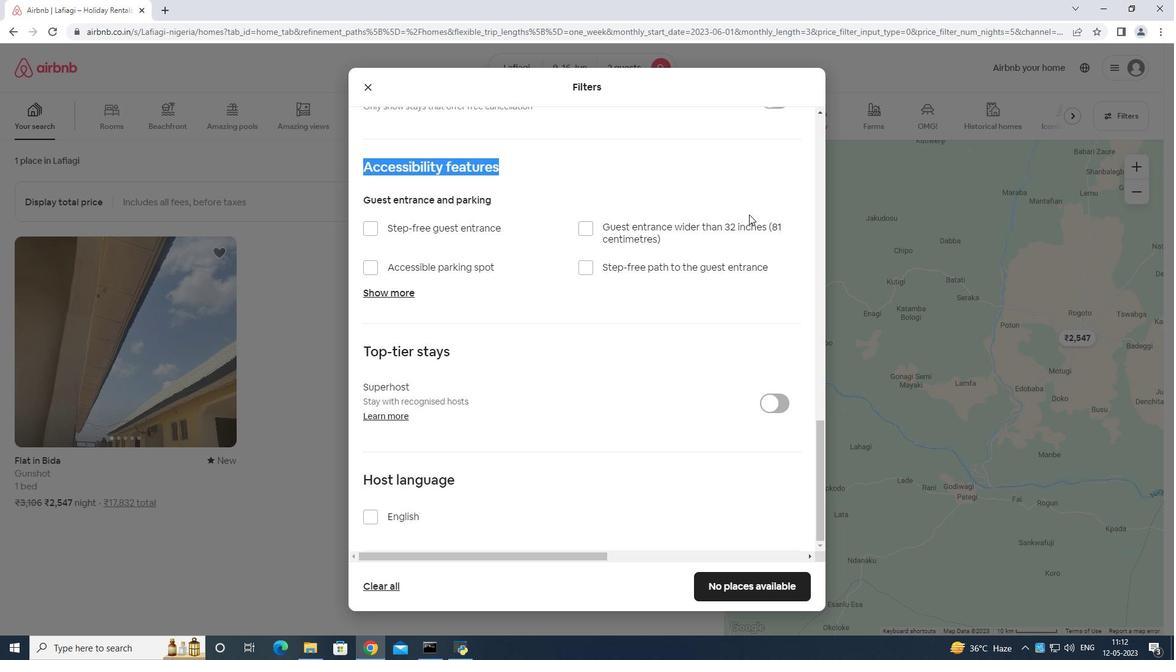 
Action: Mouse moved to (769, 112)
Screenshot: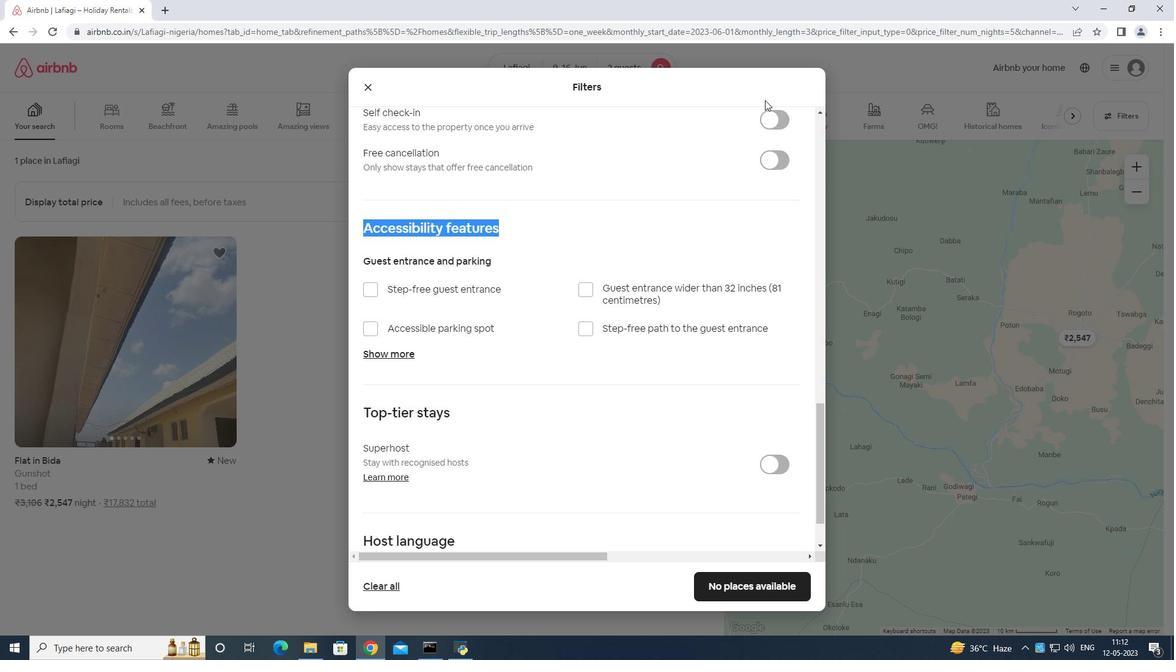 
Action: Mouse pressed left at (769, 112)
Screenshot: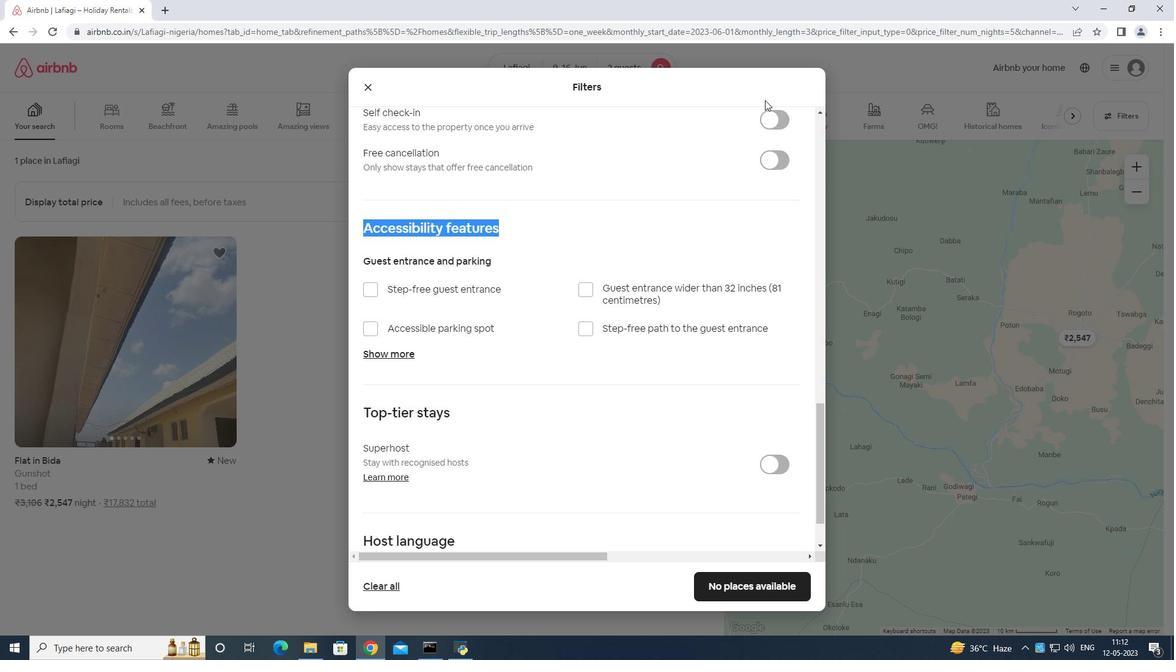 
Action: Mouse moved to (615, 229)
Screenshot: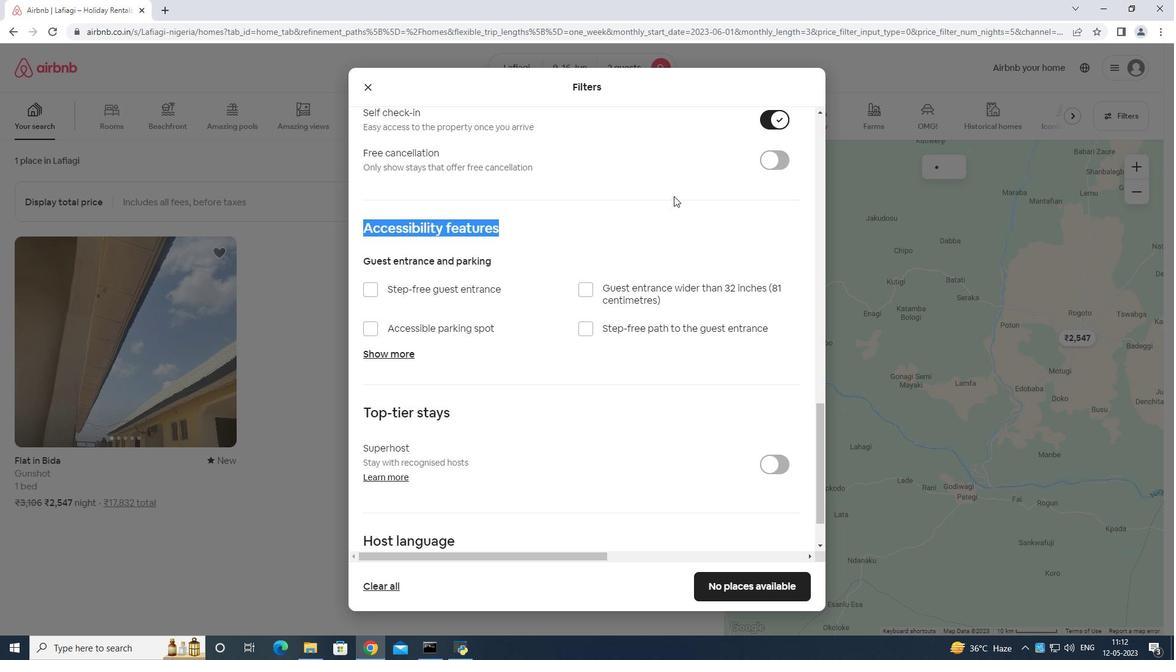 
Action: Mouse pressed left at (615, 229)
Screenshot: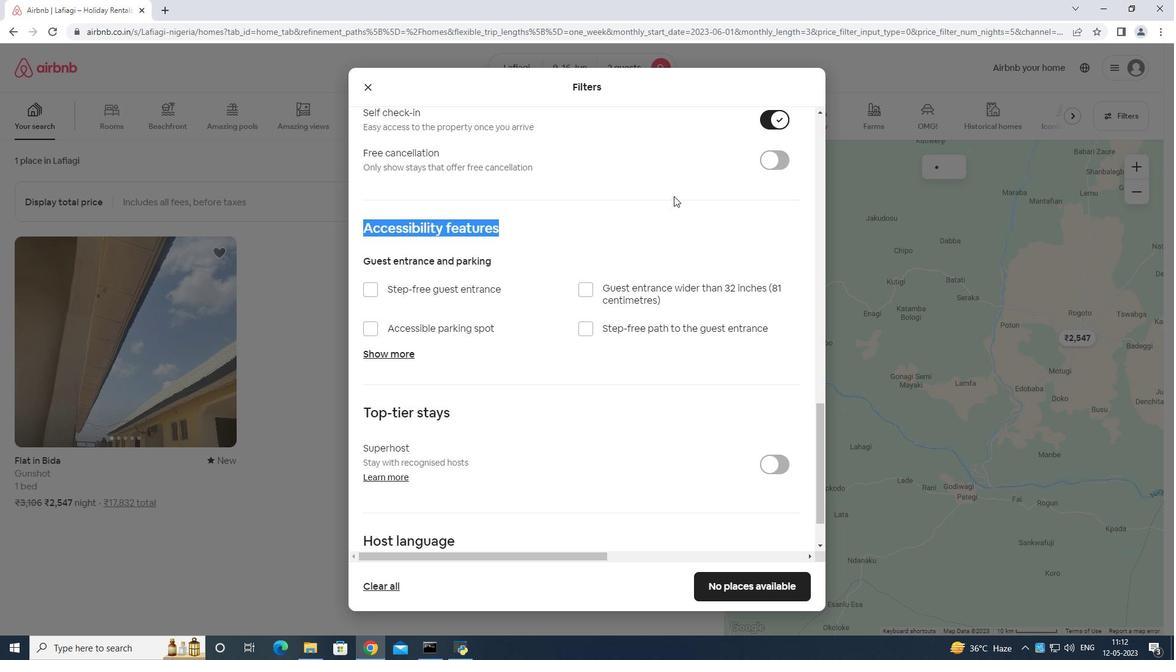 
Action: Mouse moved to (477, 218)
Screenshot: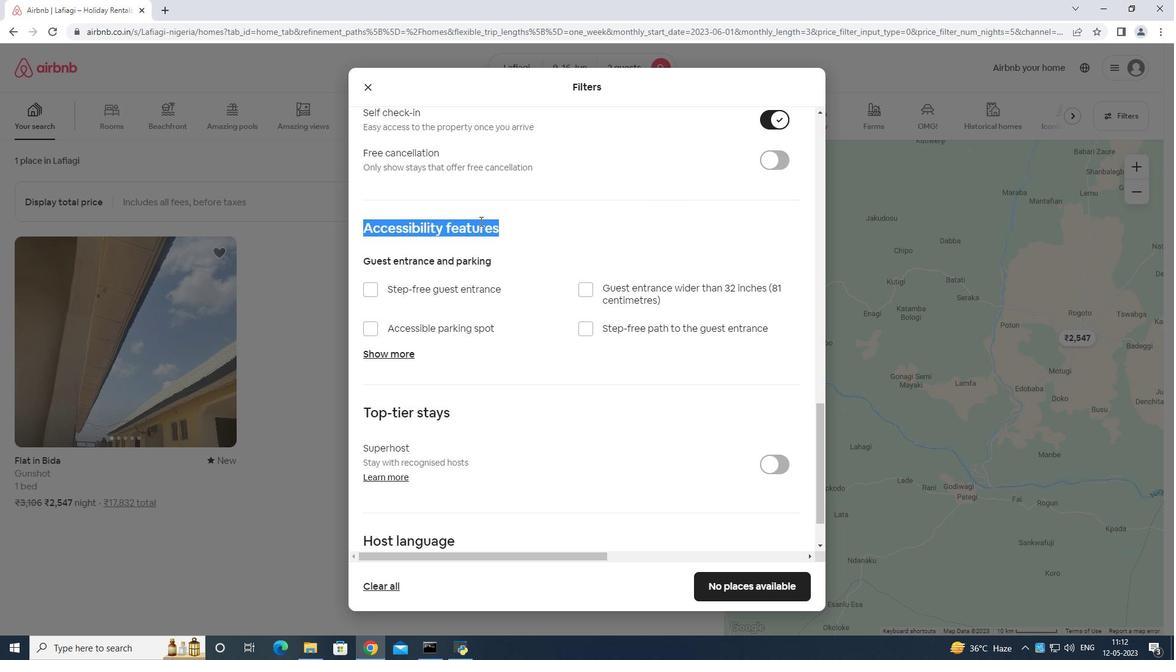 
Action: Mouse pressed left at (477, 218)
Screenshot: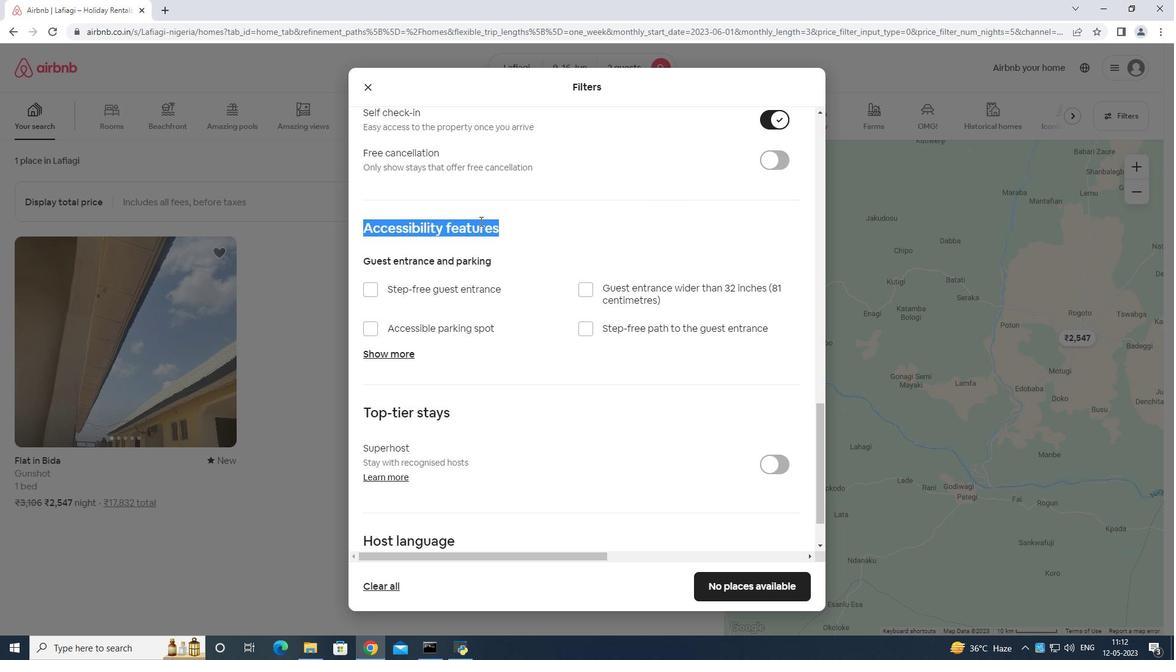 
Action: Mouse moved to (766, 568)
Screenshot: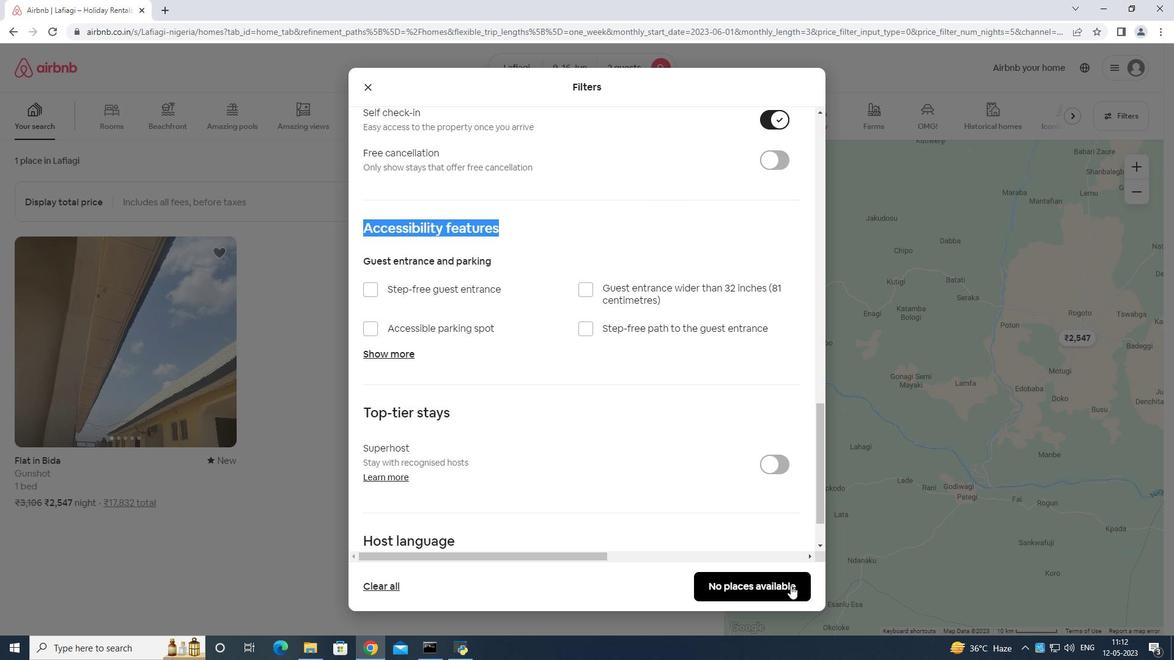 
Action: Mouse pressed left at (766, 568)
Screenshot: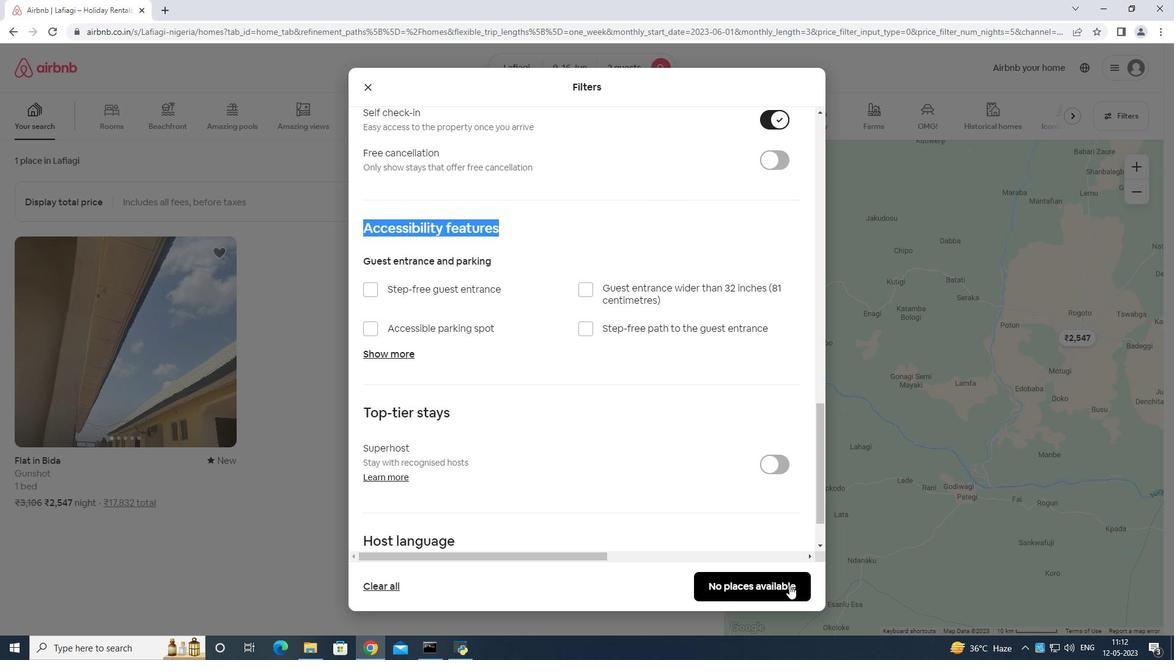 
Action: Mouse moved to (749, 478)
Screenshot: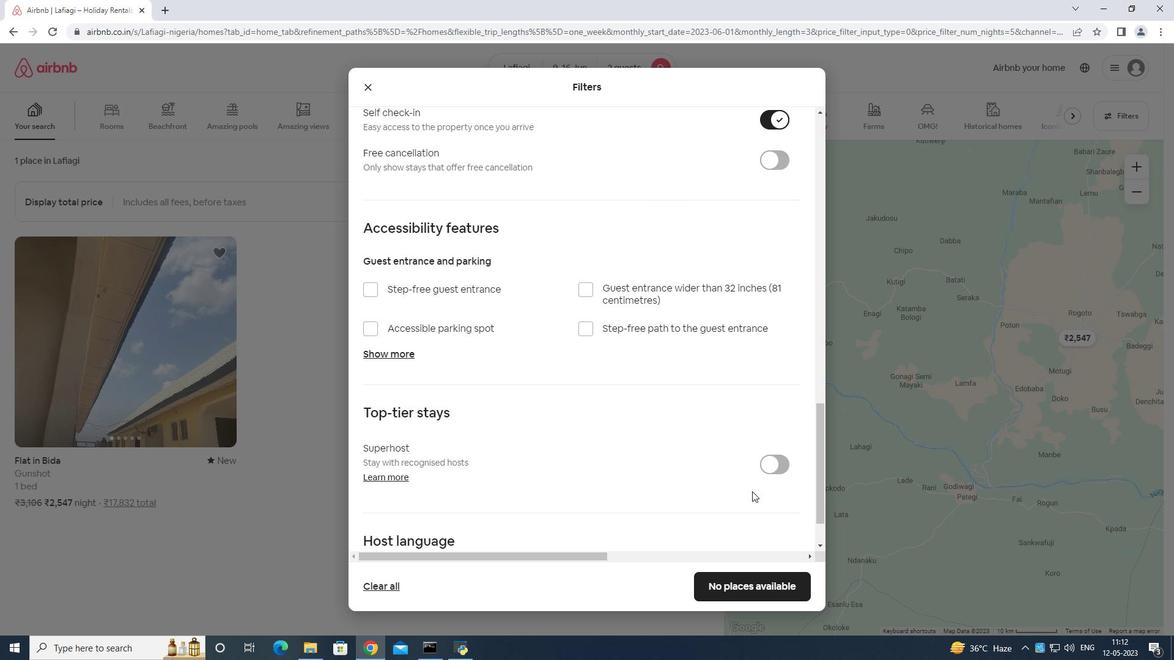 
Action: Mouse scrolled (749, 477) with delta (0, 0)
Screenshot: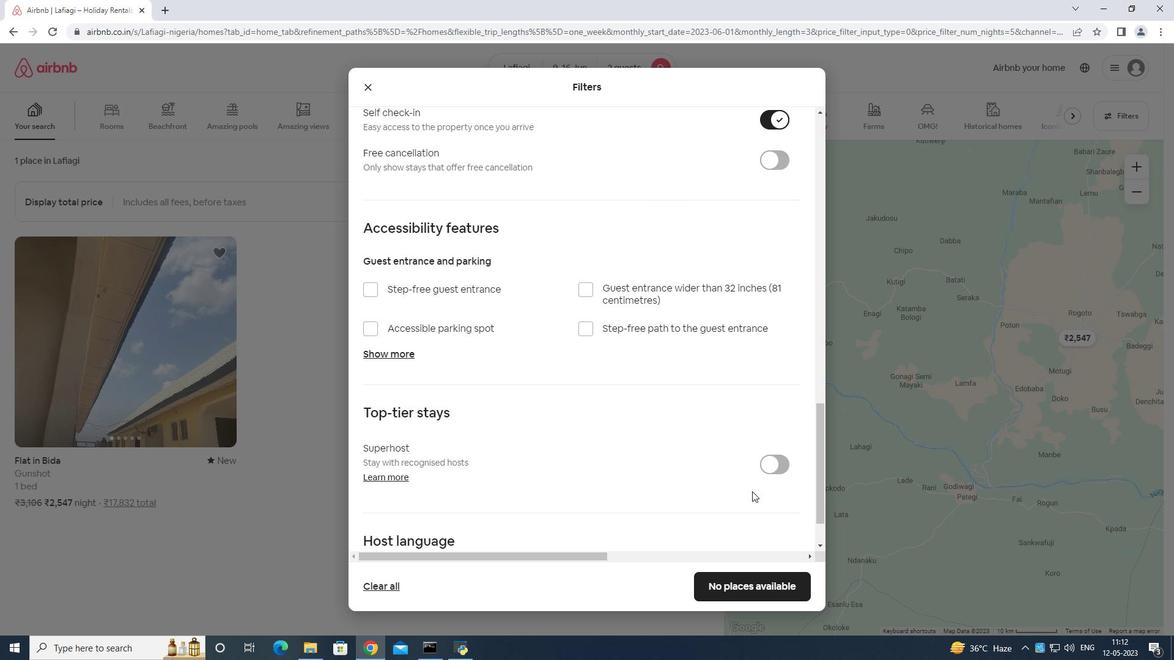 
Action: Mouse moved to (749, 478)
Screenshot: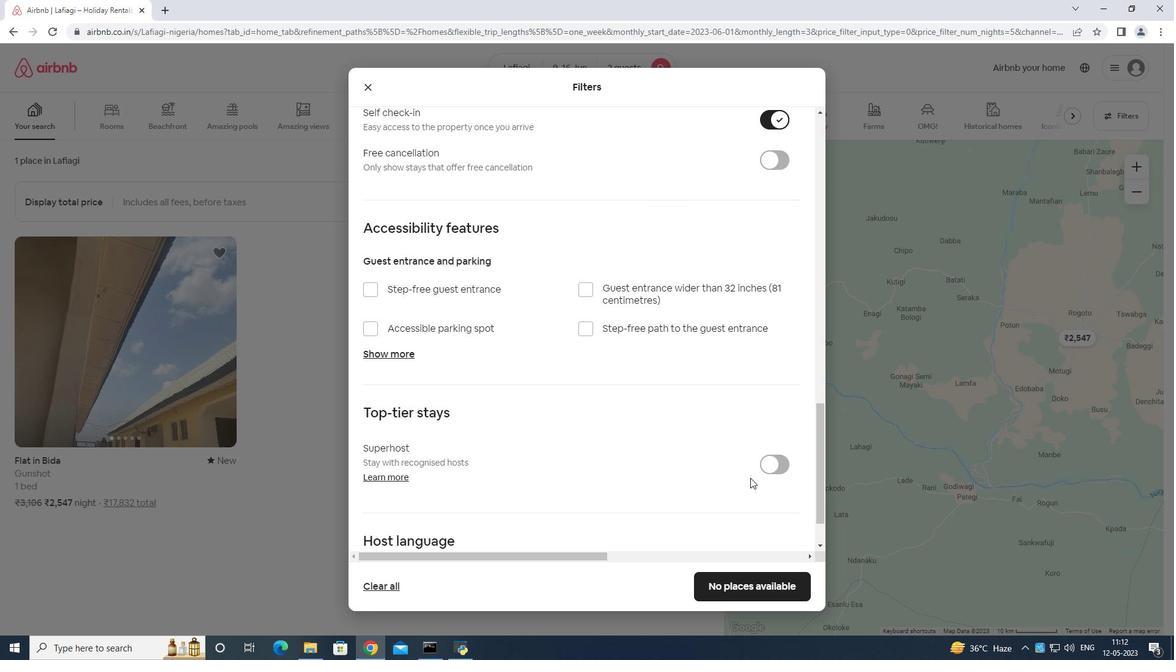 
Action: Mouse scrolled (749, 478) with delta (0, 0)
Screenshot: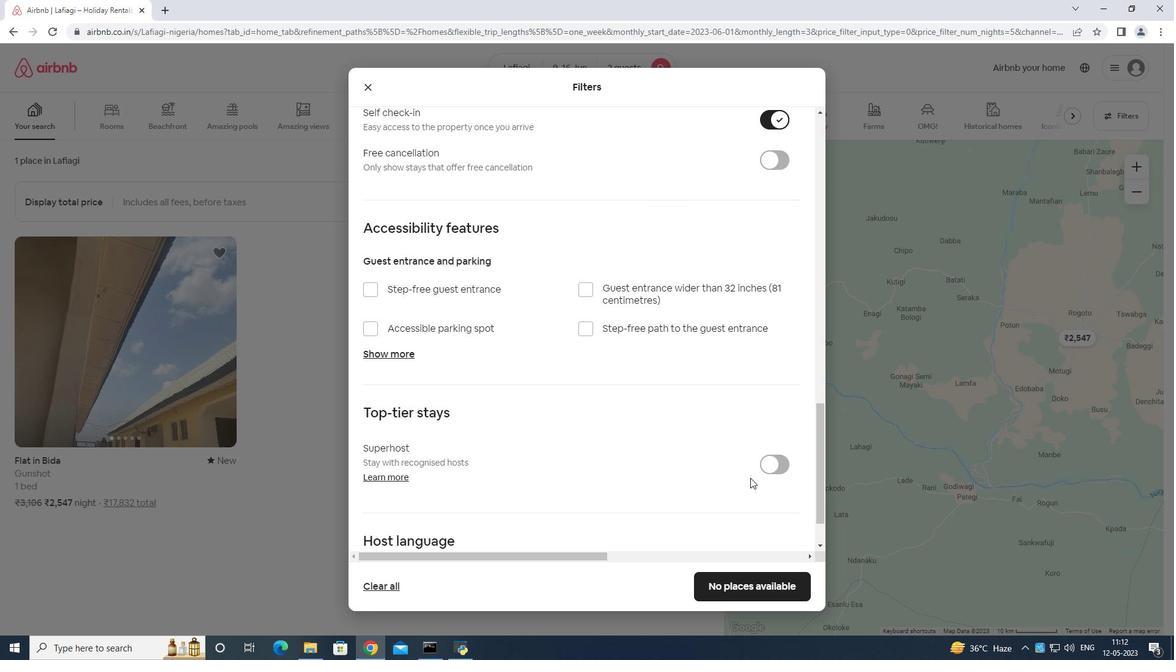 
Action: Mouse scrolled (749, 478) with delta (0, 0)
Screenshot: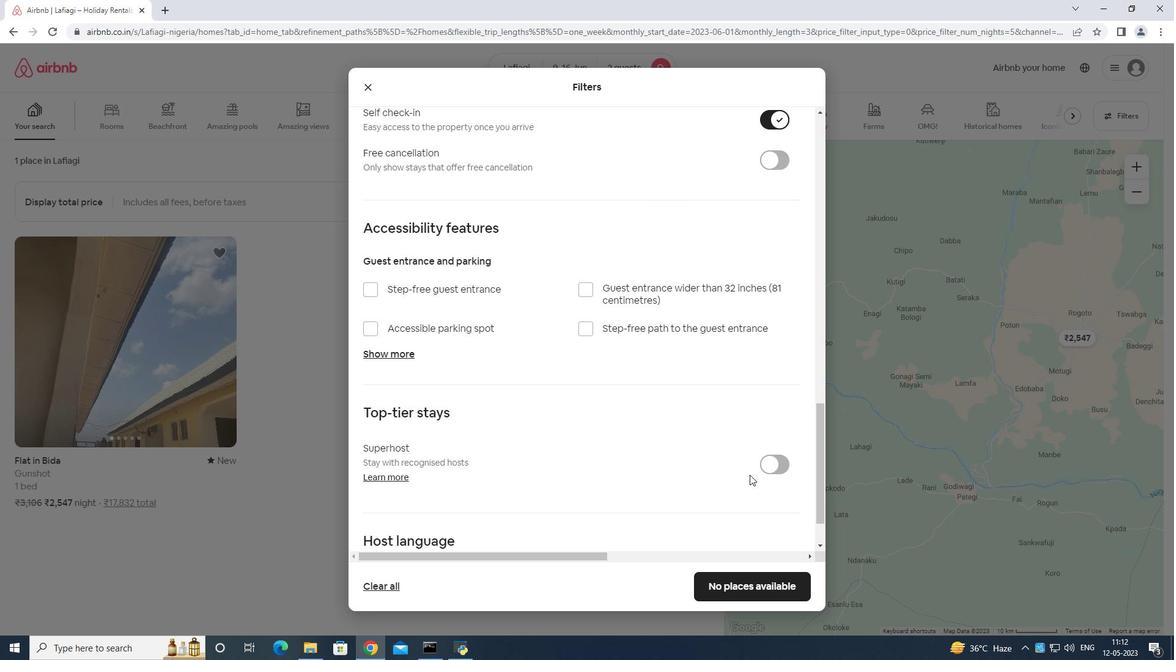 
Action: Mouse scrolled (749, 478) with delta (0, 0)
Screenshot: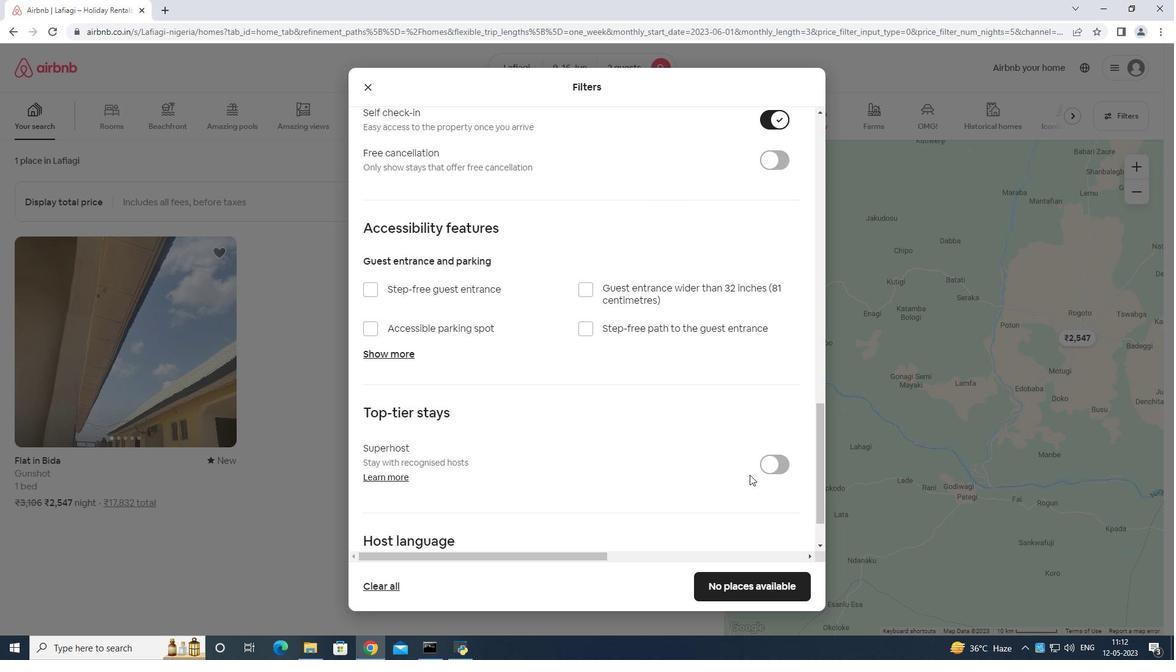 
Action: Mouse scrolled (749, 478) with delta (0, 0)
Screenshot: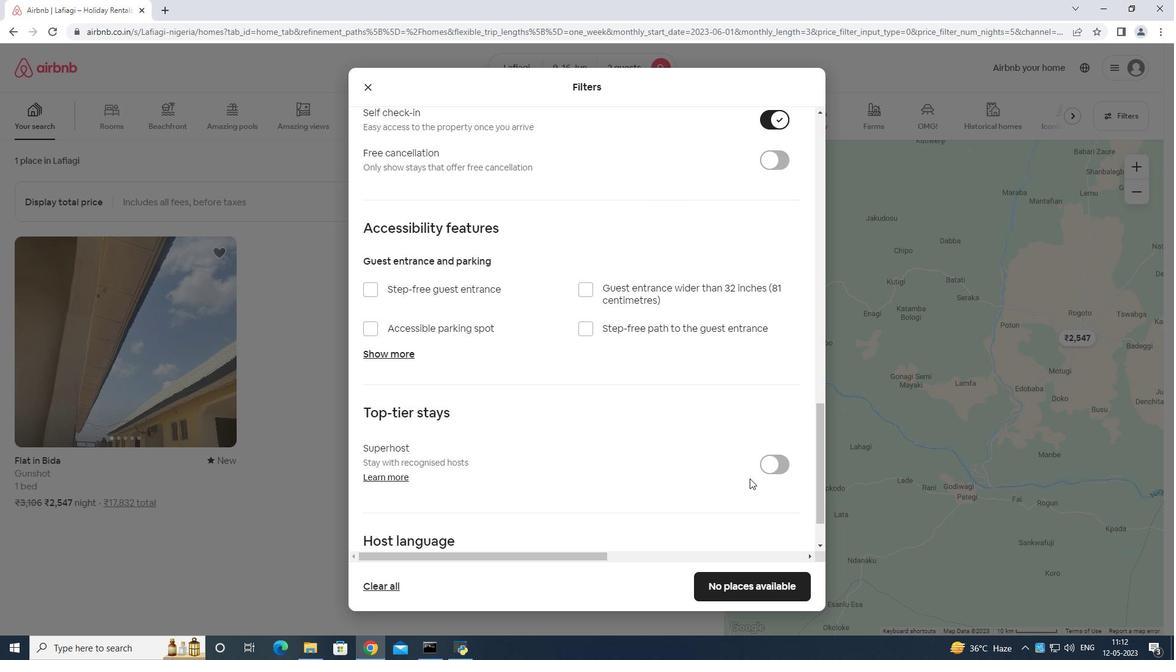 
Action: Mouse scrolled (749, 478) with delta (0, 0)
Screenshot: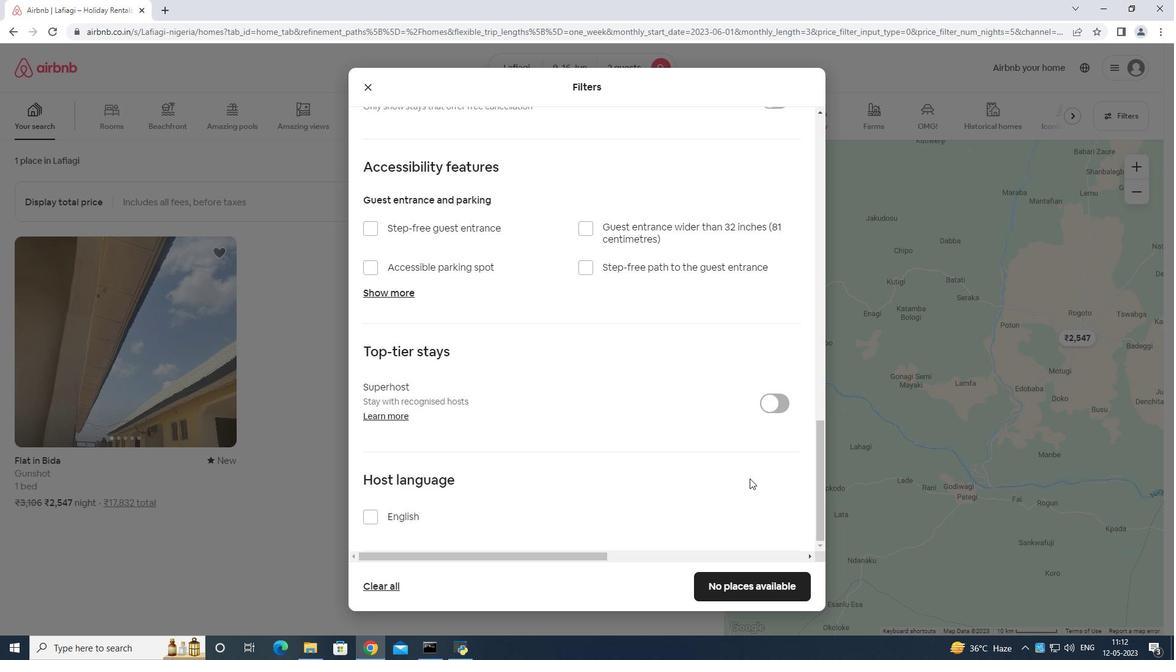 
Action: Mouse scrolled (749, 478) with delta (0, 0)
Screenshot: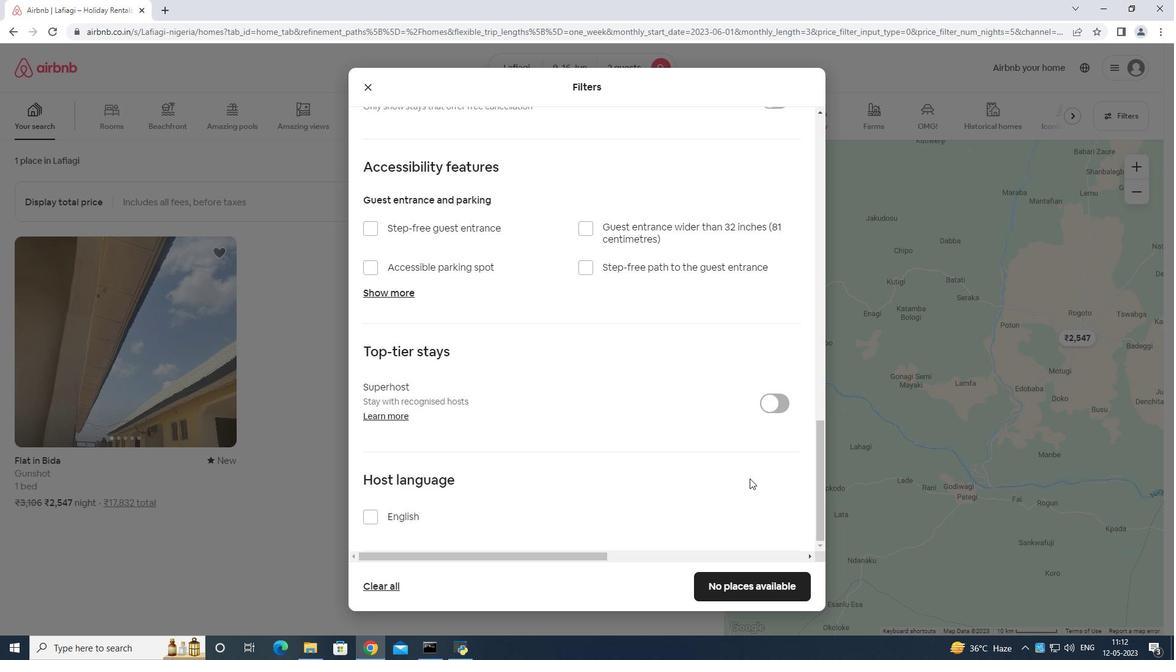 
Action: Mouse moved to (749, 480)
Screenshot: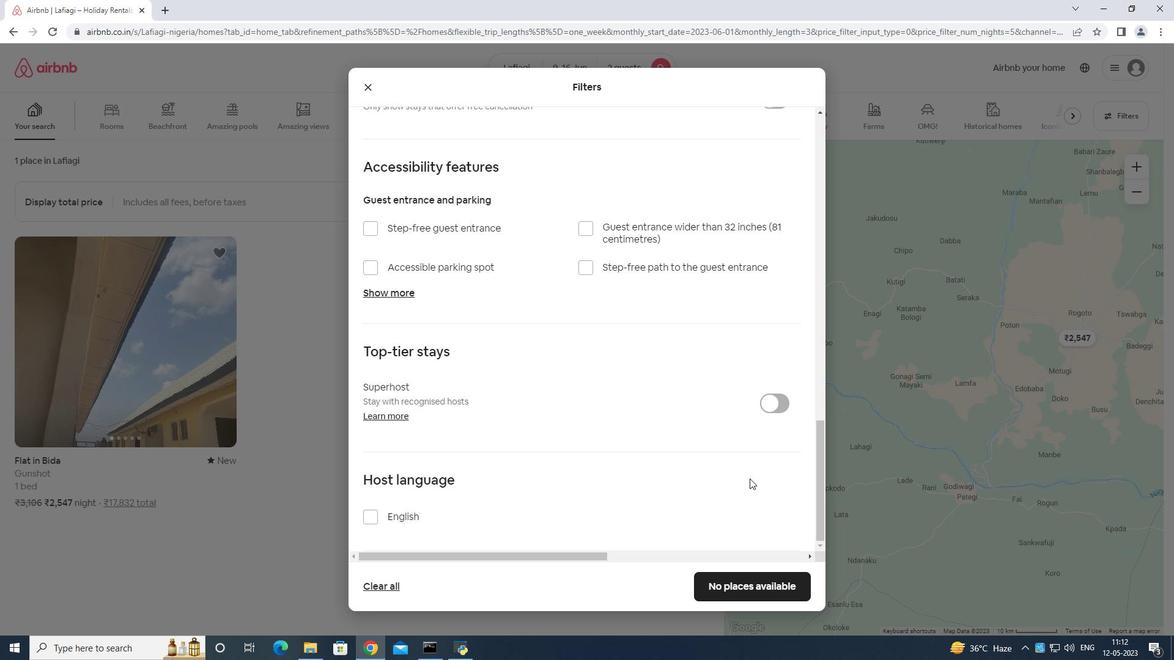 
Action: Mouse scrolled (749, 479) with delta (0, 0)
Screenshot: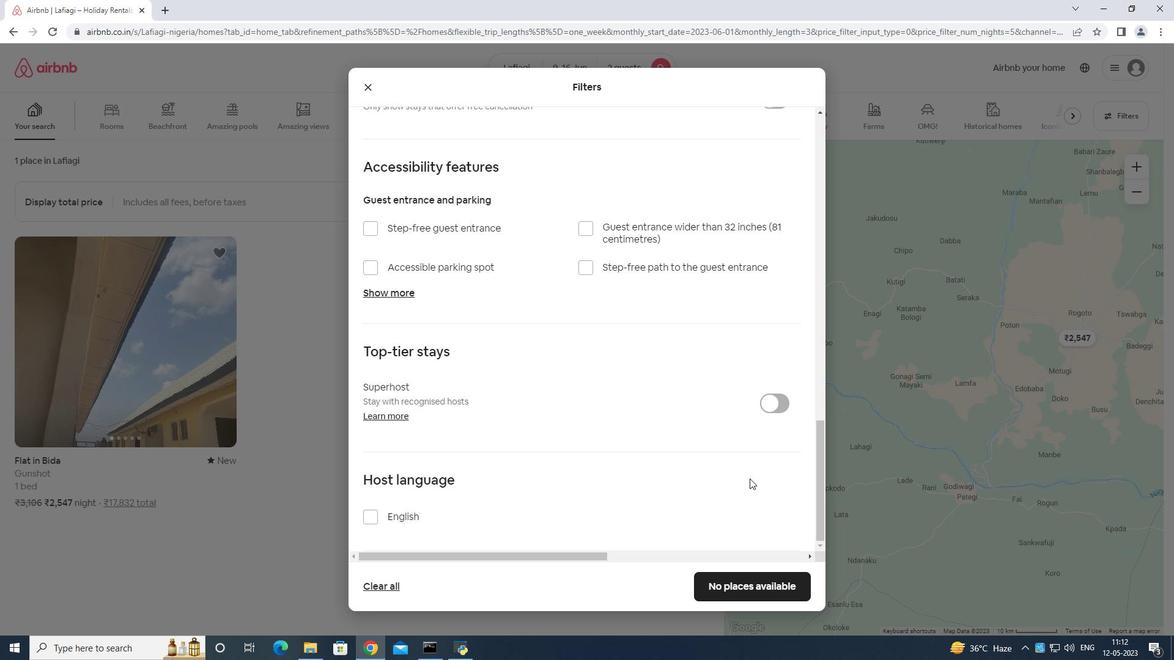 
Action: Mouse moved to (370, 511)
Screenshot: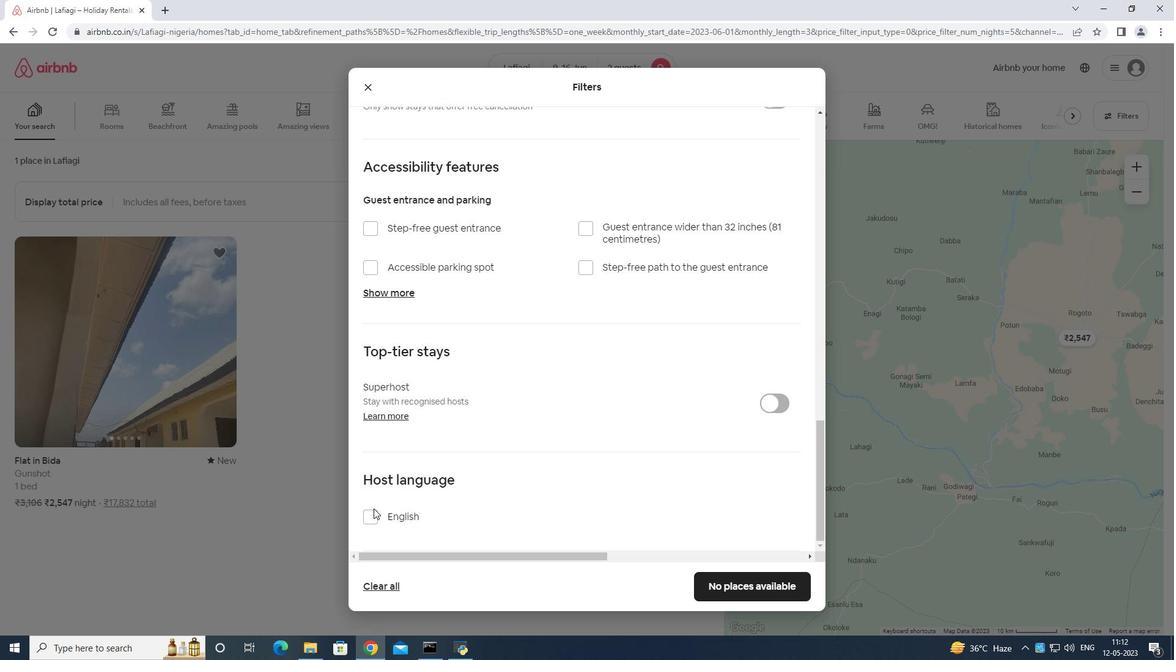 
Action: Mouse pressed left at (370, 511)
Screenshot: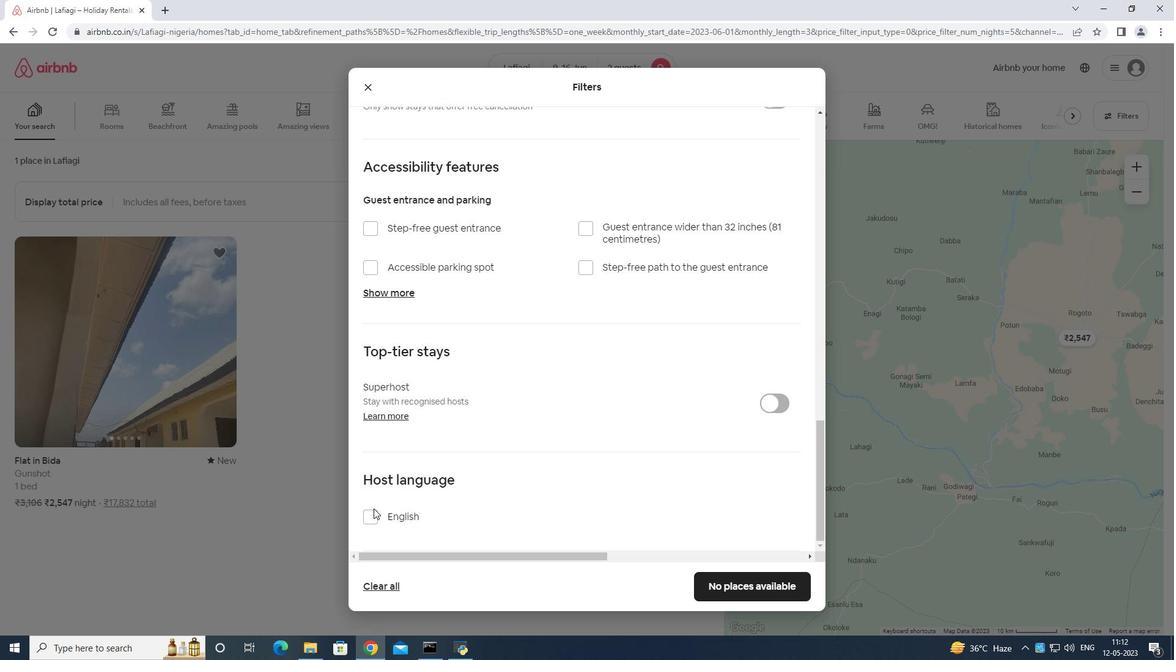 
Action: Mouse moved to (727, 585)
Screenshot: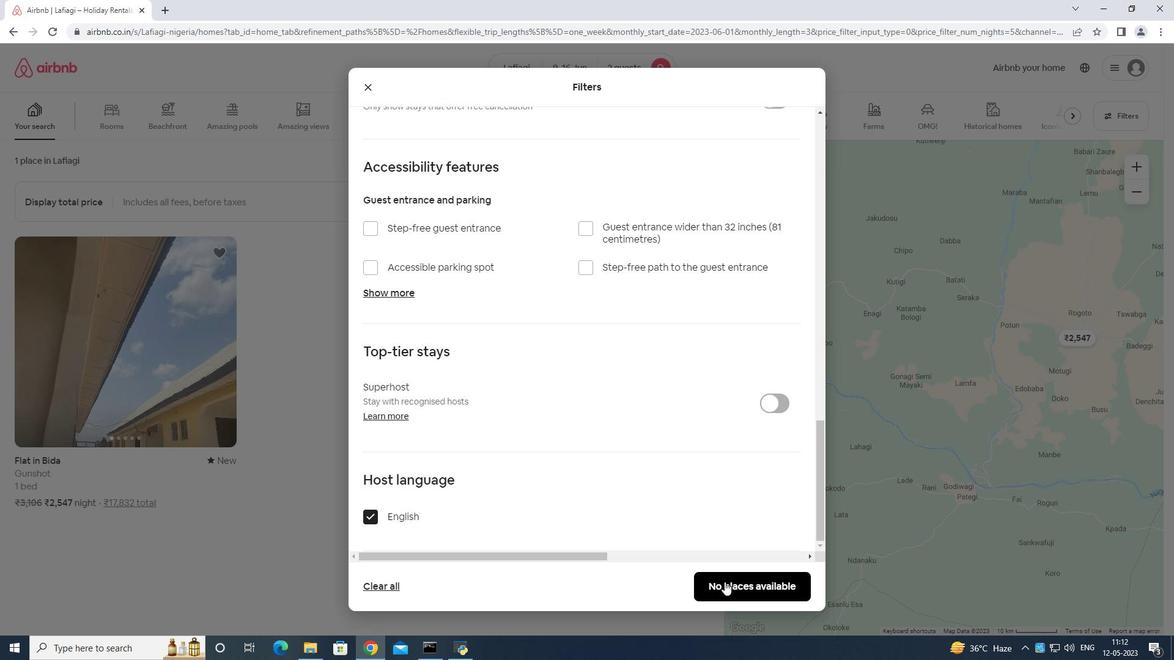 
Action: Mouse pressed left at (727, 585)
Screenshot: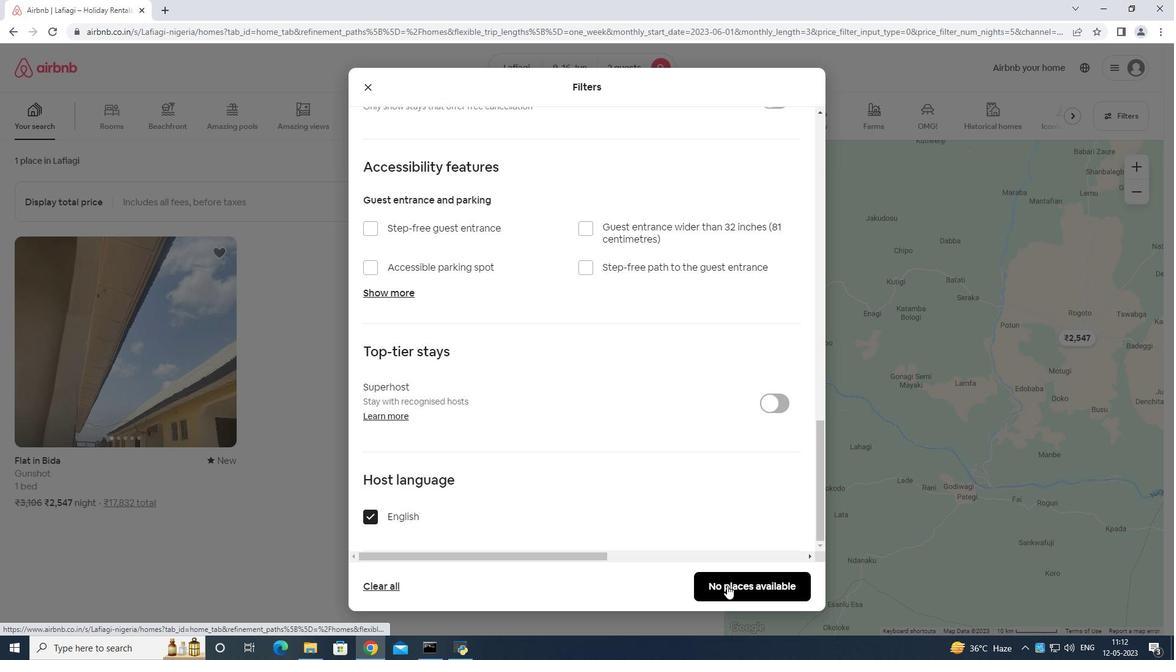 
